 Task: Find connections with filter location Chiquimula with filter topic #SMMwith filter profile language English with filter current company HackerRank with filter school Indian Institute of Information Technology Guwahati with filter industry Blockchain Services with filter service category Translation with filter keywords title Entrepreneur
Action: Mouse moved to (673, 107)
Screenshot: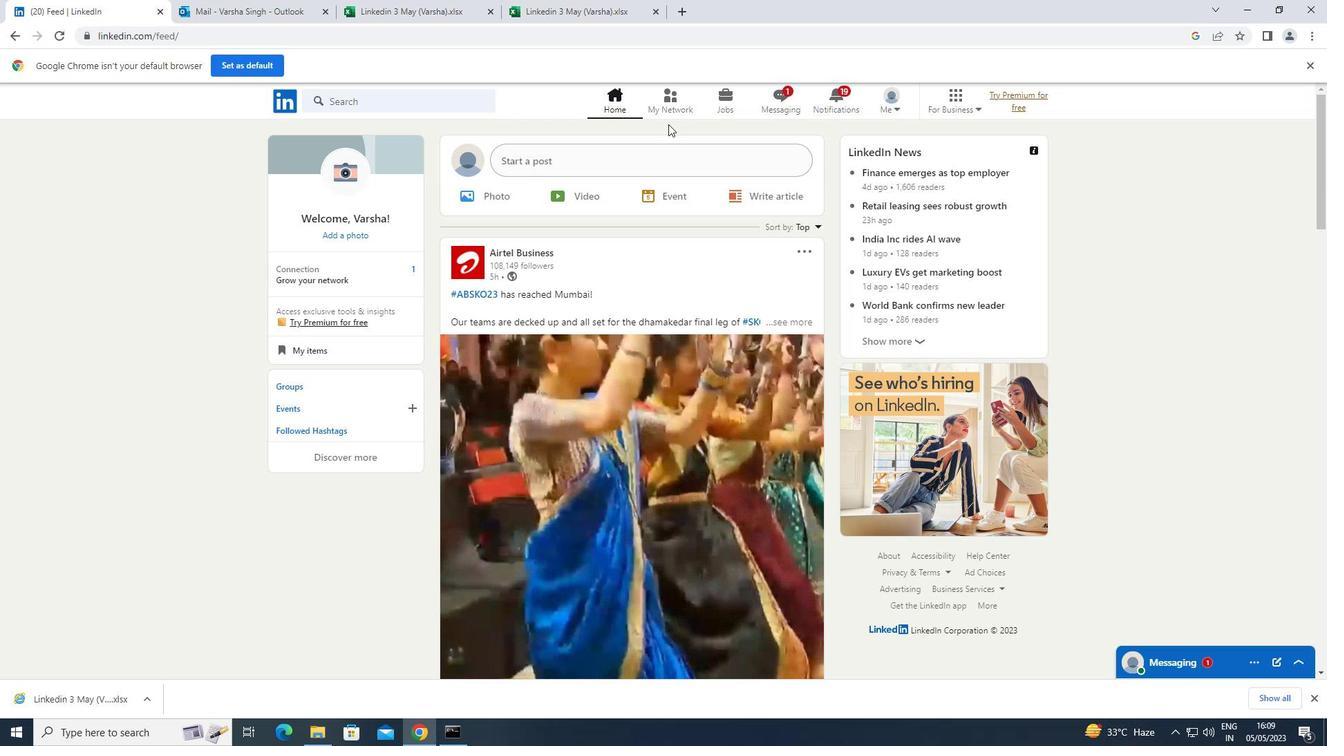 
Action: Mouse pressed left at (673, 107)
Screenshot: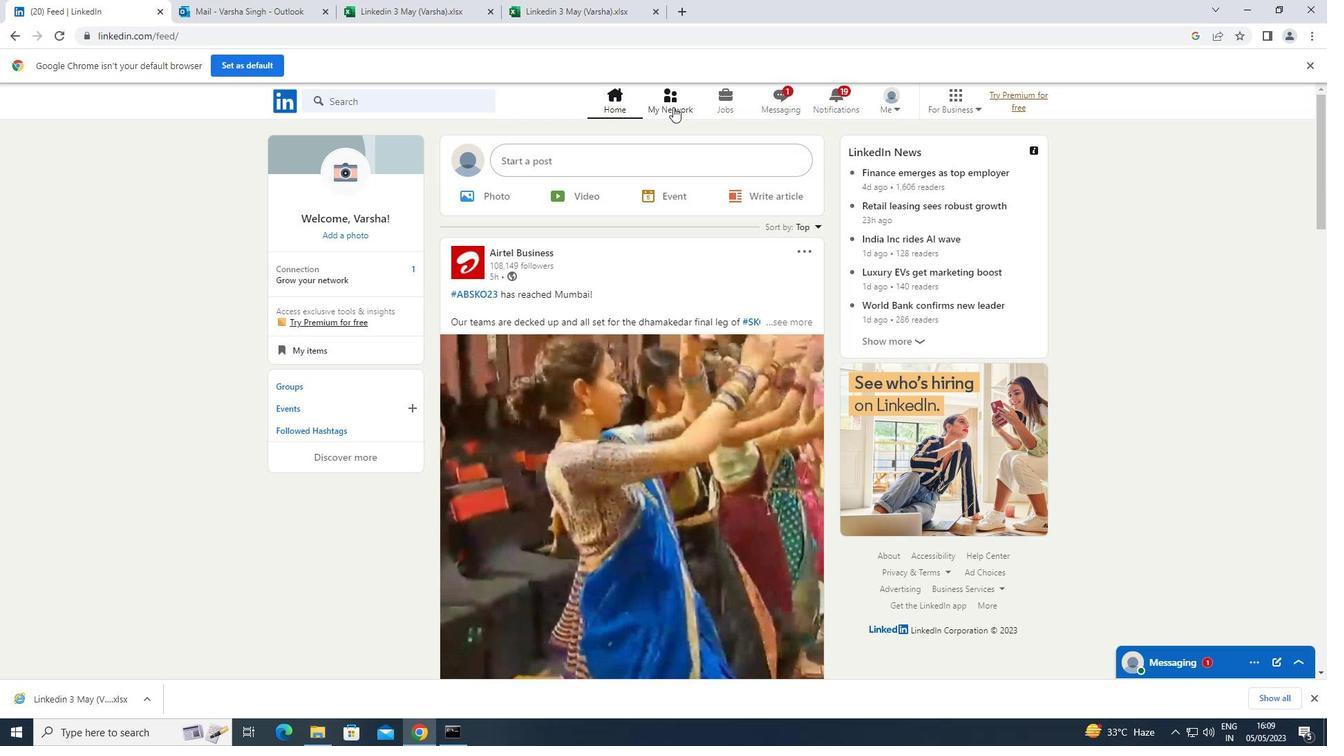 
Action: Mouse moved to (385, 181)
Screenshot: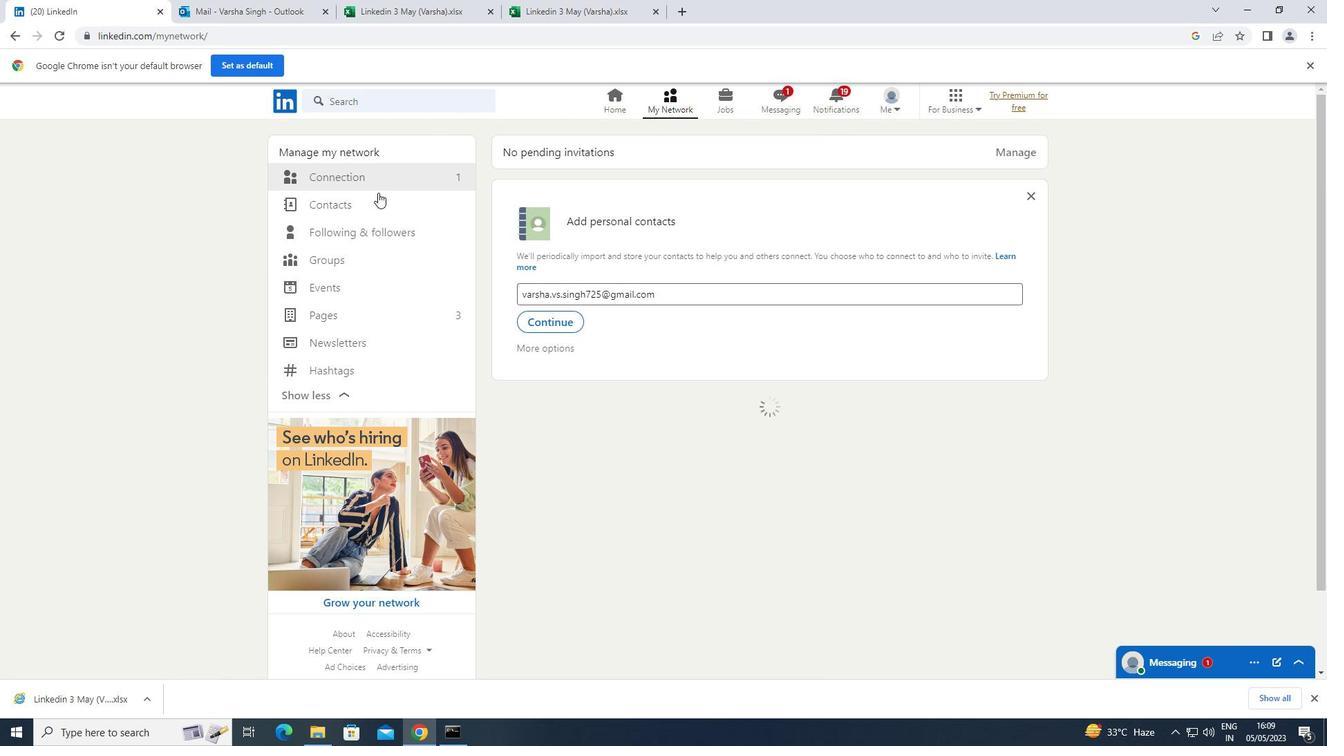
Action: Mouse pressed left at (385, 181)
Screenshot: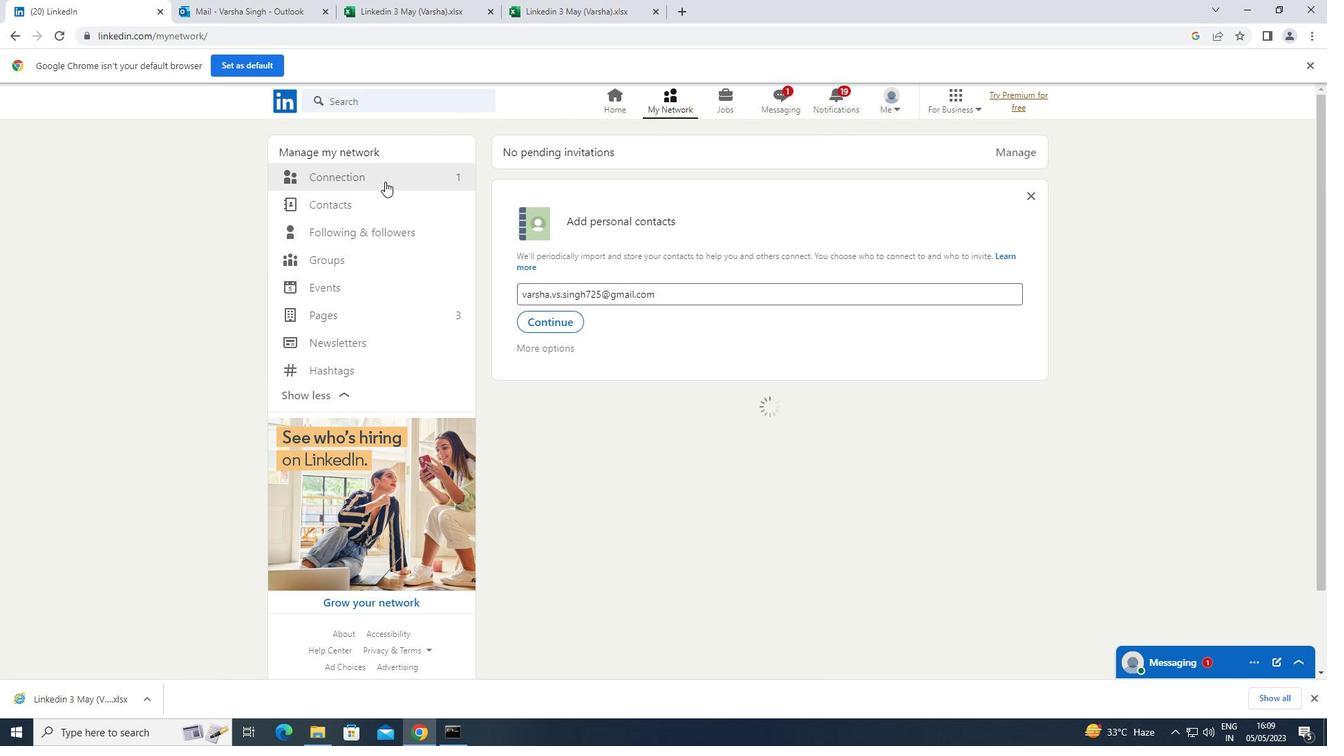 
Action: Mouse moved to (755, 179)
Screenshot: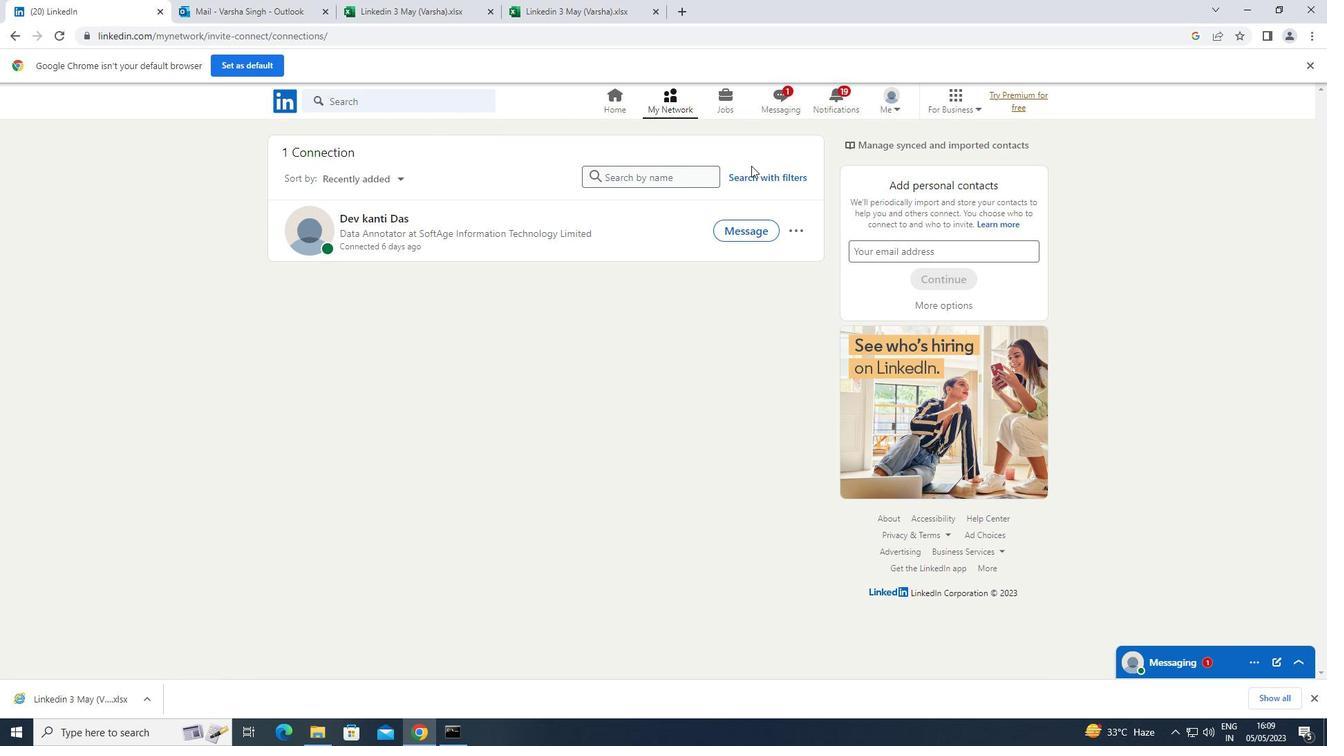 
Action: Mouse pressed left at (755, 179)
Screenshot: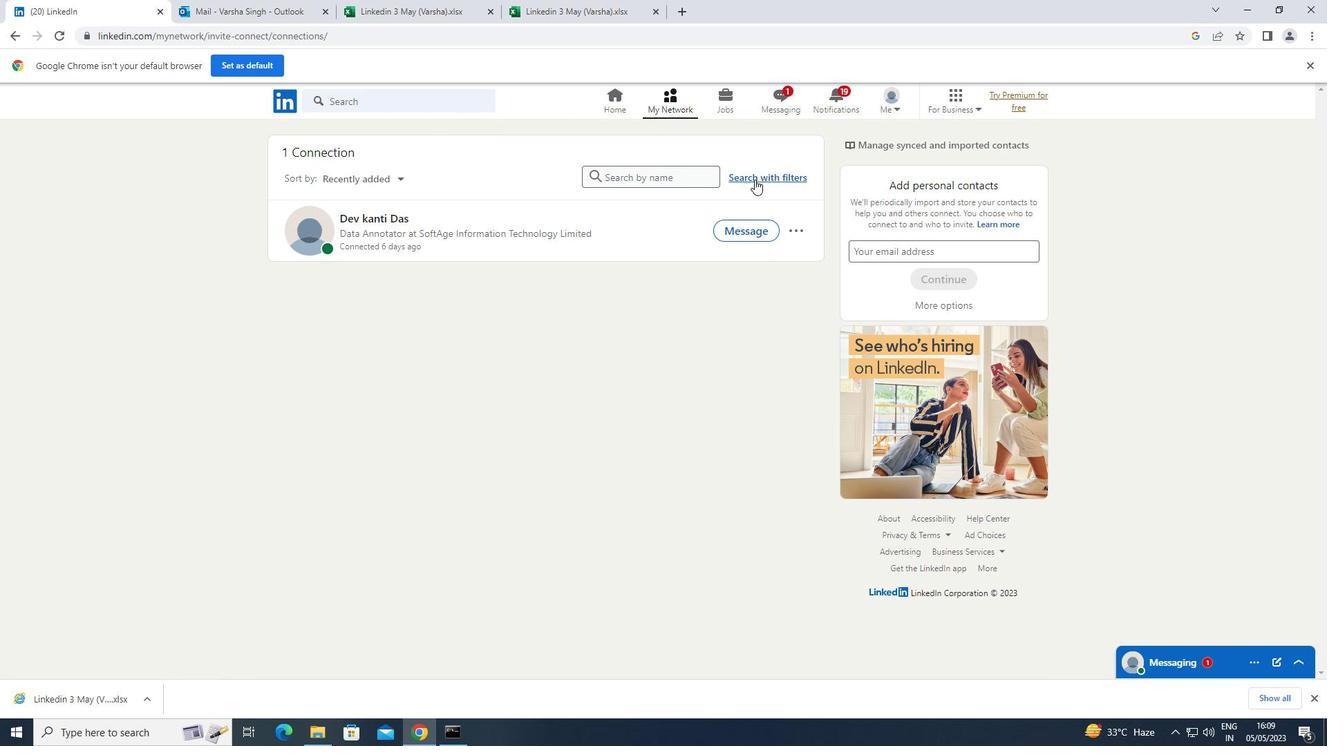 
Action: Mouse moved to (712, 141)
Screenshot: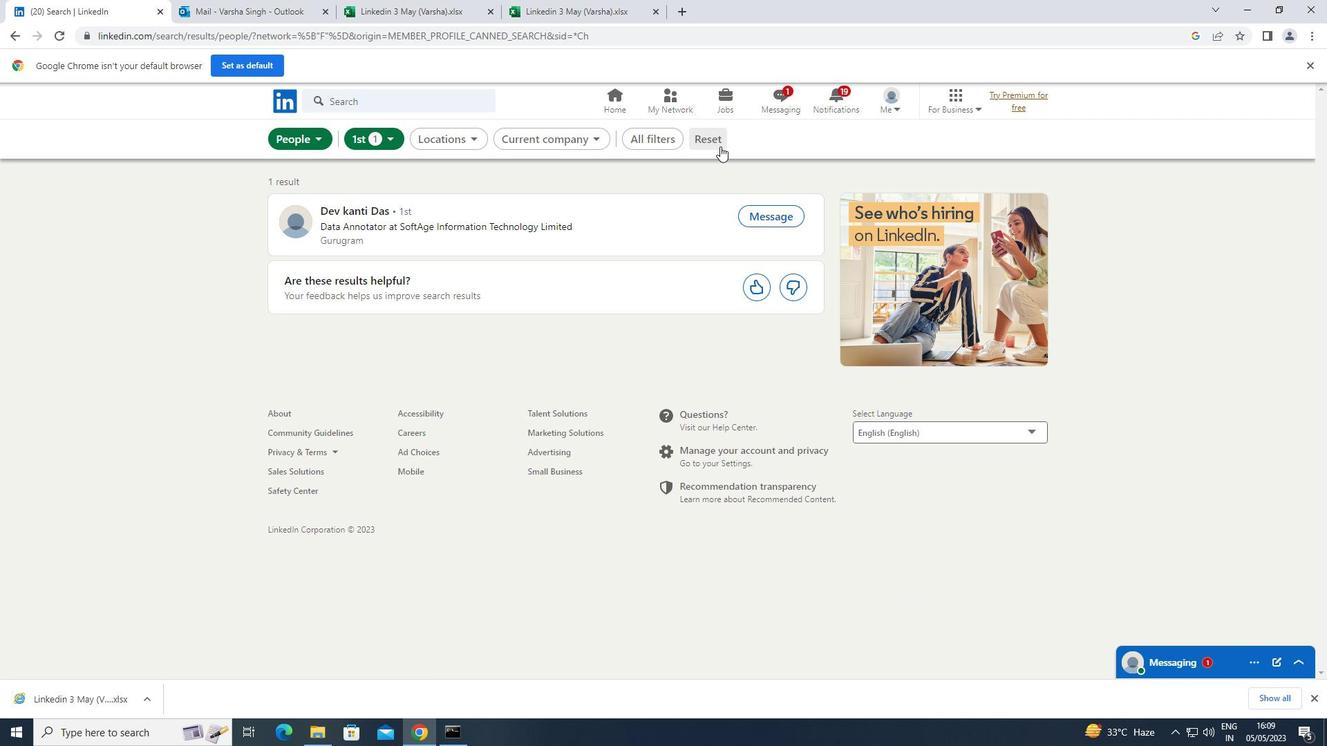 
Action: Mouse pressed left at (712, 141)
Screenshot: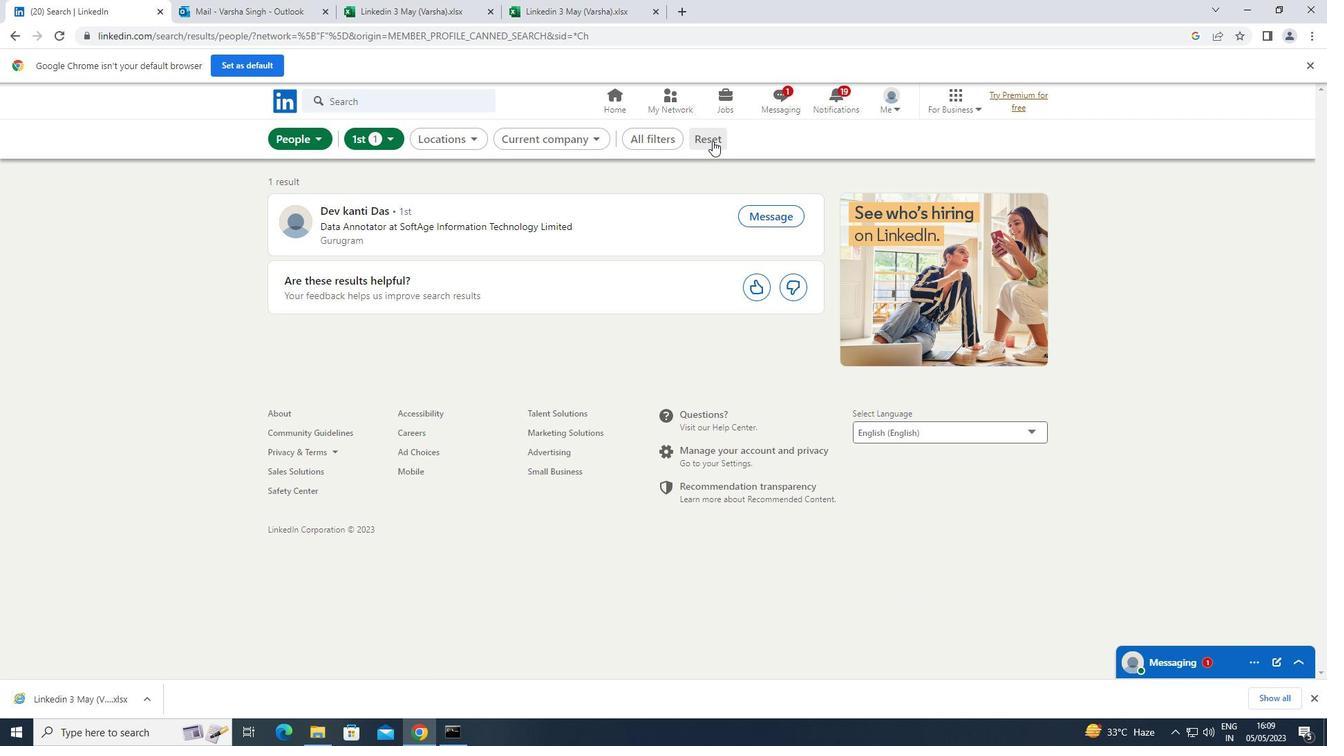 
Action: Mouse moved to (679, 145)
Screenshot: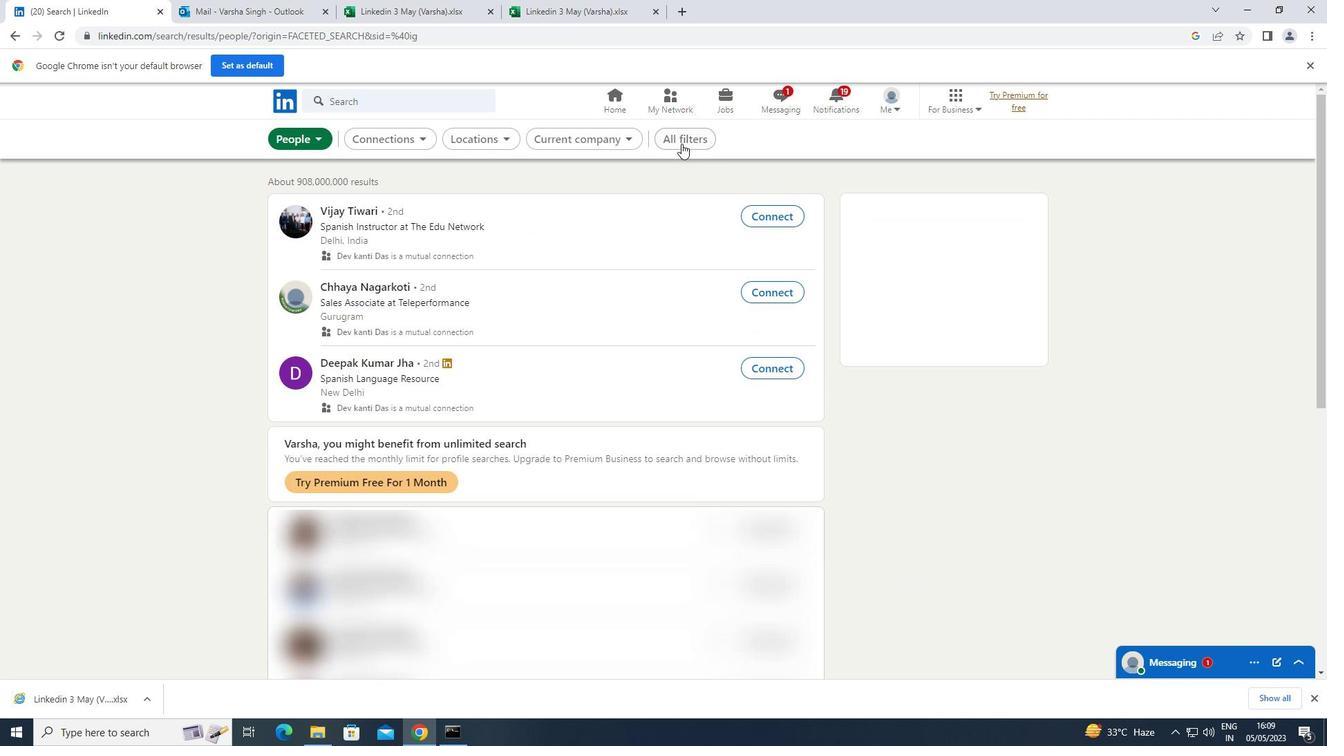 
Action: Mouse pressed left at (679, 145)
Screenshot: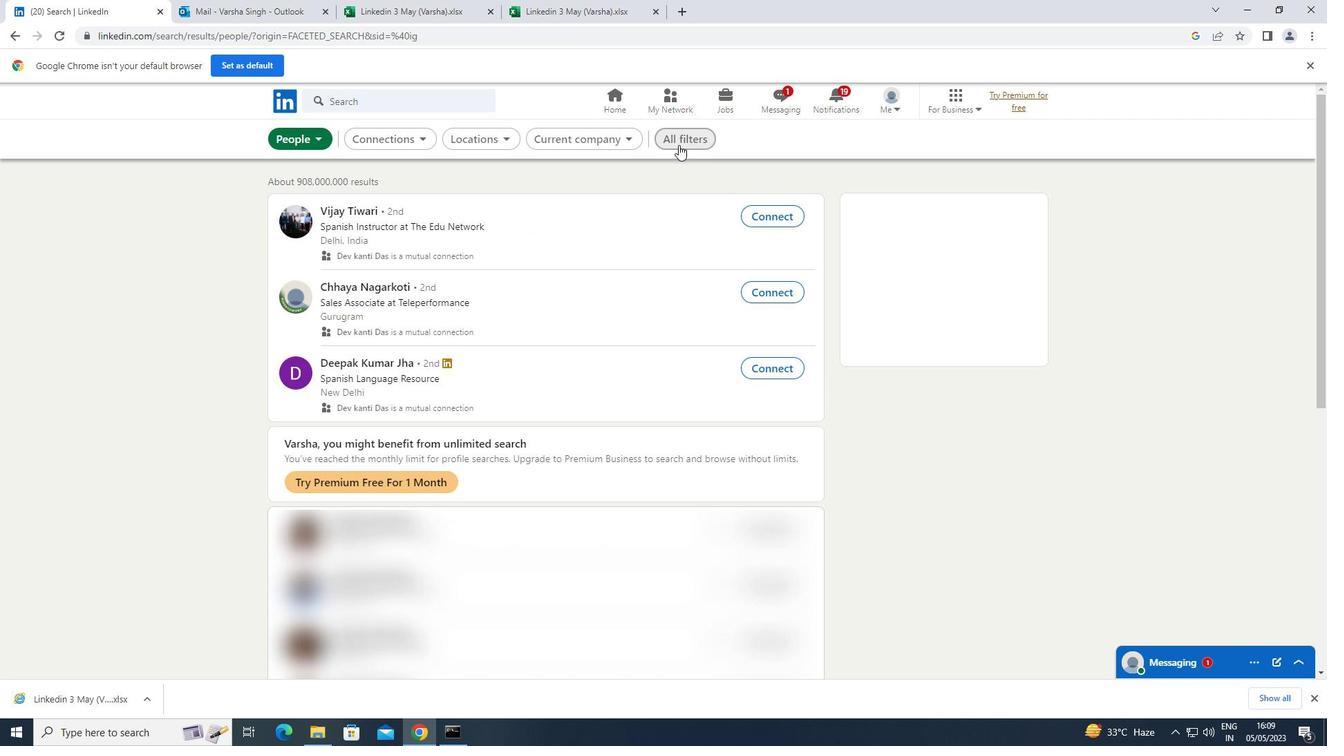 
Action: Mouse moved to (1103, 461)
Screenshot: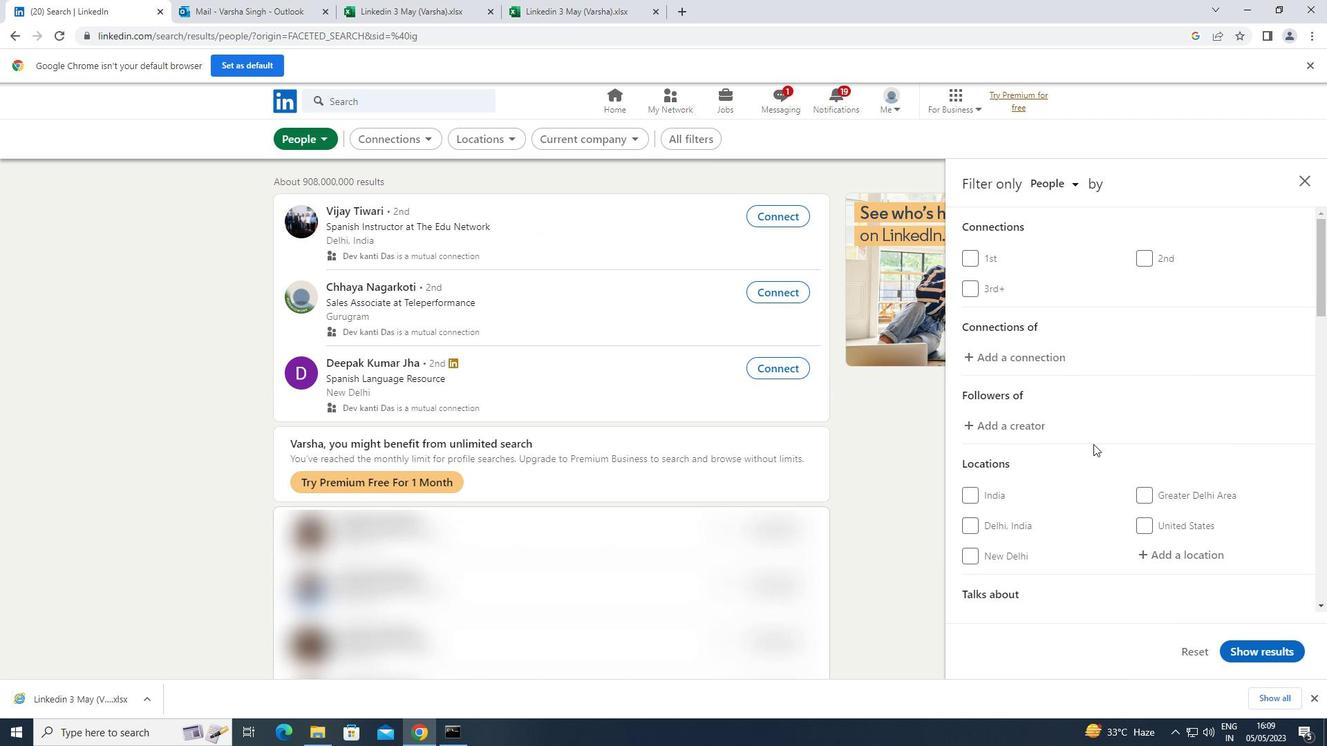 
Action: Mouse scrolled (1103, 461) with delta (0, 0)
Screenshot: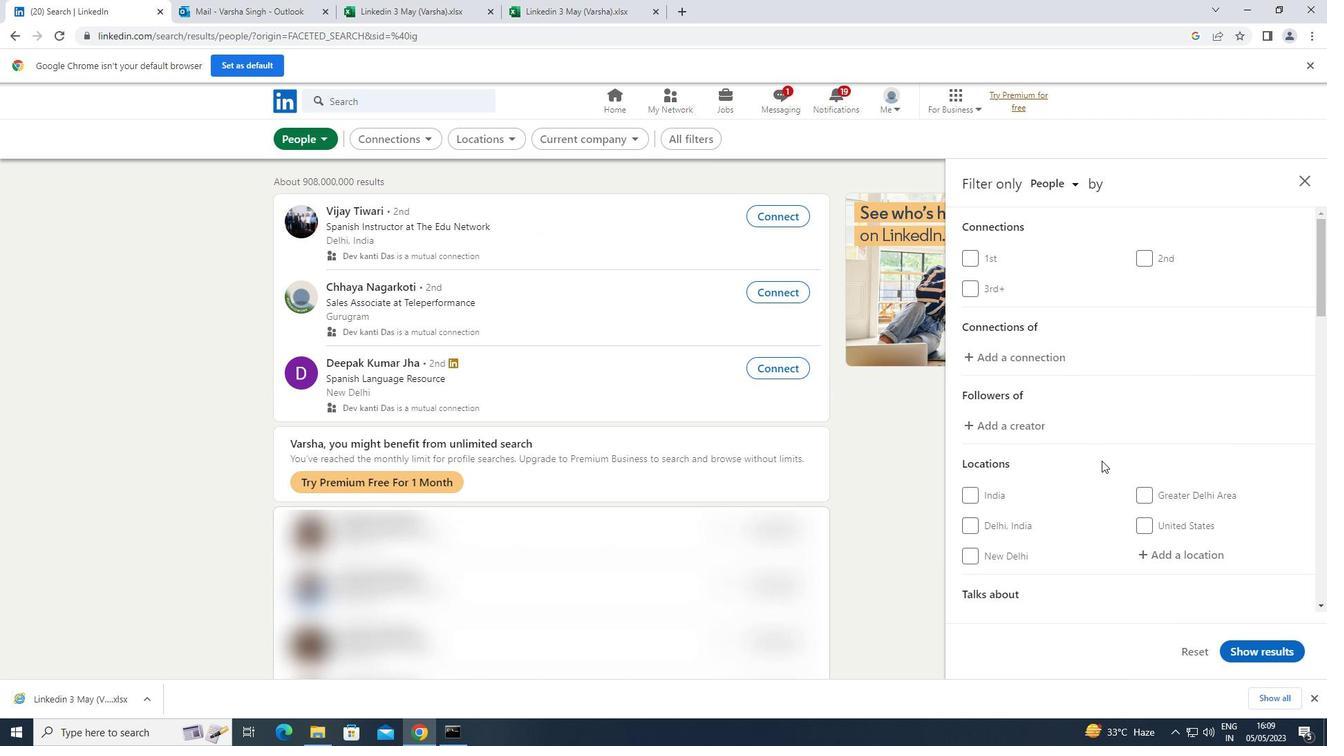 
Action: Mouse moved to (1180, 490)
Screenshot: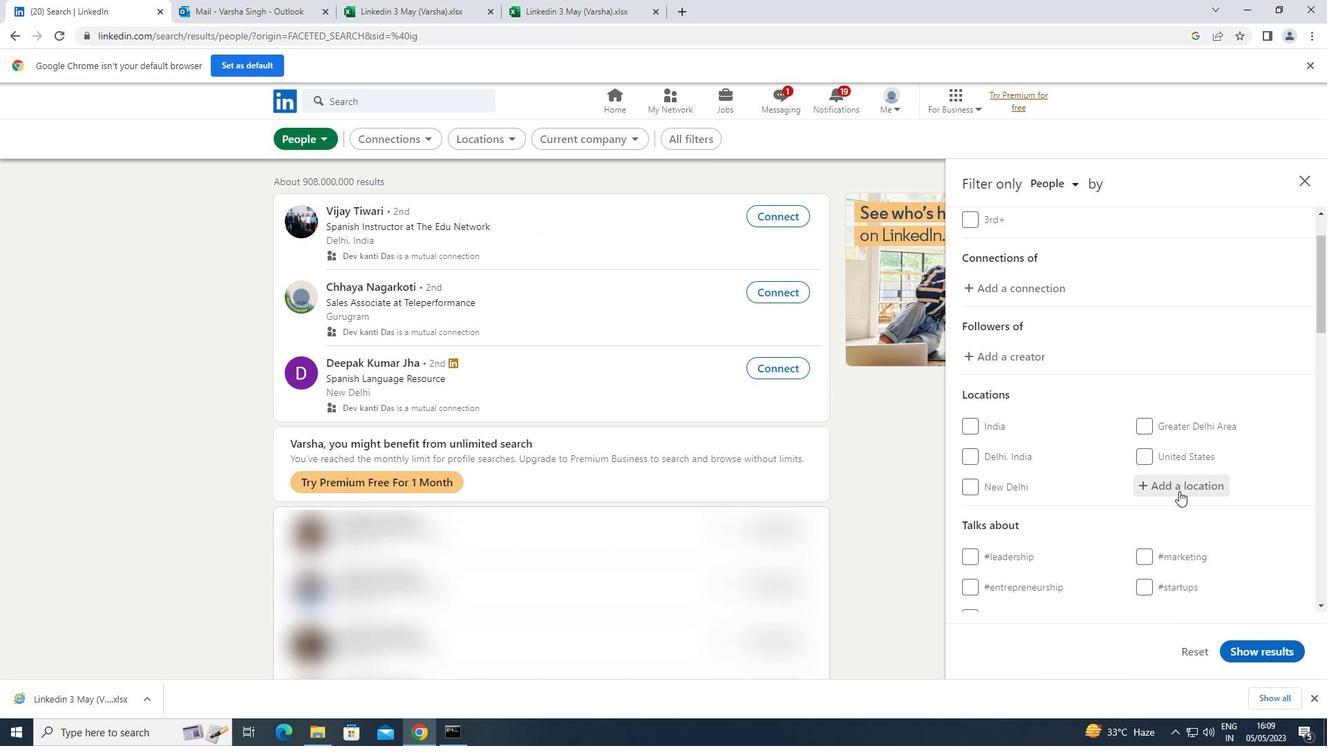 
Action: Mouse pressed left at (1180, 490)
Screenshot: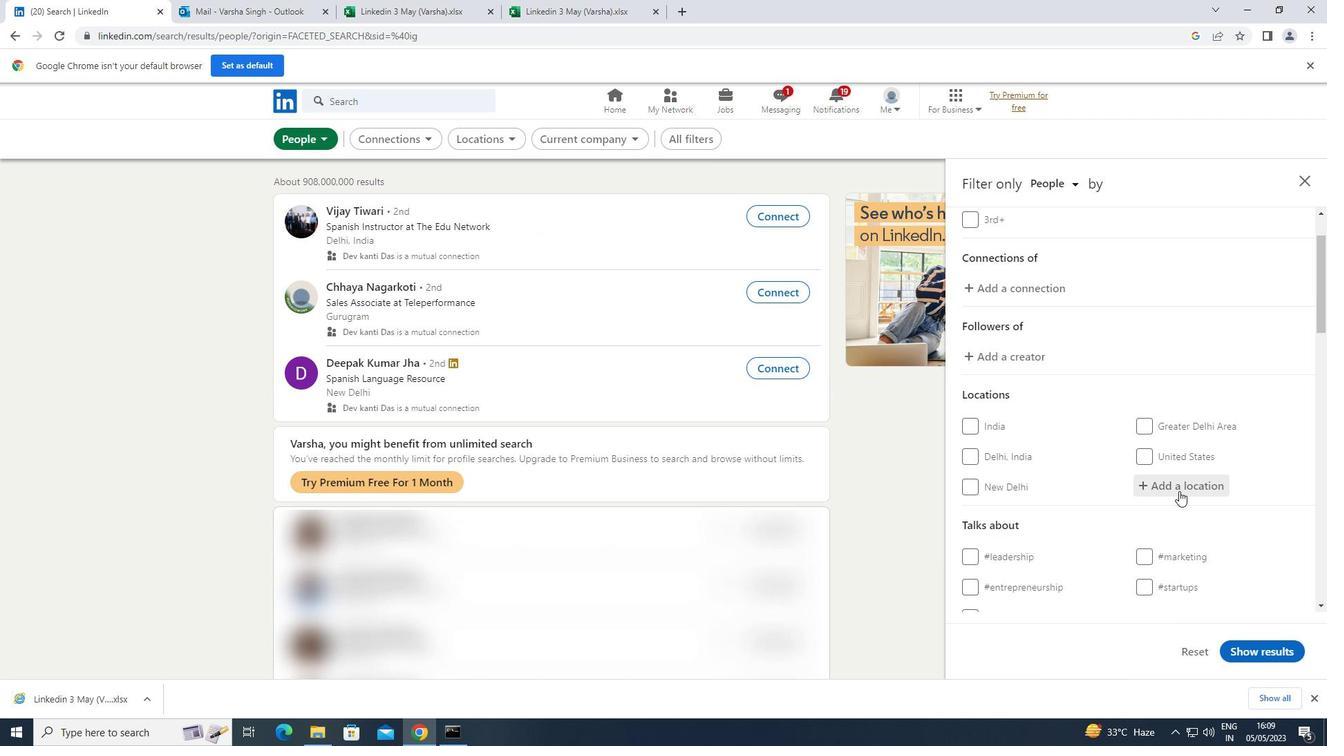 
Action: Mouse moved to (1173, 487)
Screenshot: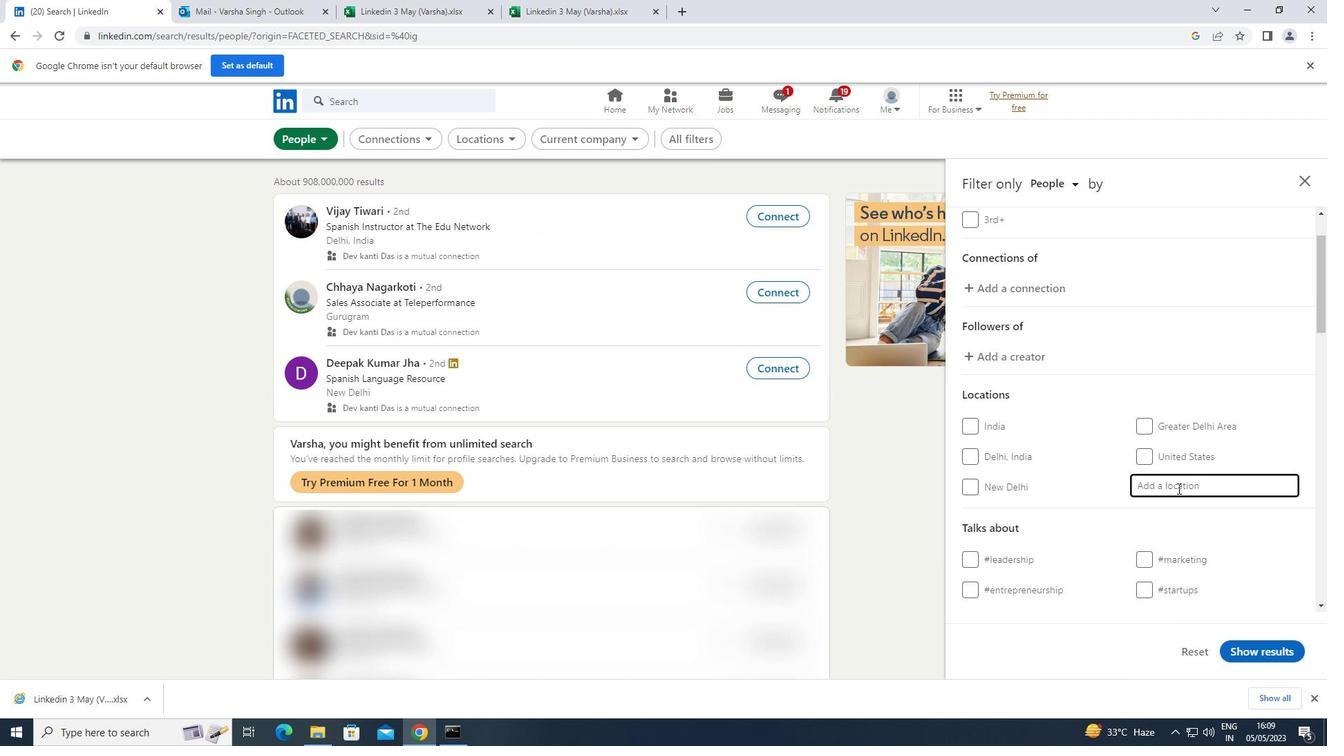 
Action: Key pressed <Key.shift>CHIQUIMULA
Screenshot: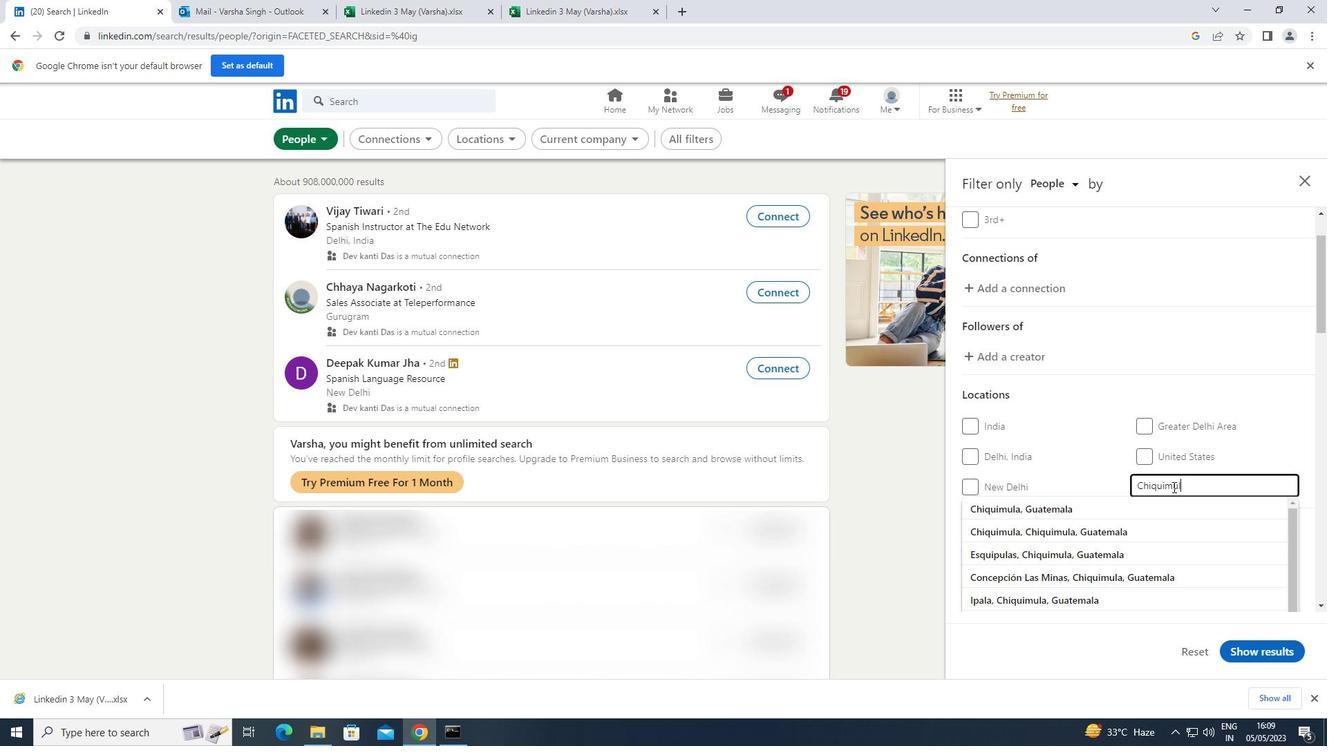
Action: Mouse moved to (1141, 530)
Screenshot: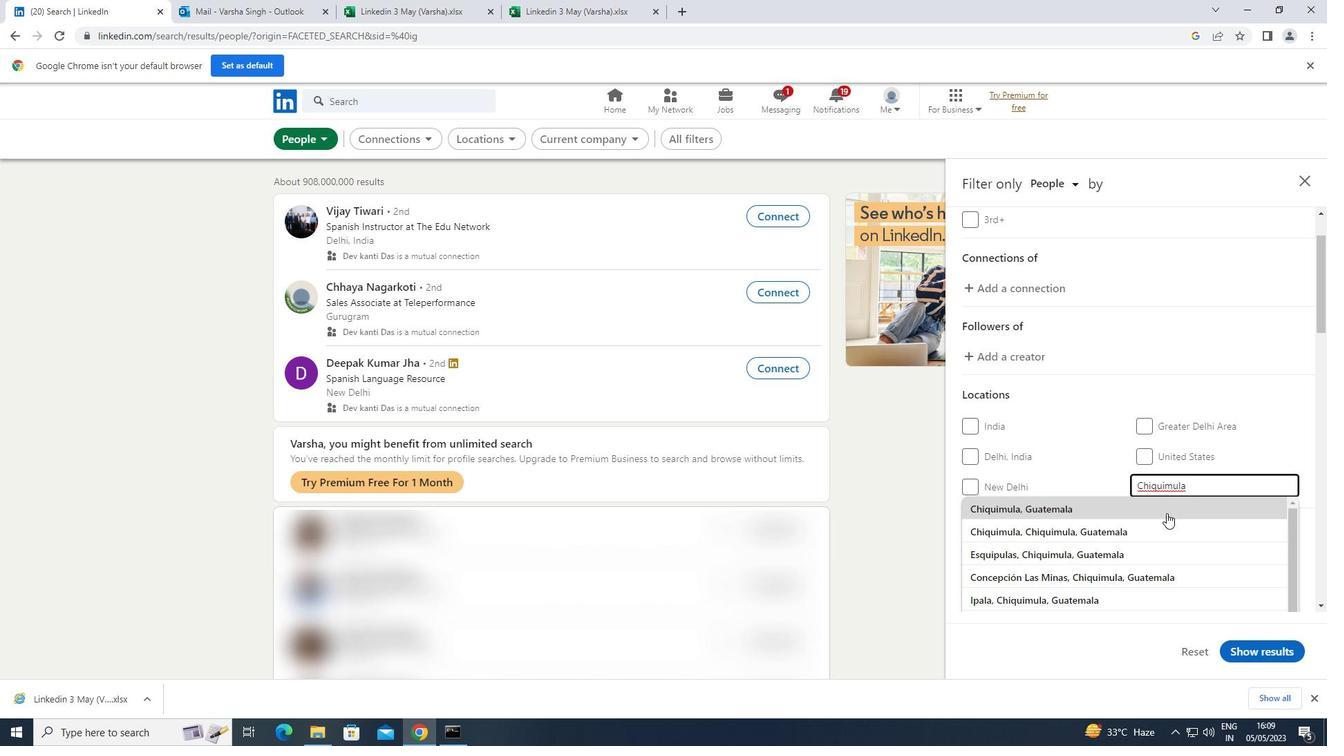 
Action: Mouse scrolled (1141, 529) with delta (0, 0)
Screenshot: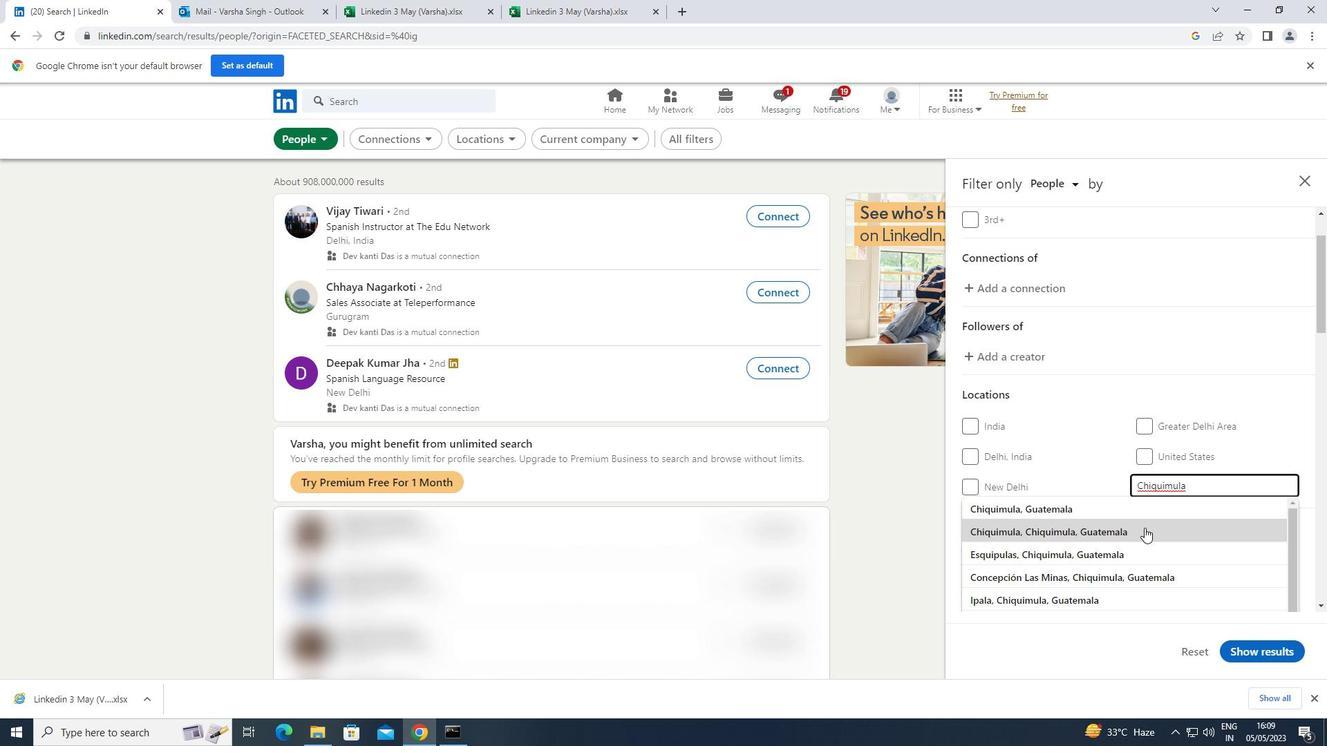 
Action: Mouse scrolled (1141, 529) with delta (0, 0)
Screenshot: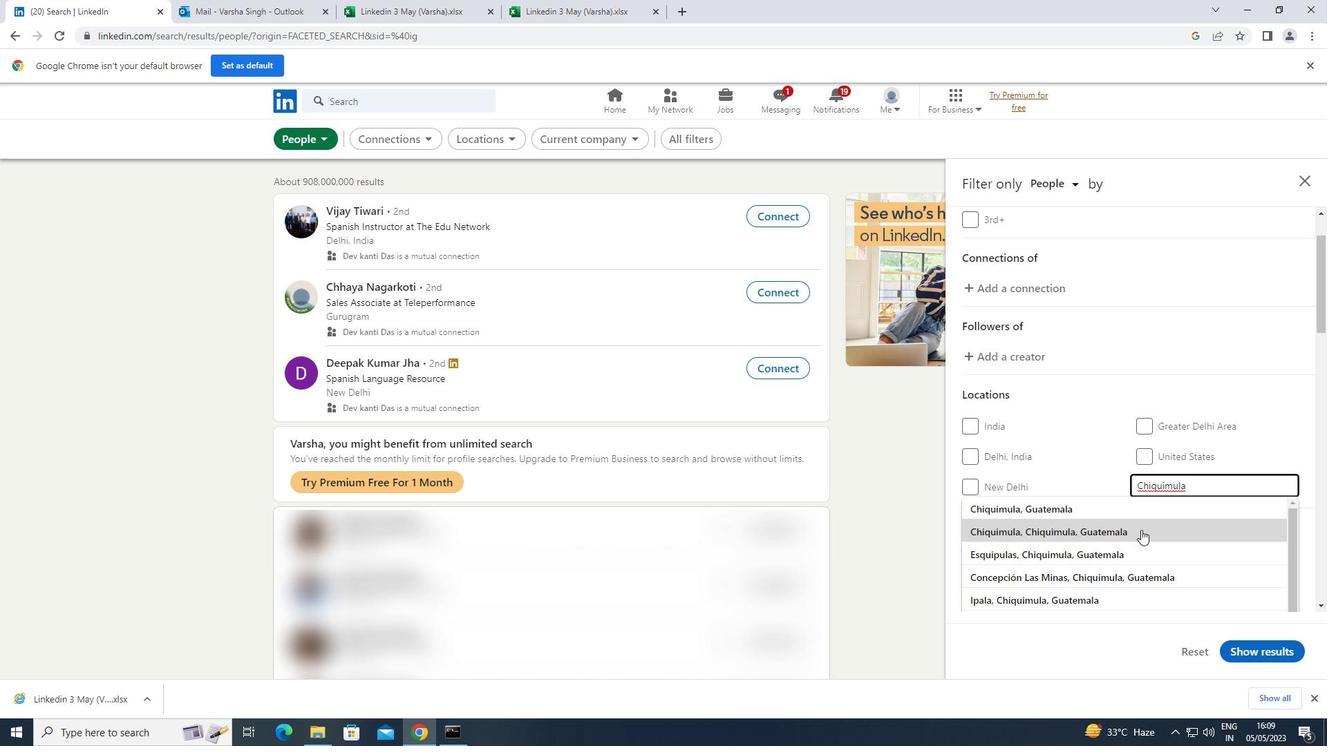 
Action: Mouse moved to (1134, 533)
Screenshot: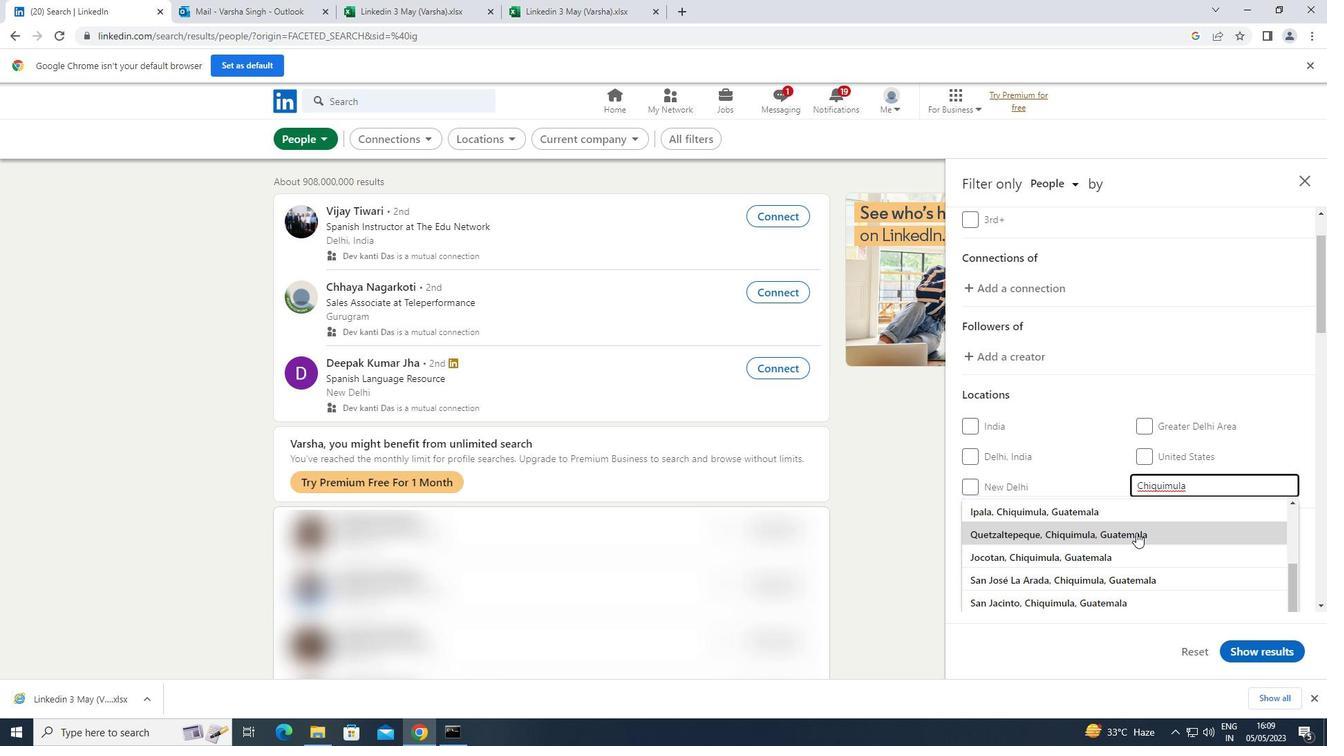 
Action: Key pressed <Key.enter>
Screenshot: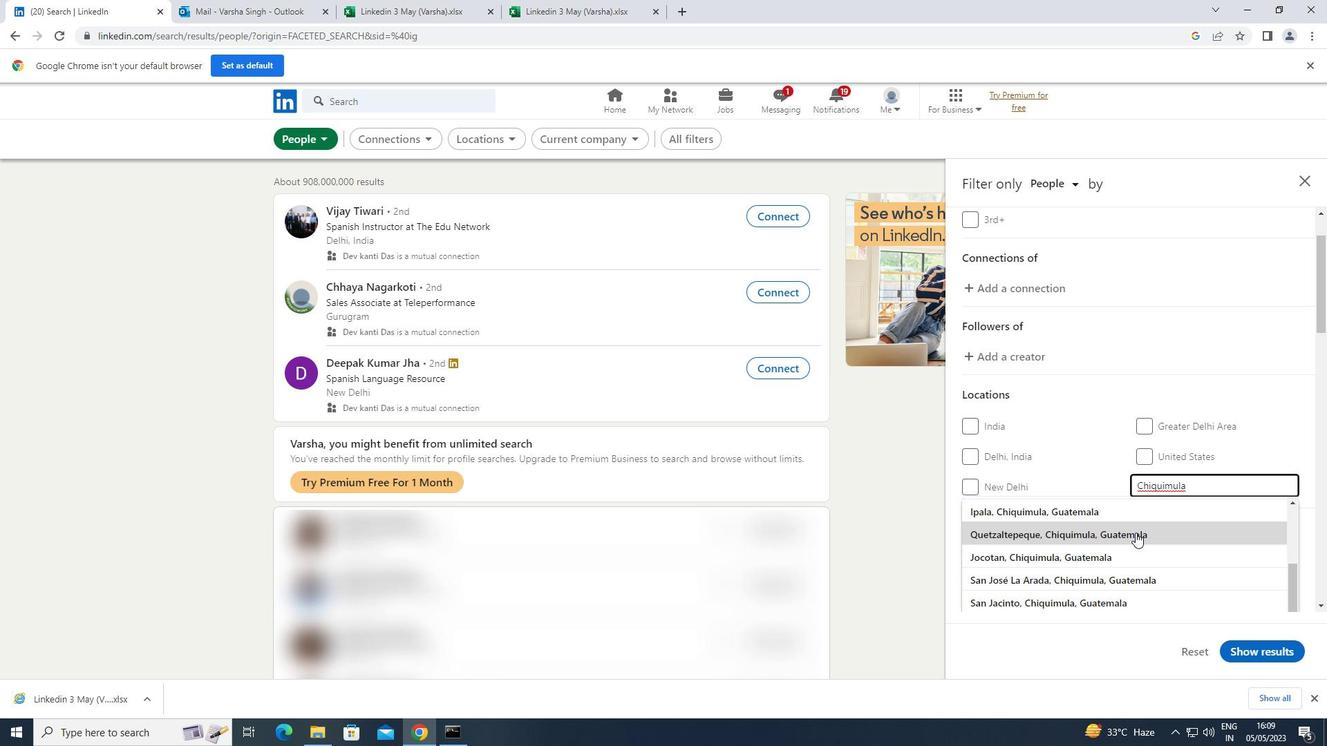 
Action: Mouse moved to (1131, 533)
Screenshot: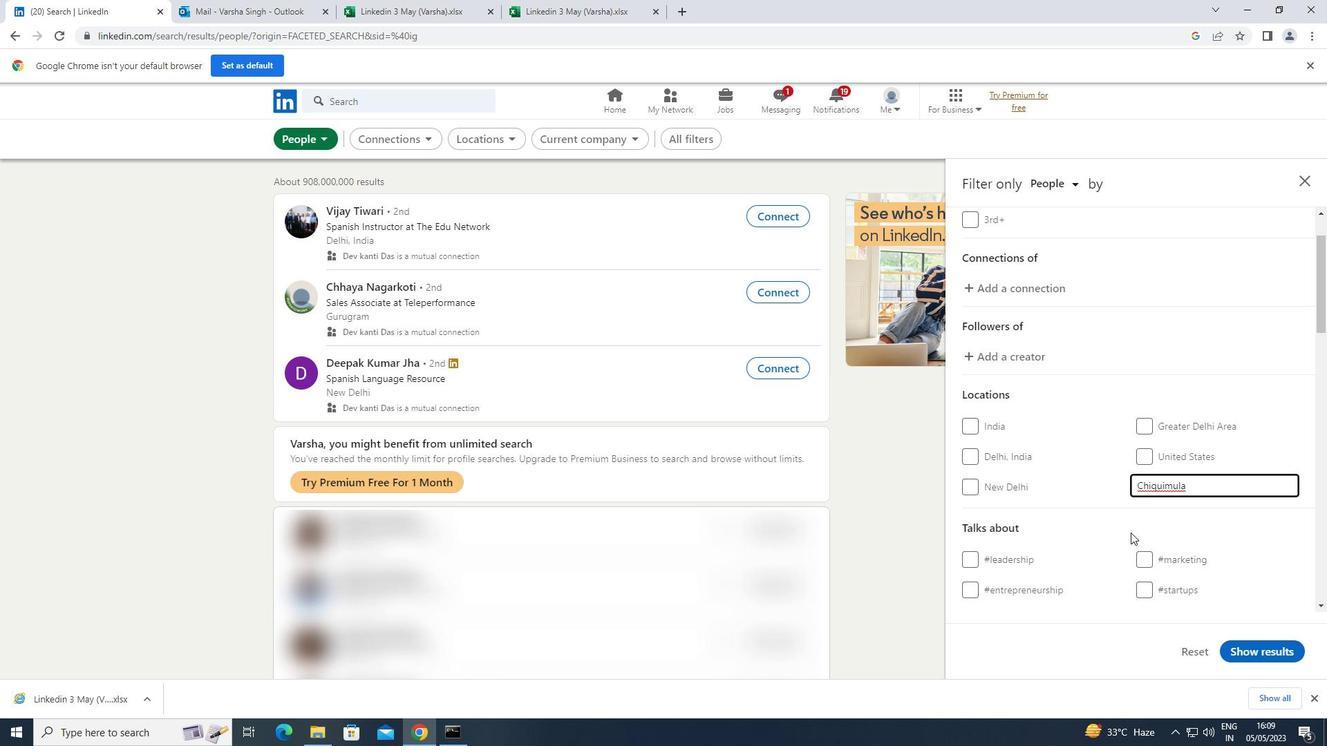 
Action: Mouse scrolled (1131, 532) with delta (0, 0)
Screenshot: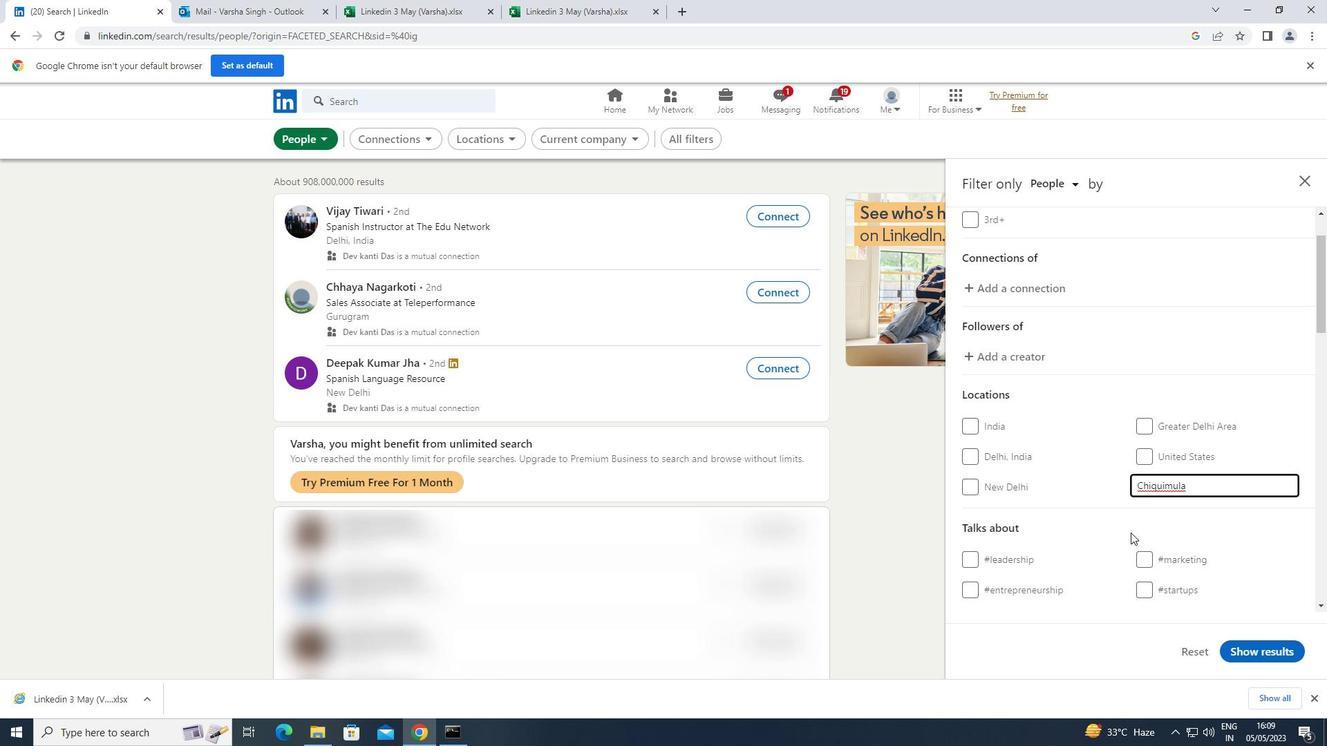 
Action: Mouse moved to (1157, 546)
Screenshot: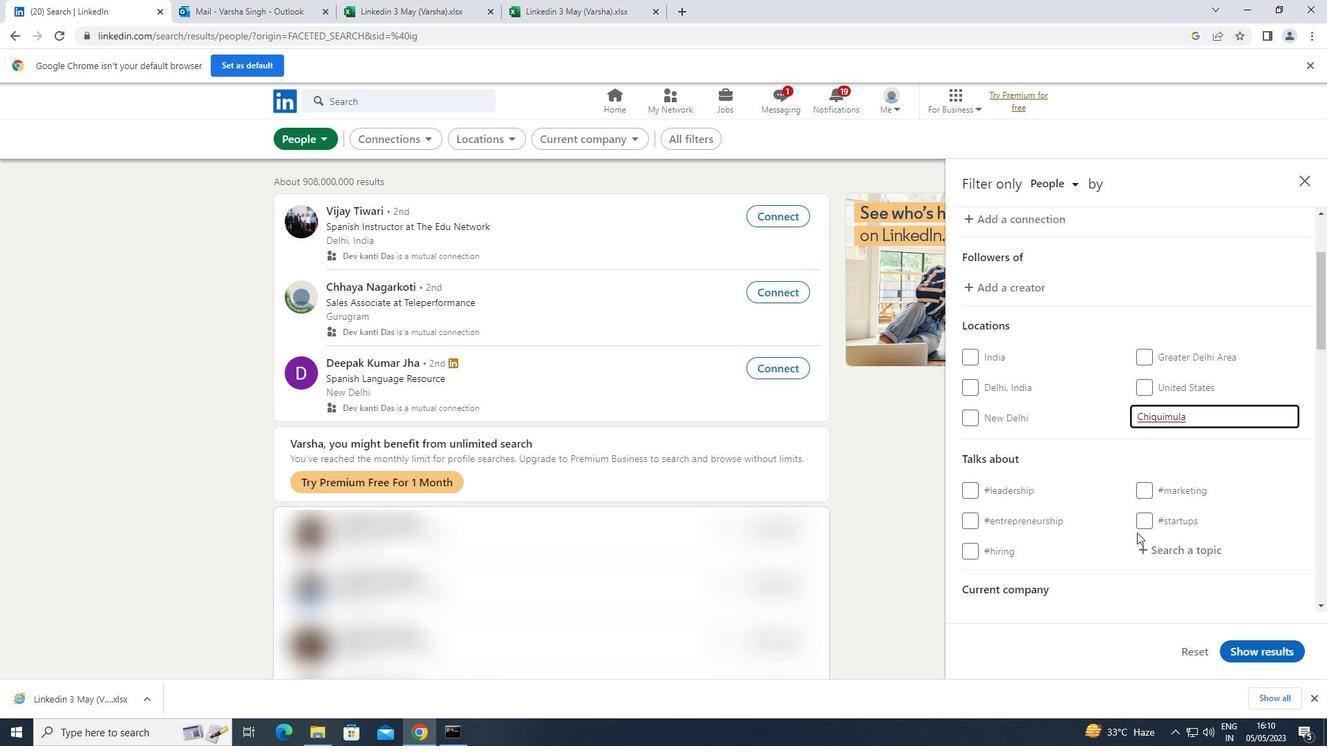 
Action: Mouse pressed left at (1157, 546)
Screenshot: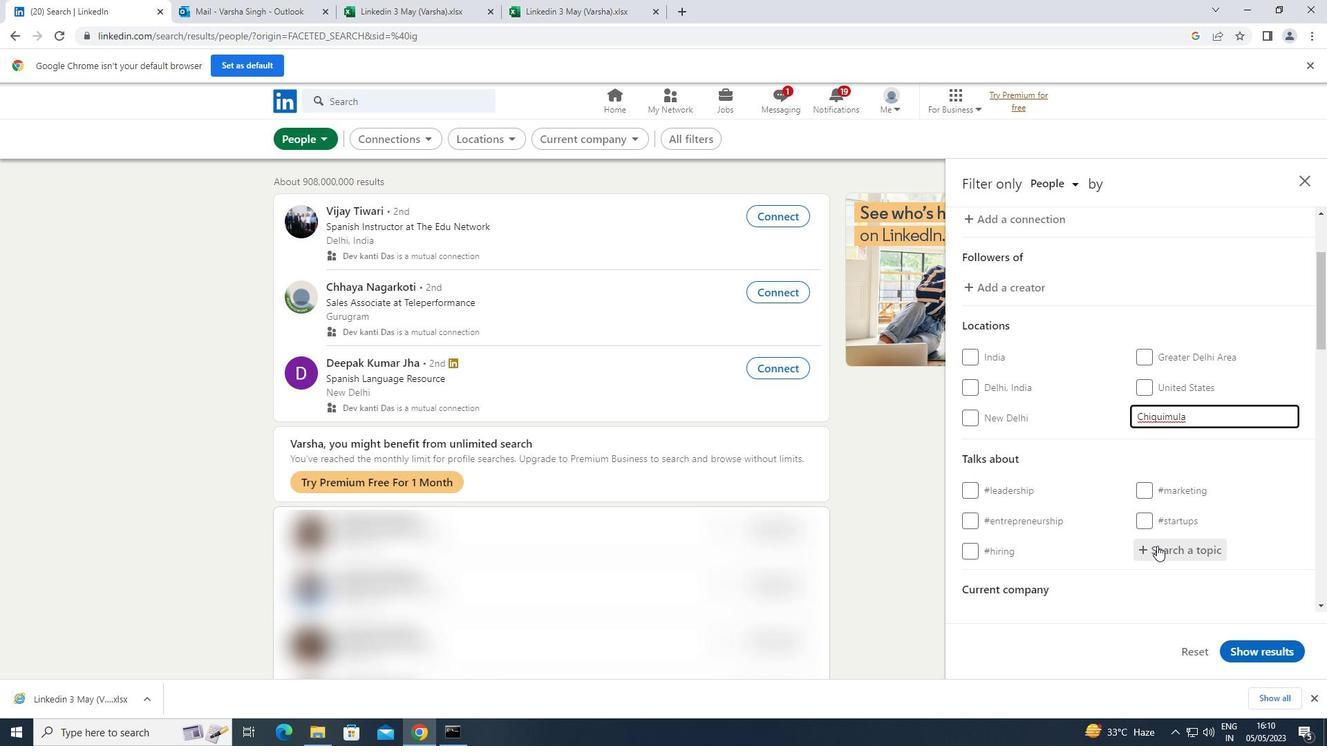 
Action: Key pressed <Key.shift>SMM
Screenshot: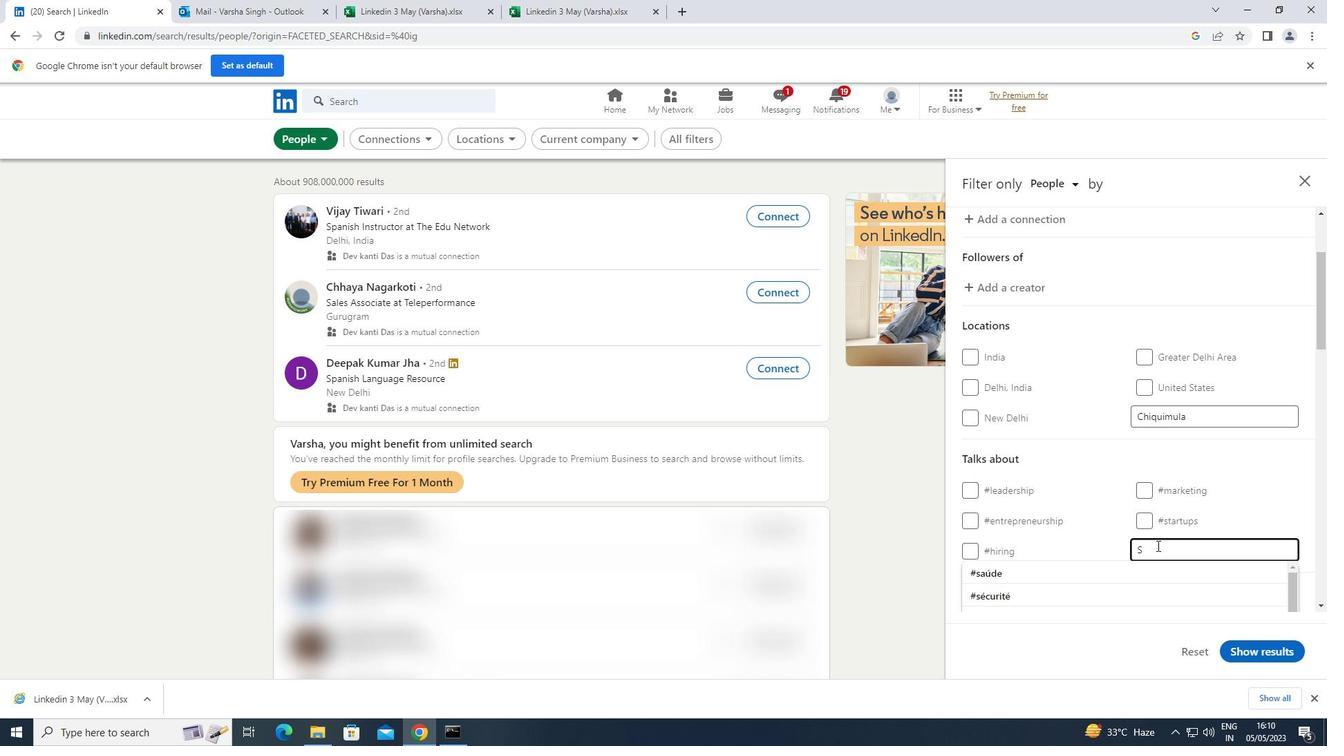 
Action: Mouse moved to (1046, 570)
Screenshot: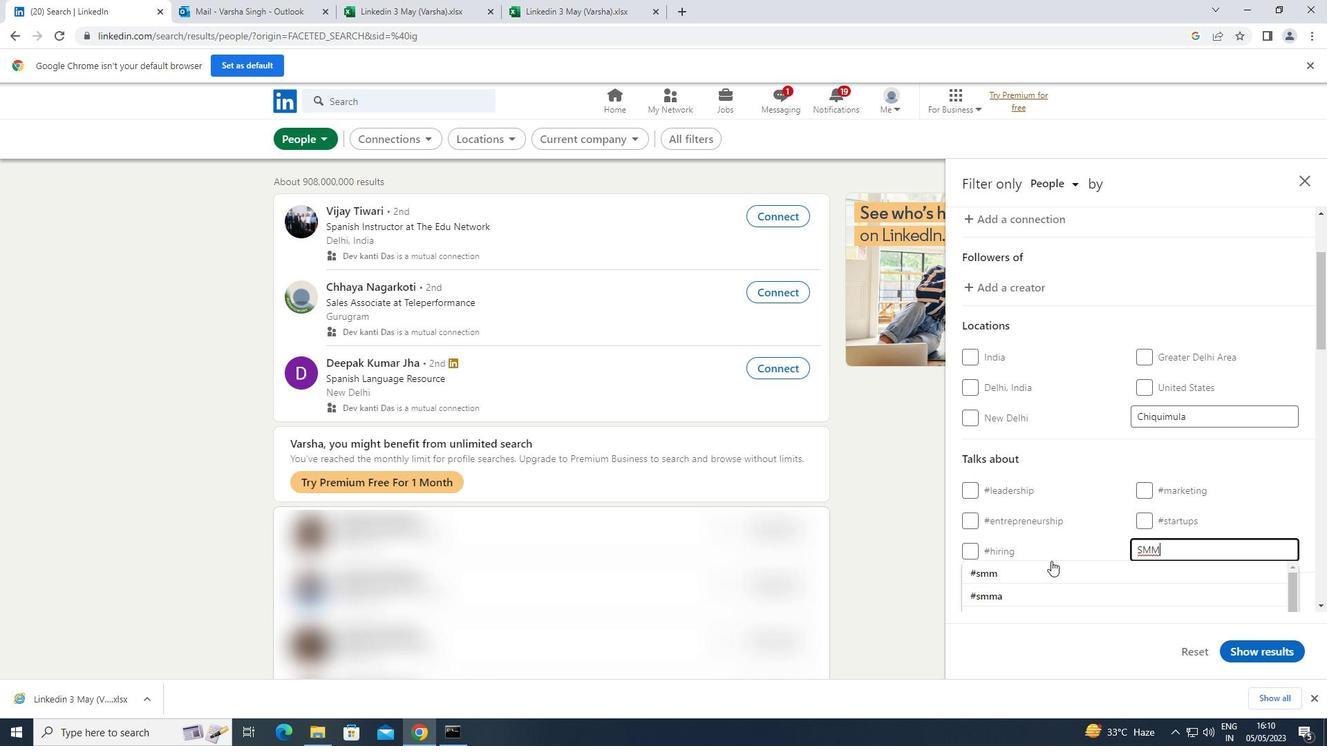 
Action: Mouse pressed left at (1046, 570)
Screenshot: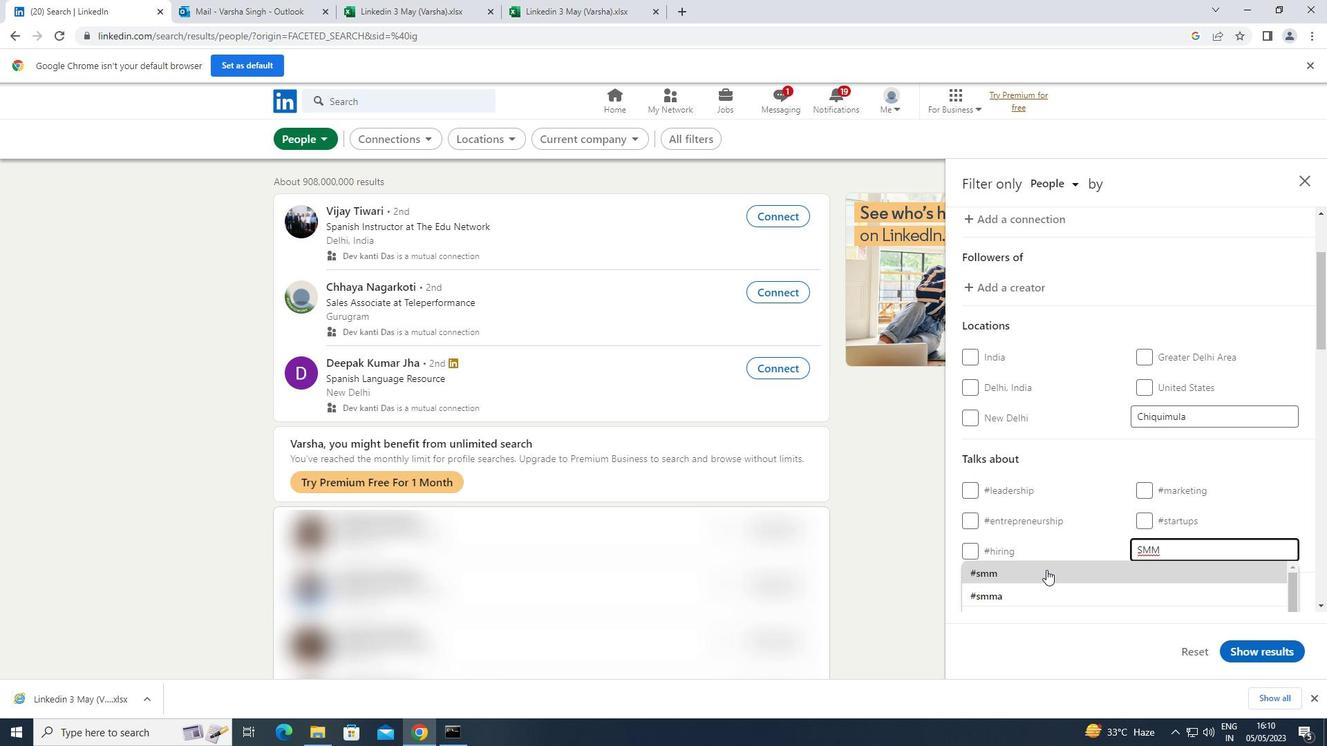 
Action: Mouse moved to (1051, 560)
Screenshot: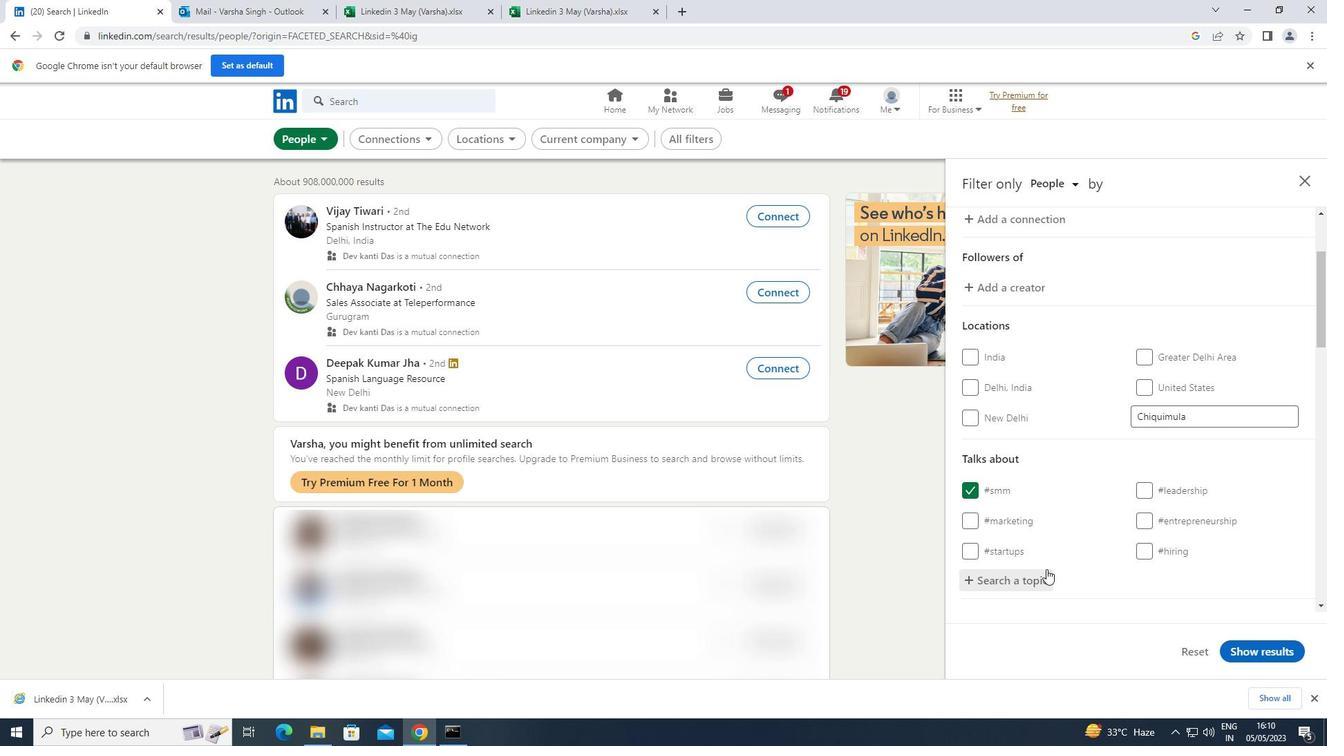 
Action: Mouse scrolled (1051, 560) with delta (0, 0)
Screenshot: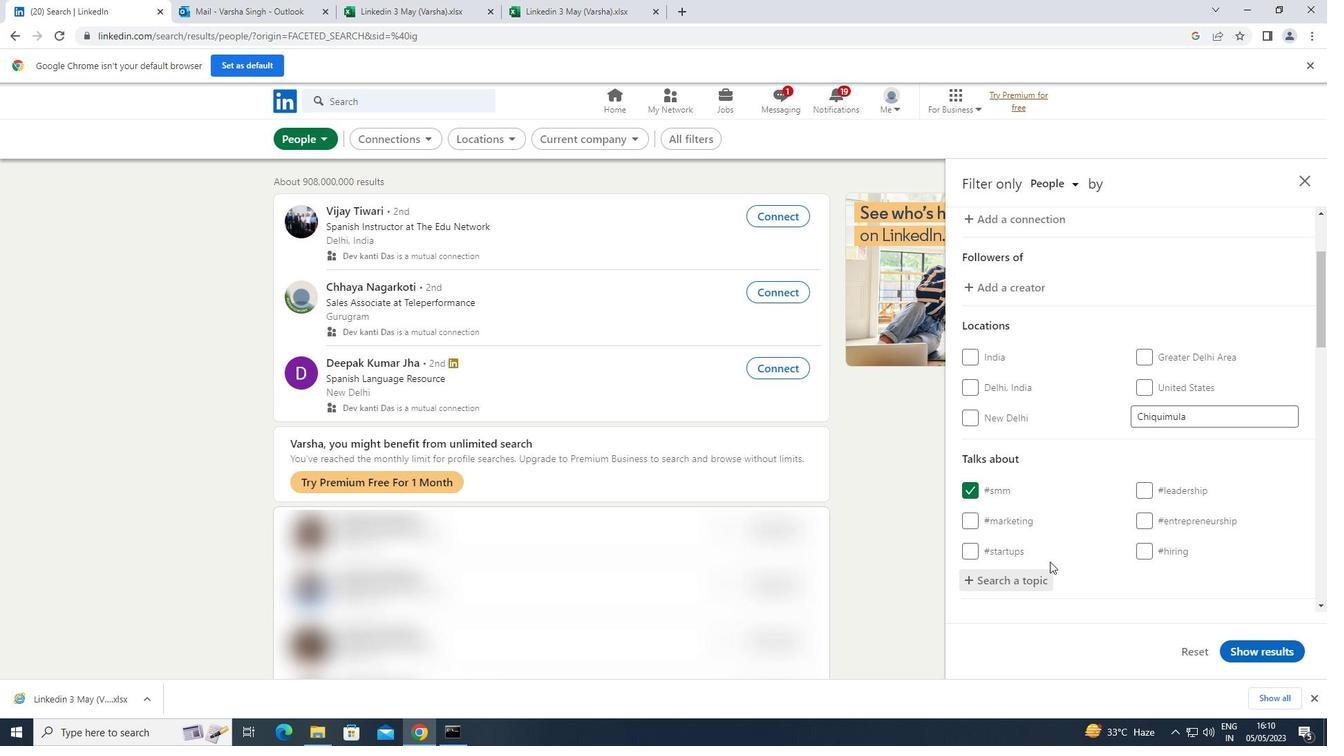 
Action: Mouse scrolled (1051, 560) with delta (0, 0)
Screenshot: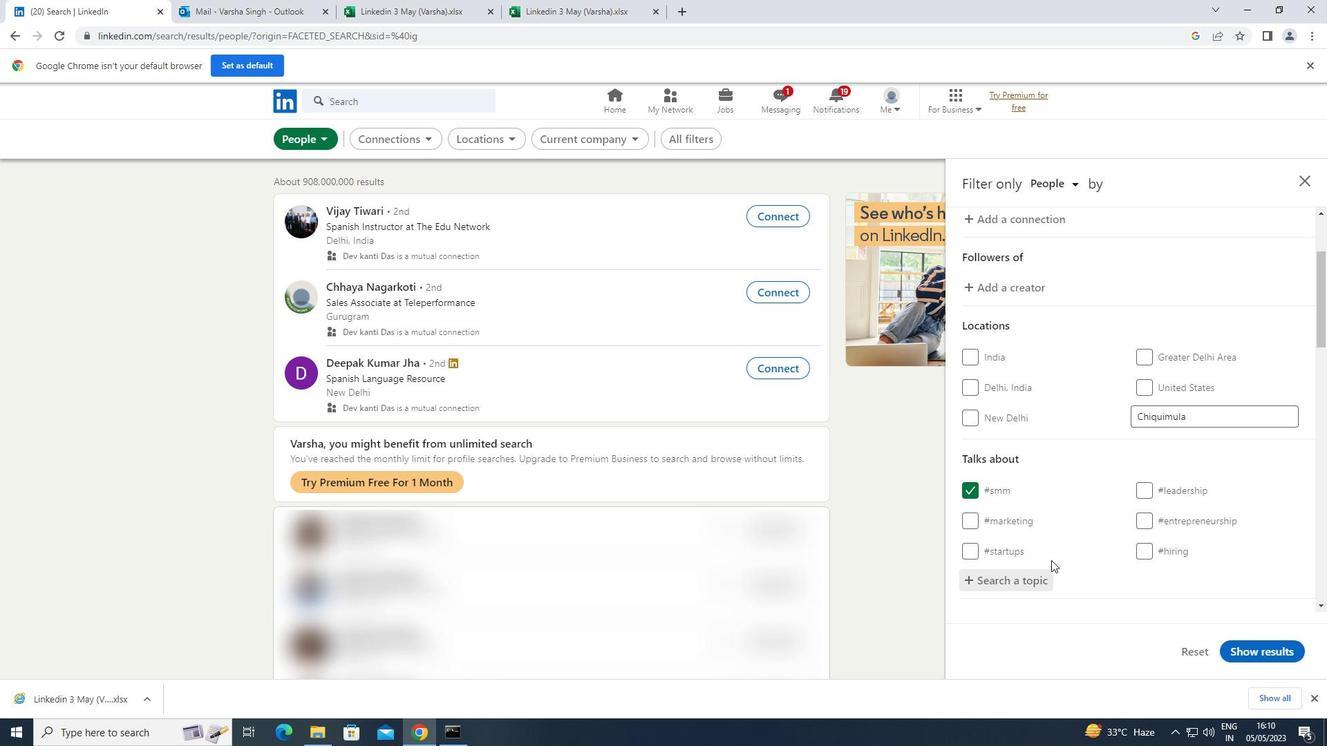 
Action: Mouse moved to (1053, 547)
Screenshot: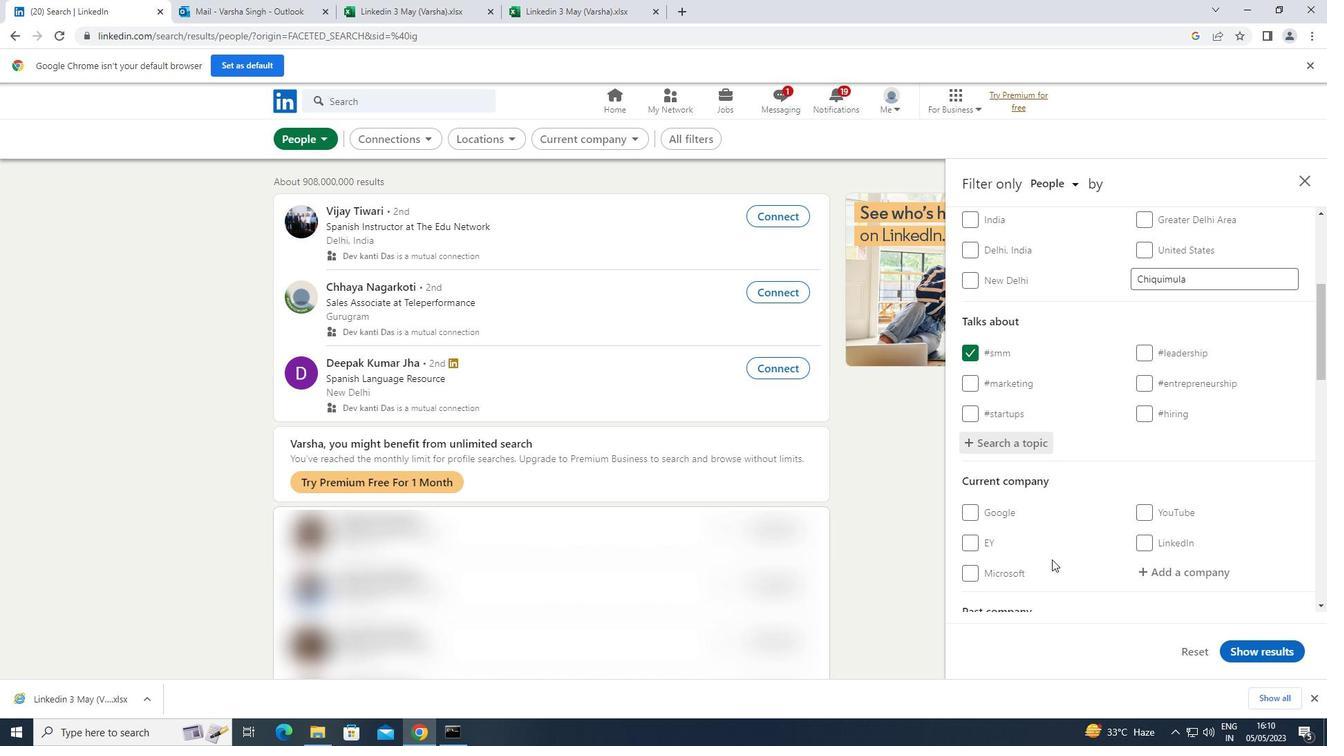 
Action: Mouse scrolled (1053, 546) with delta (0, 0)
Screenshot: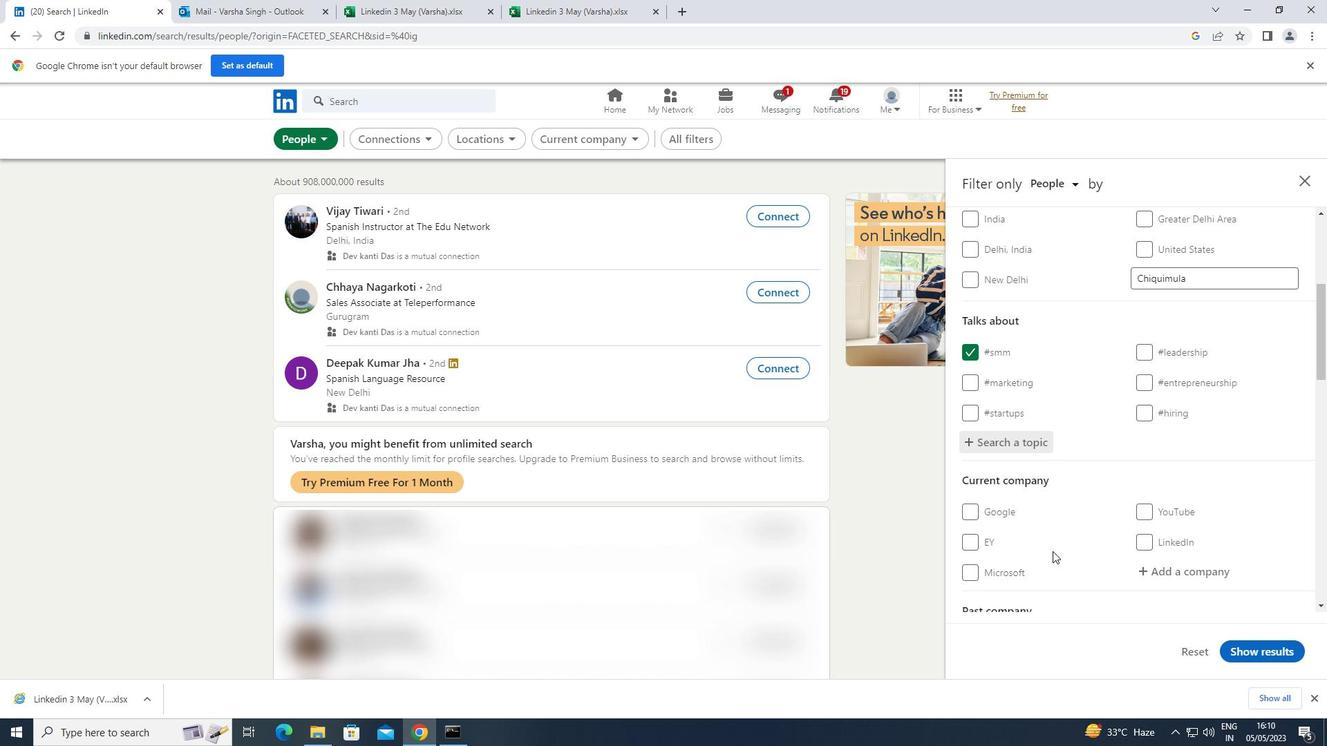 
Action: Mouse moved to (1054, 546)
Screenshot: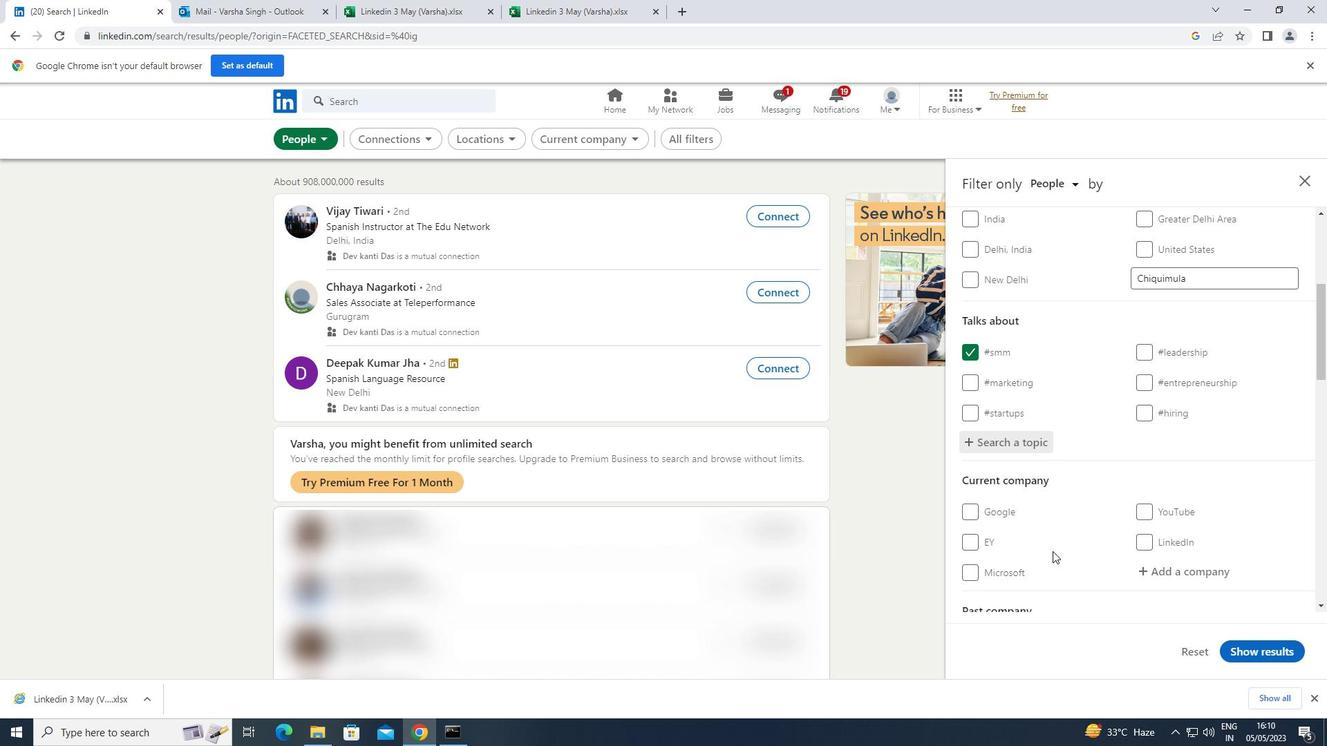 
Action: Mouse scrolled (1054, 545) with delta (0, 0)
Screenshot: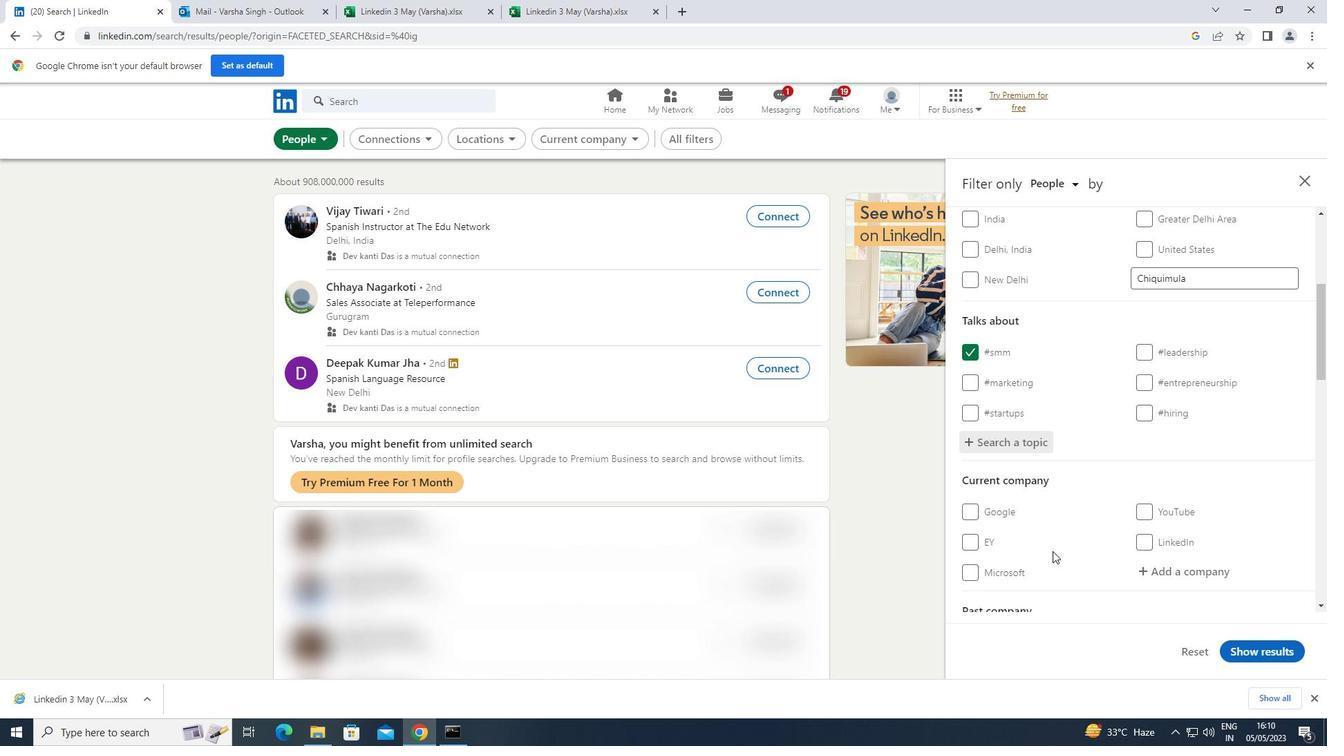 
Action: Mouse scrolled (1054, 545) with delta (0, 0)
Screenshot: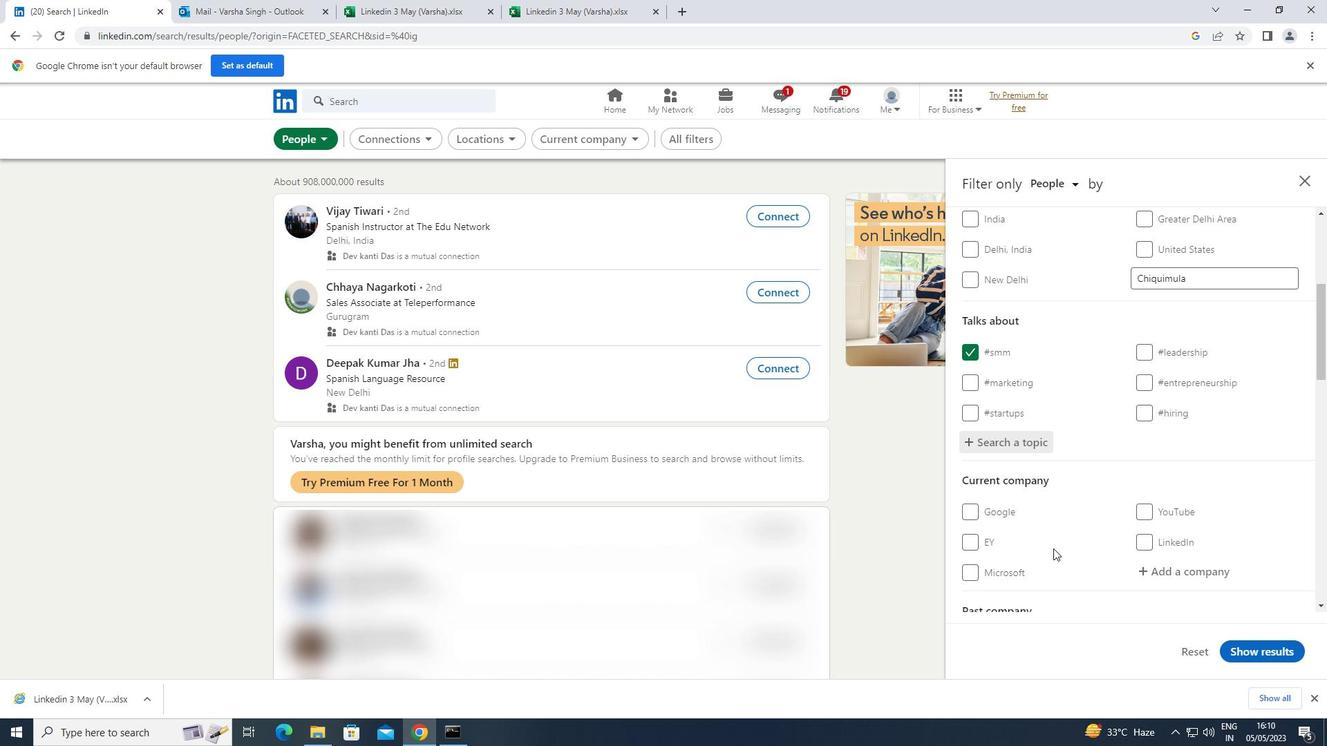 
Action: Mouse scrolled (1054, 545) with delta (0, 0)
Screenshot: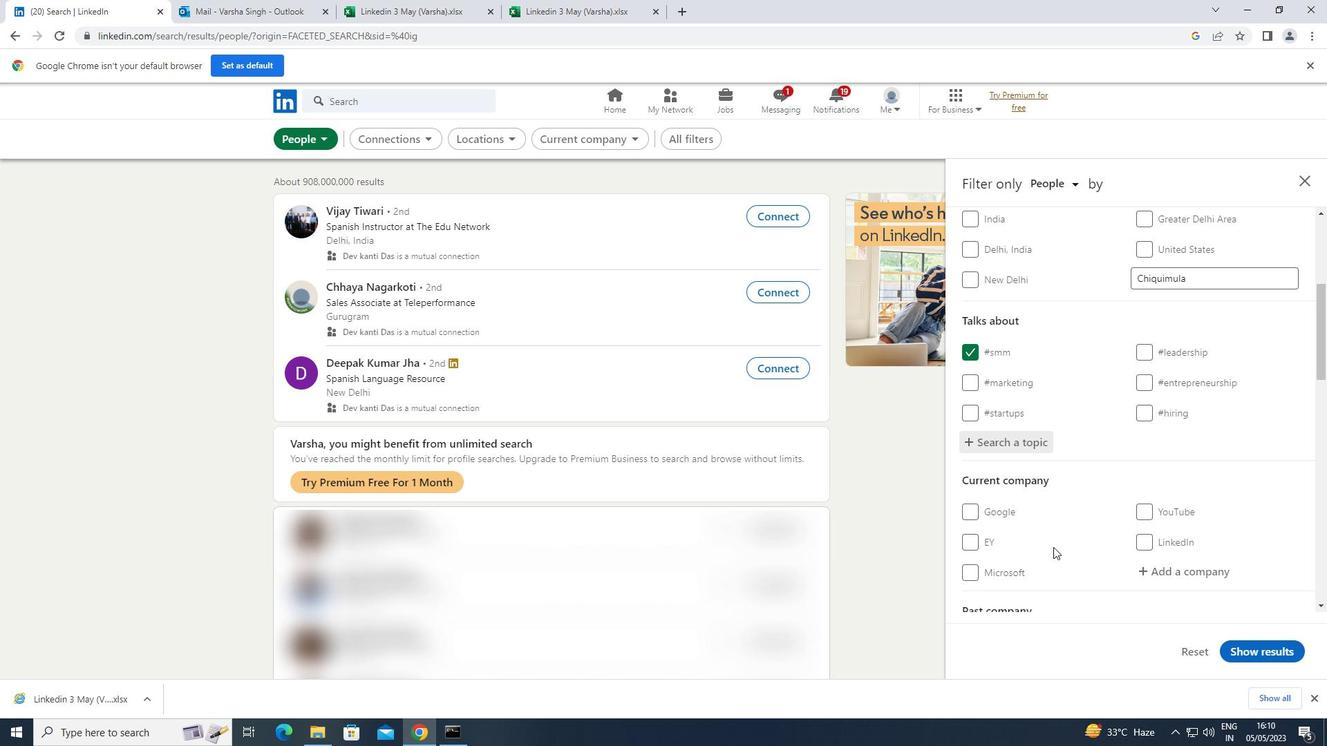 
Action: Mouse scrolled (1054, 545) with delta (0, 0)
Screenshot: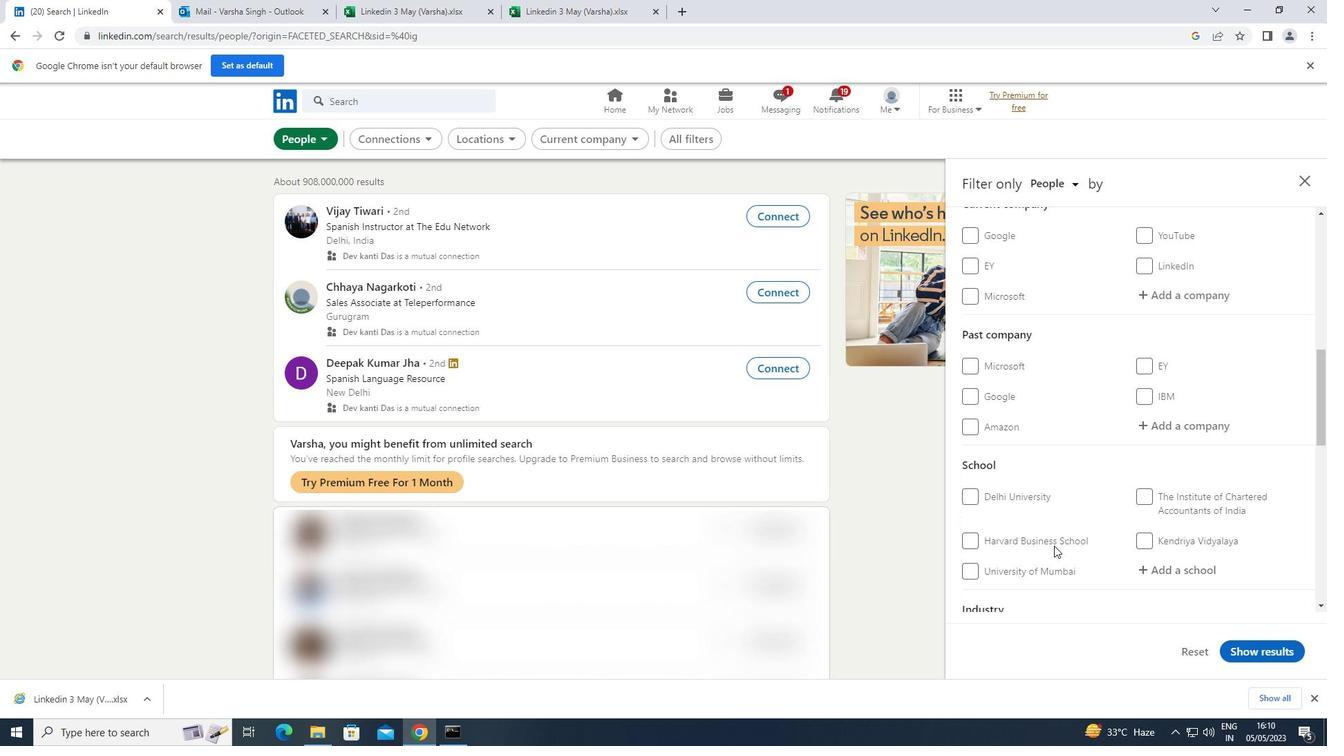 
Action: Mouse scrolled (1054, 545) with delta (0, 0)
Screenshot: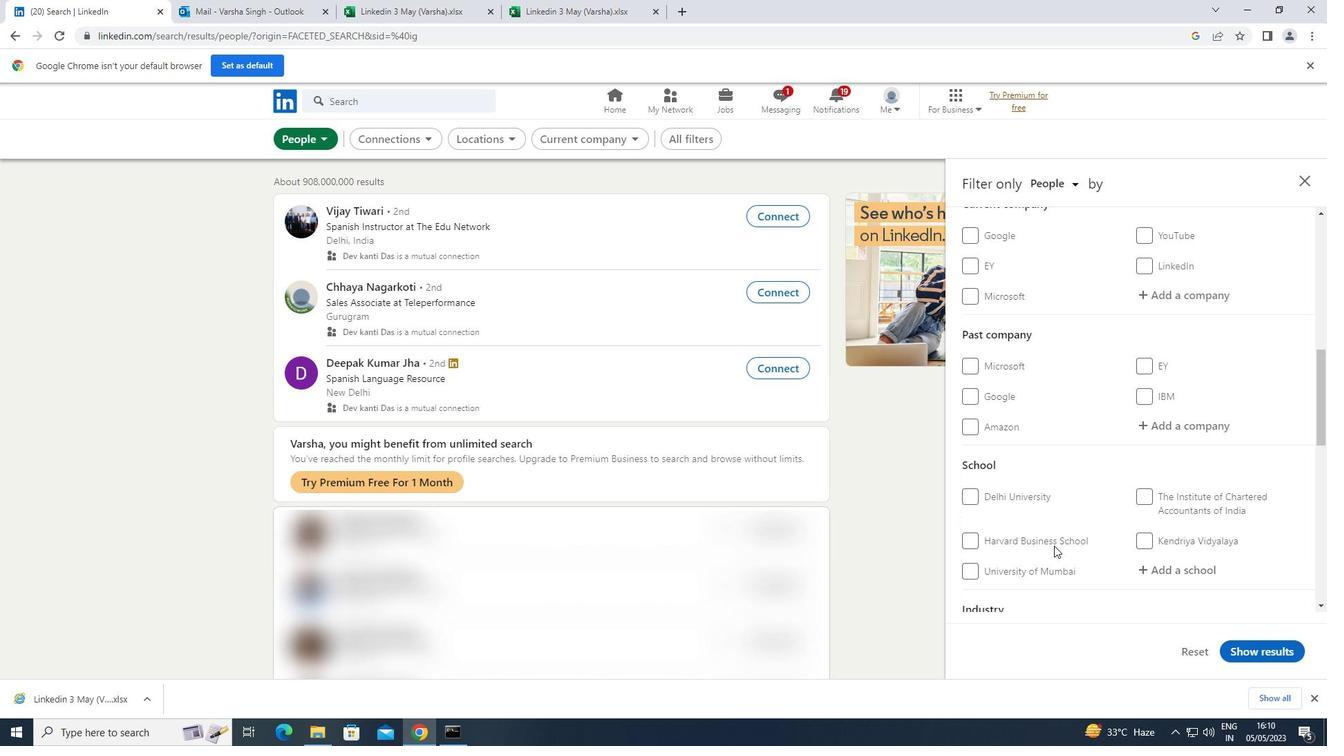 
Action: Mouse scrolled (1054, 545) with delta (0, 0)
Screenshot: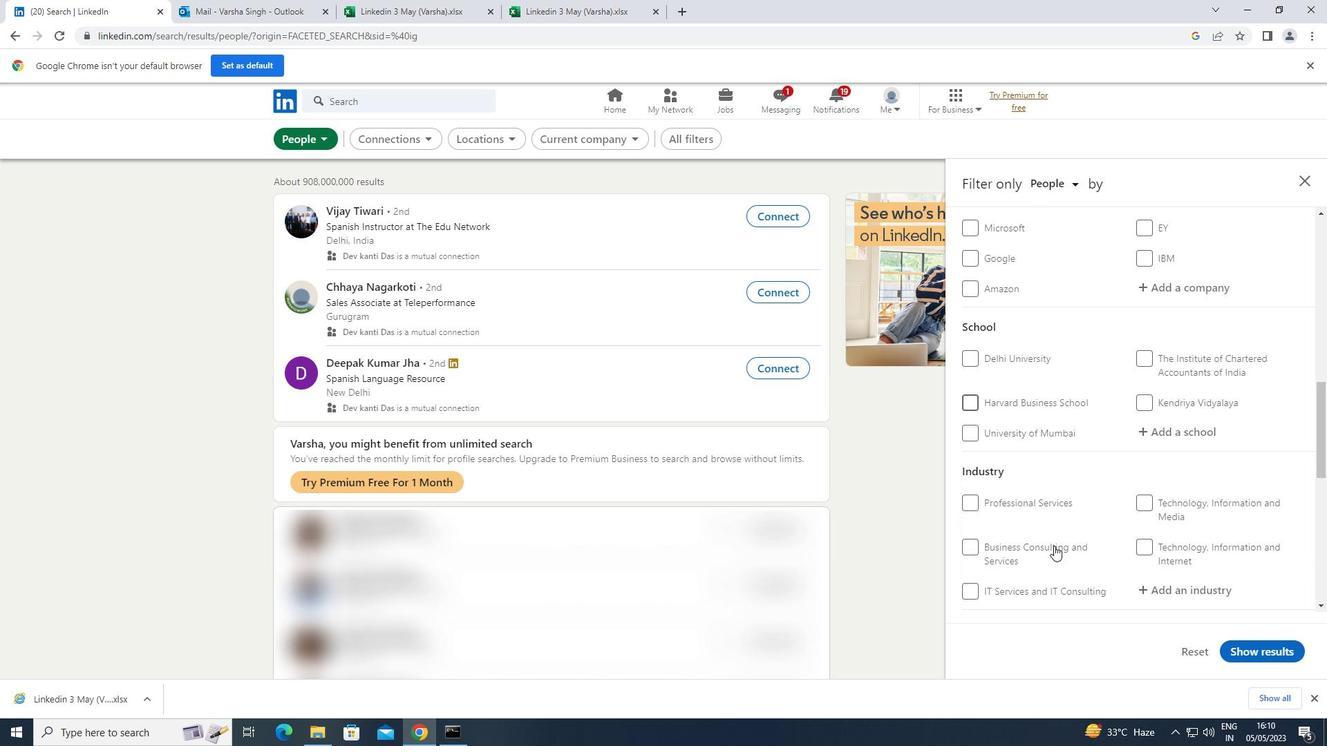 
Action: Mouse scrolled (1054, 545) with delta (0, 0)
Screenshot: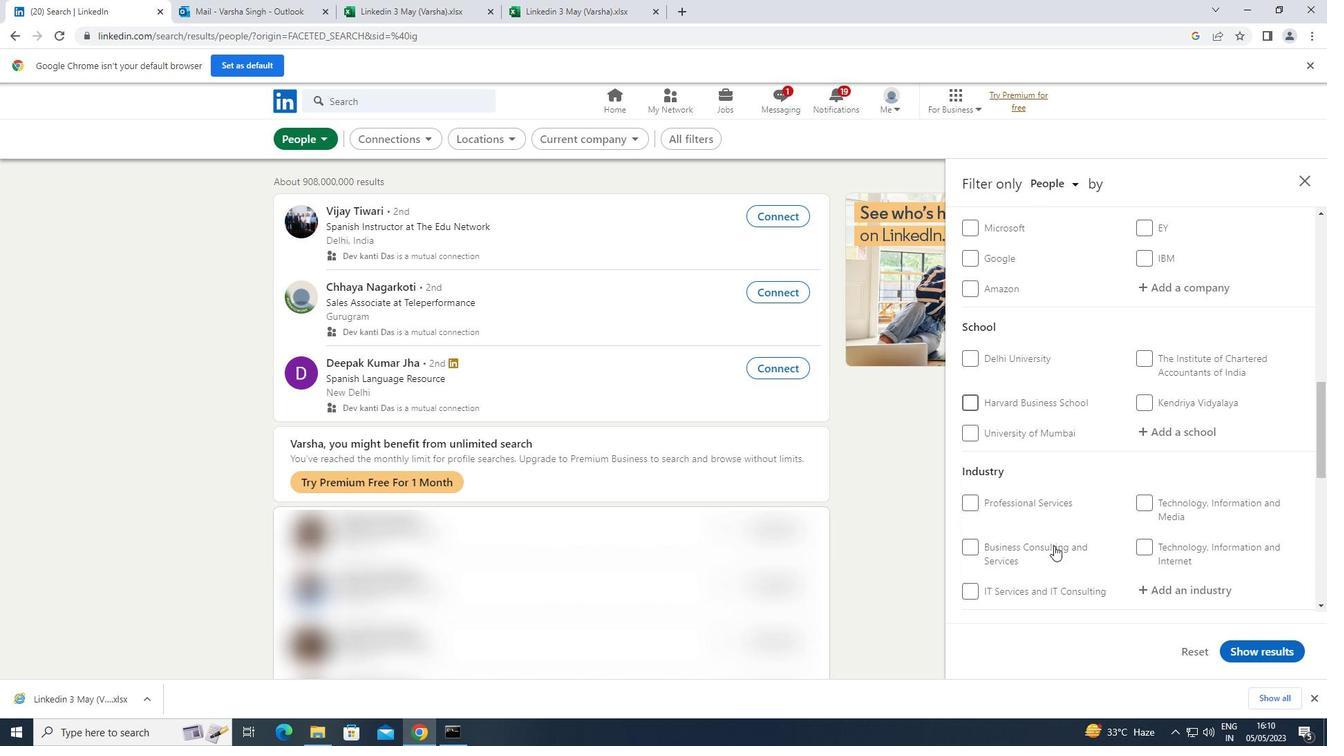 
Action: Mouse scrolled (1054, 545) with delta (0, 0)
Screenshot: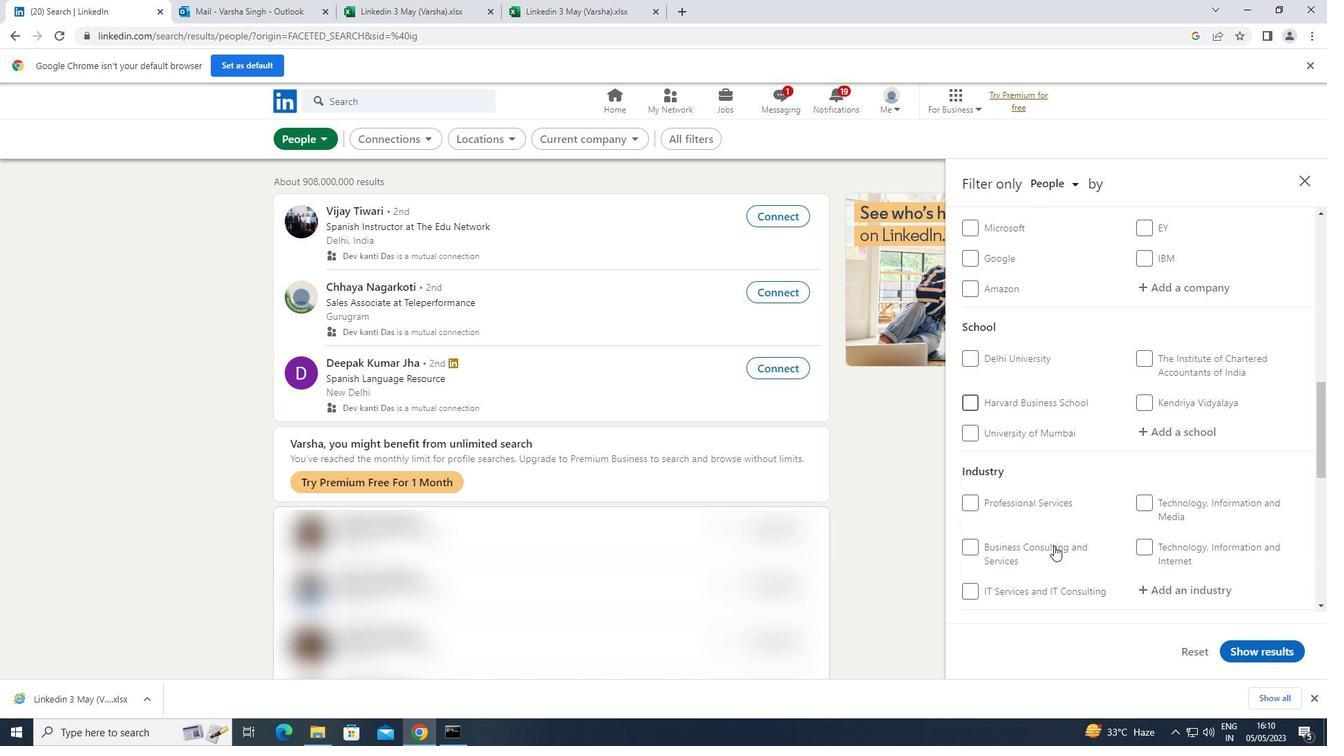 
Action: Mouse moved to (973, 456)
Screenshot: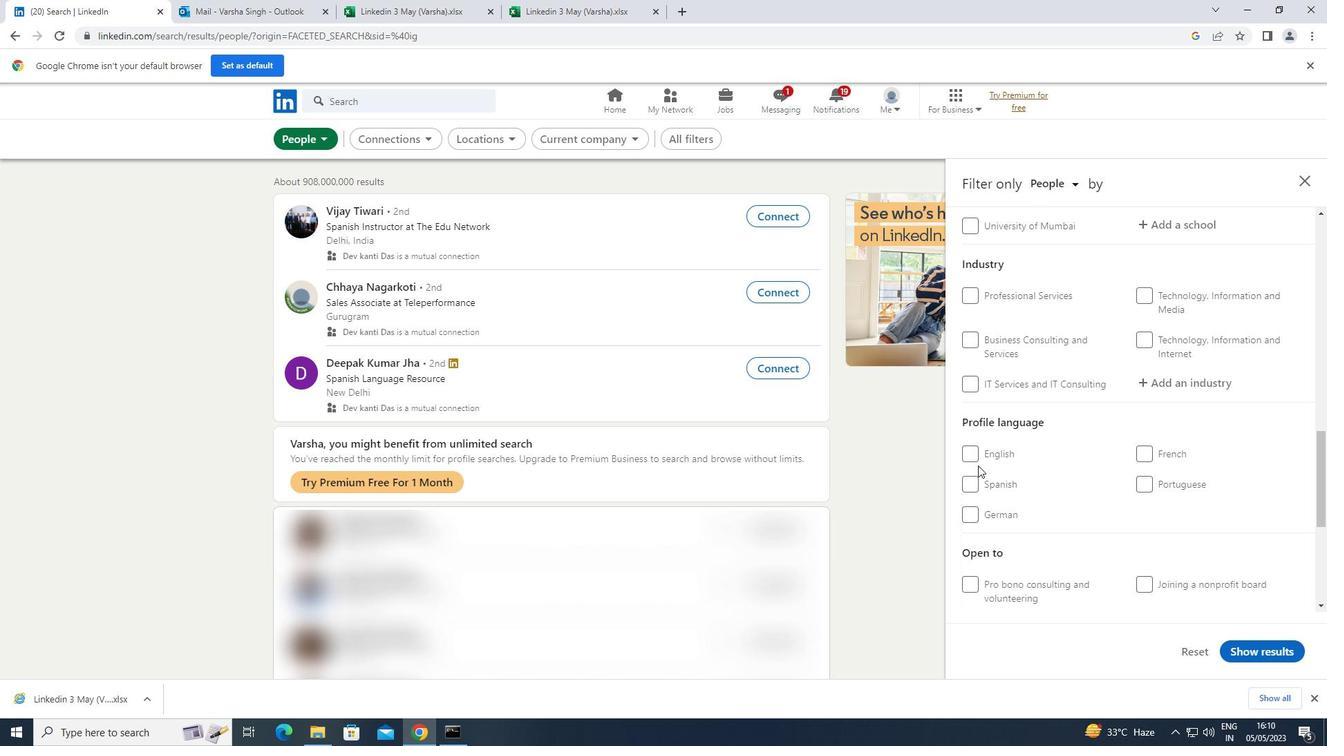 
Action: Mouse pressed left at (973, 456)
Screenshot: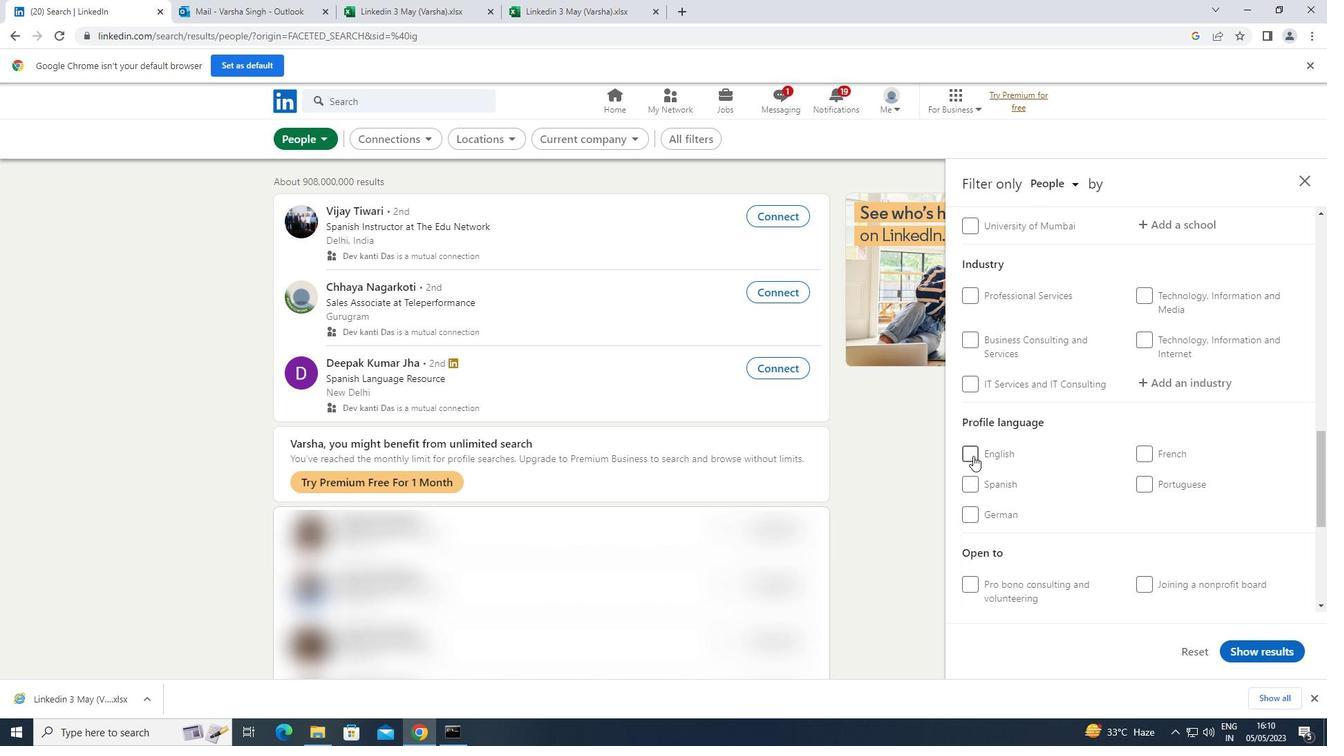 
Action: Mouse moved to (1058, 458)
Screenshot: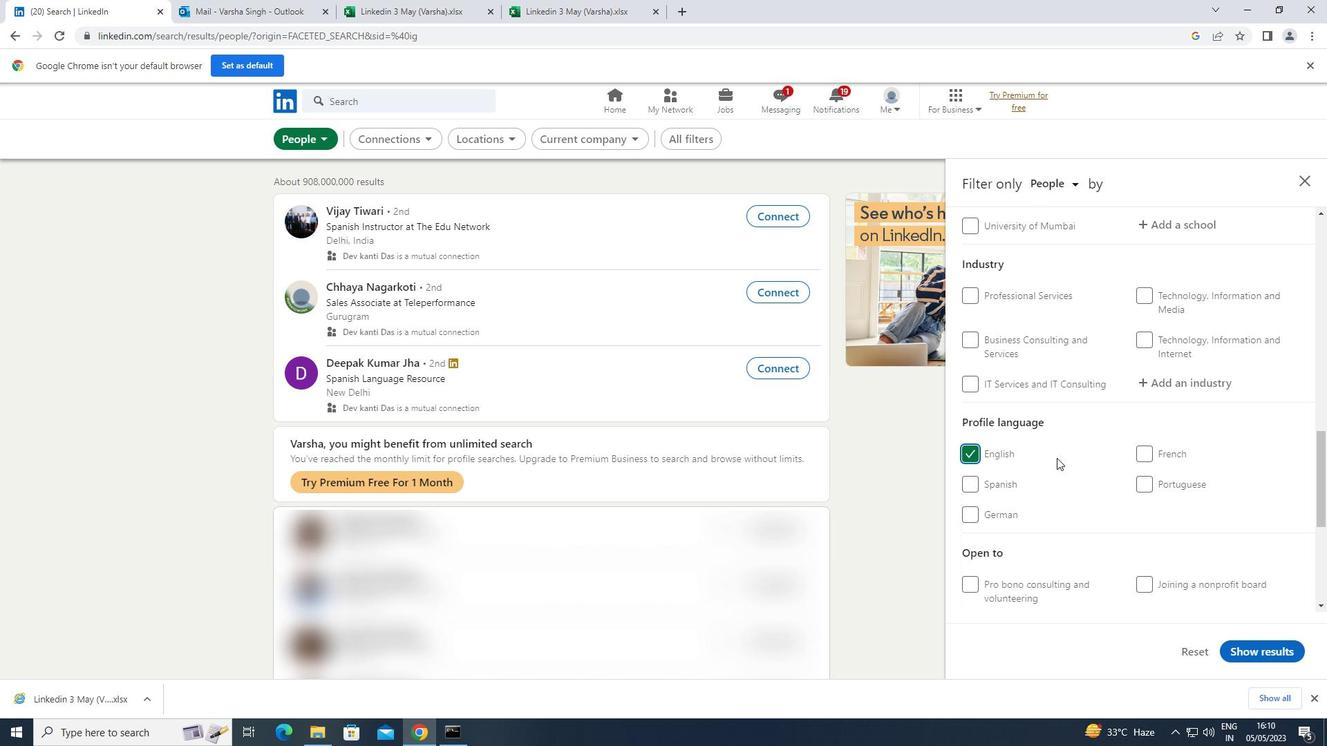 
Action: Mouse scrolled (1058, 459) with delta (0, 0)
Screenshot: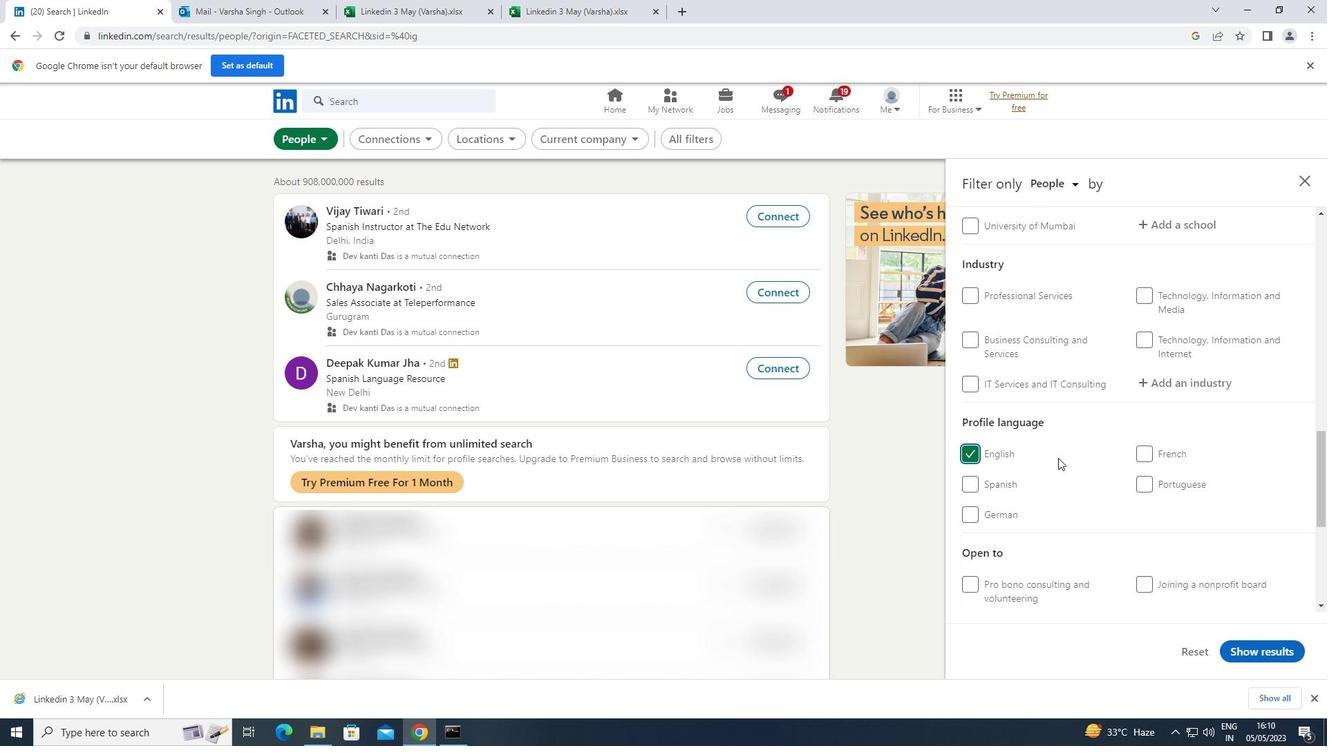 
Action: Mouse moved to (1058, 457)
Screenshot: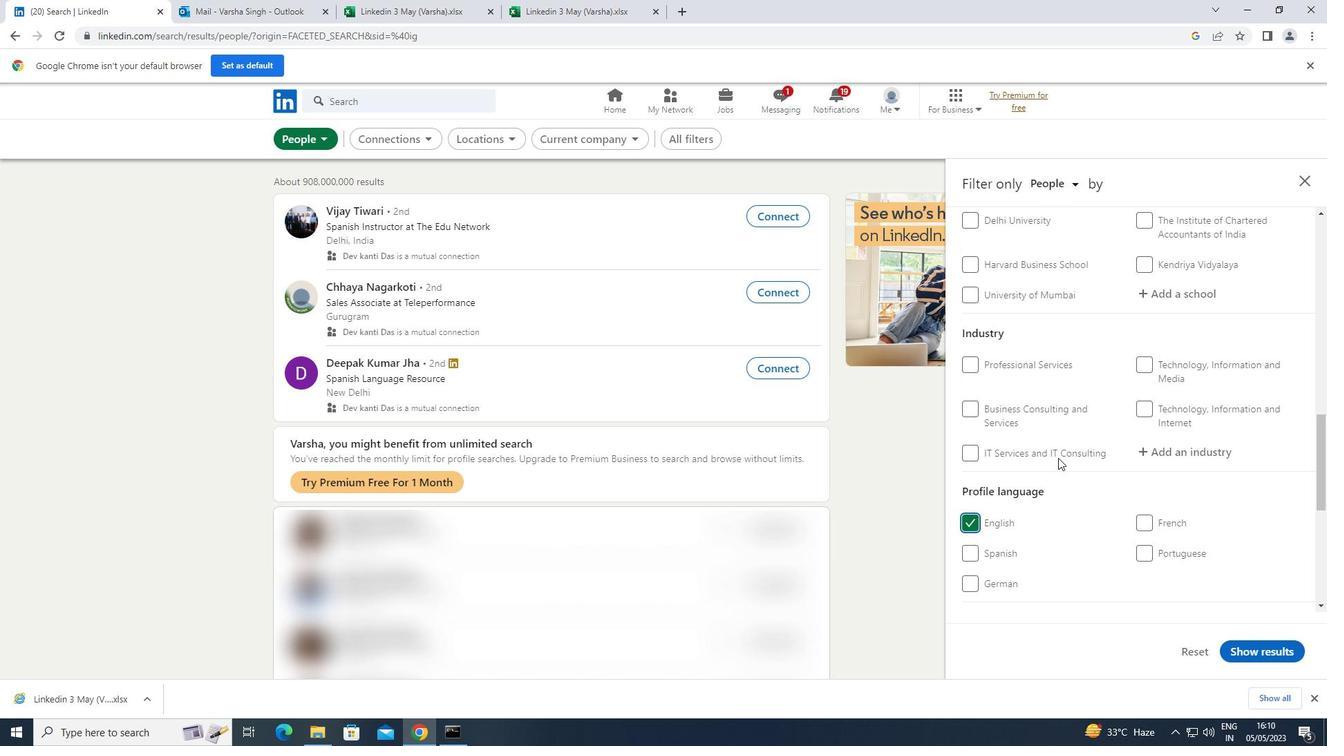 
Action: Mouse scrolled (1058, 458) with delta (0, 0)
Screenshot: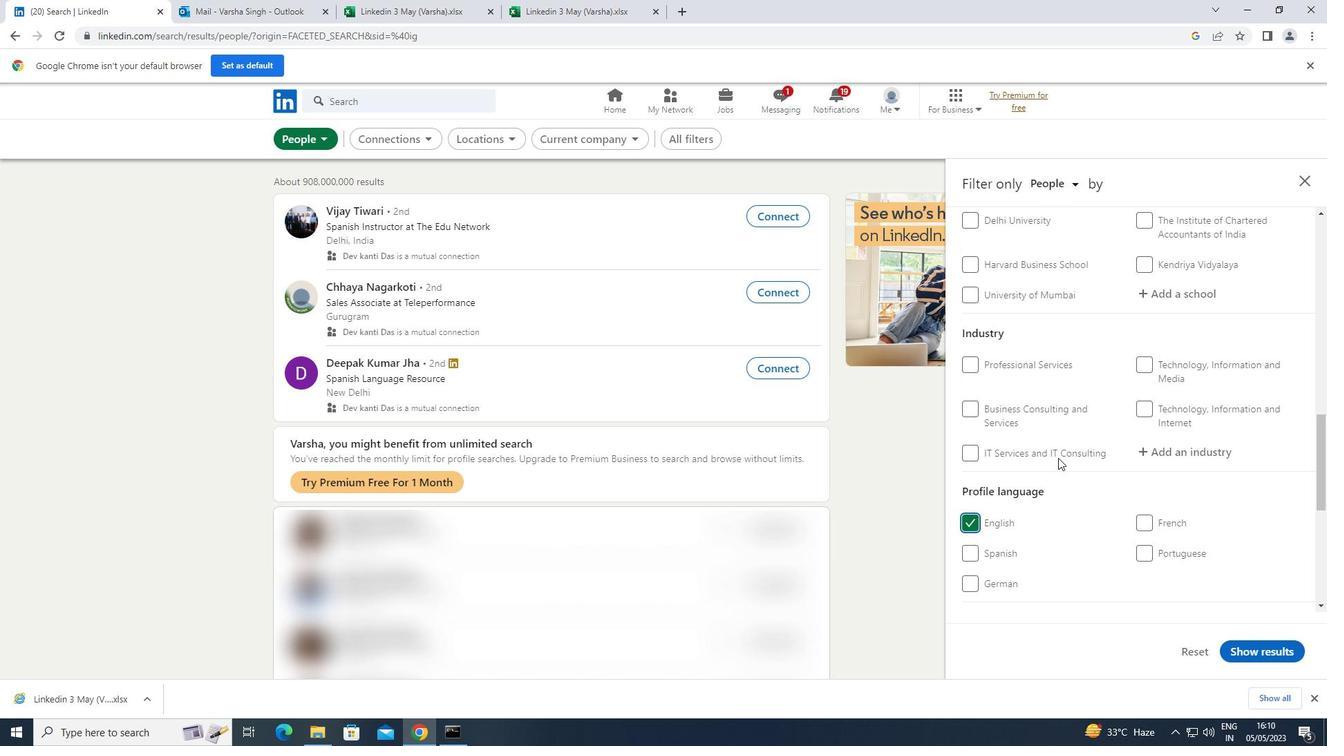 
Action: Mouse moved to (1058, 457)
Screenshot: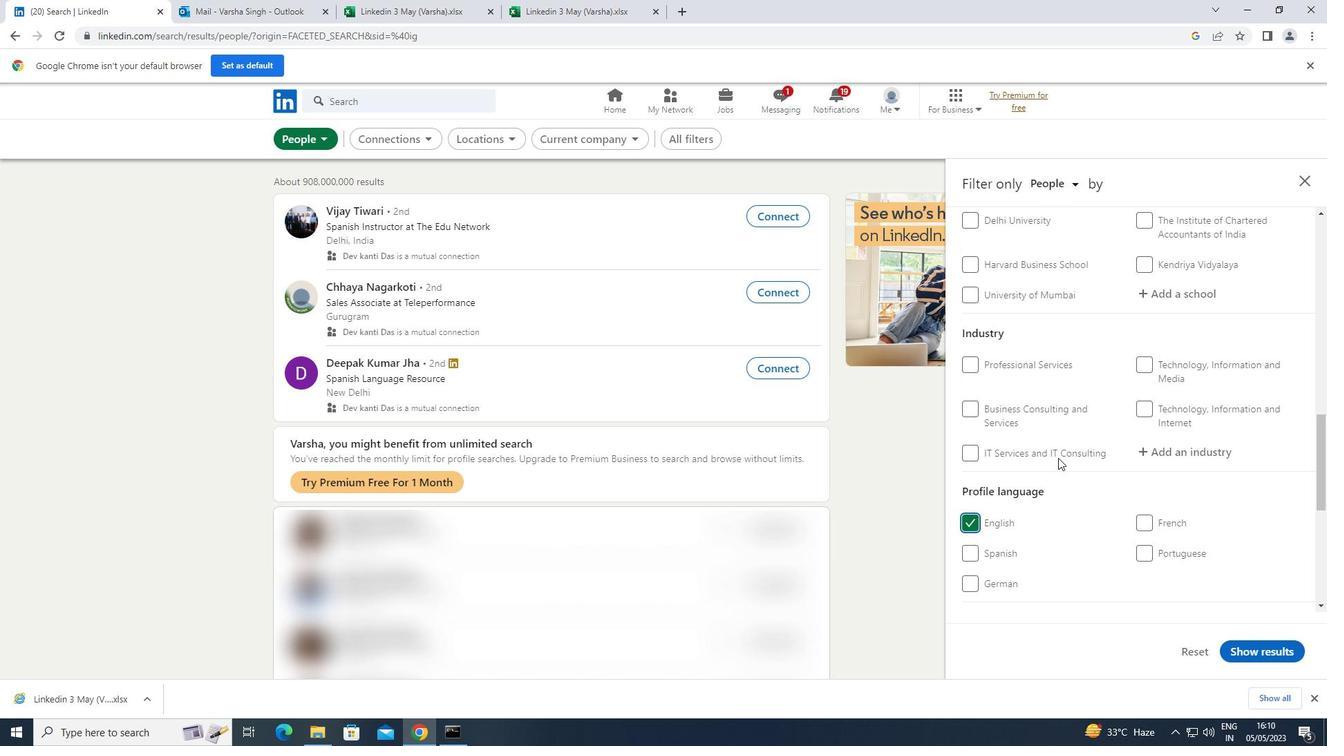 
Action: Mouse scrolled (1058, 458) with delta (0, 0)
Screenshot: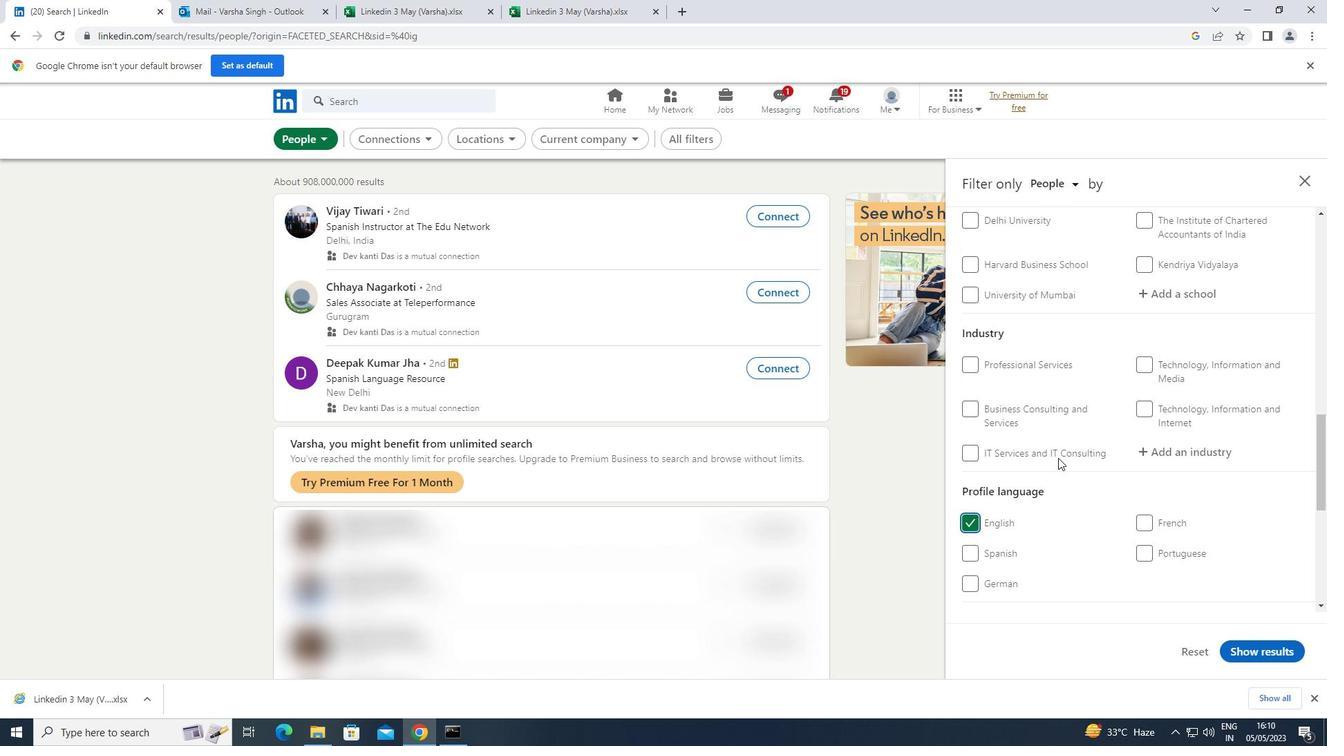 
Action: Mouse moved to (1058, 457)
Screenshot: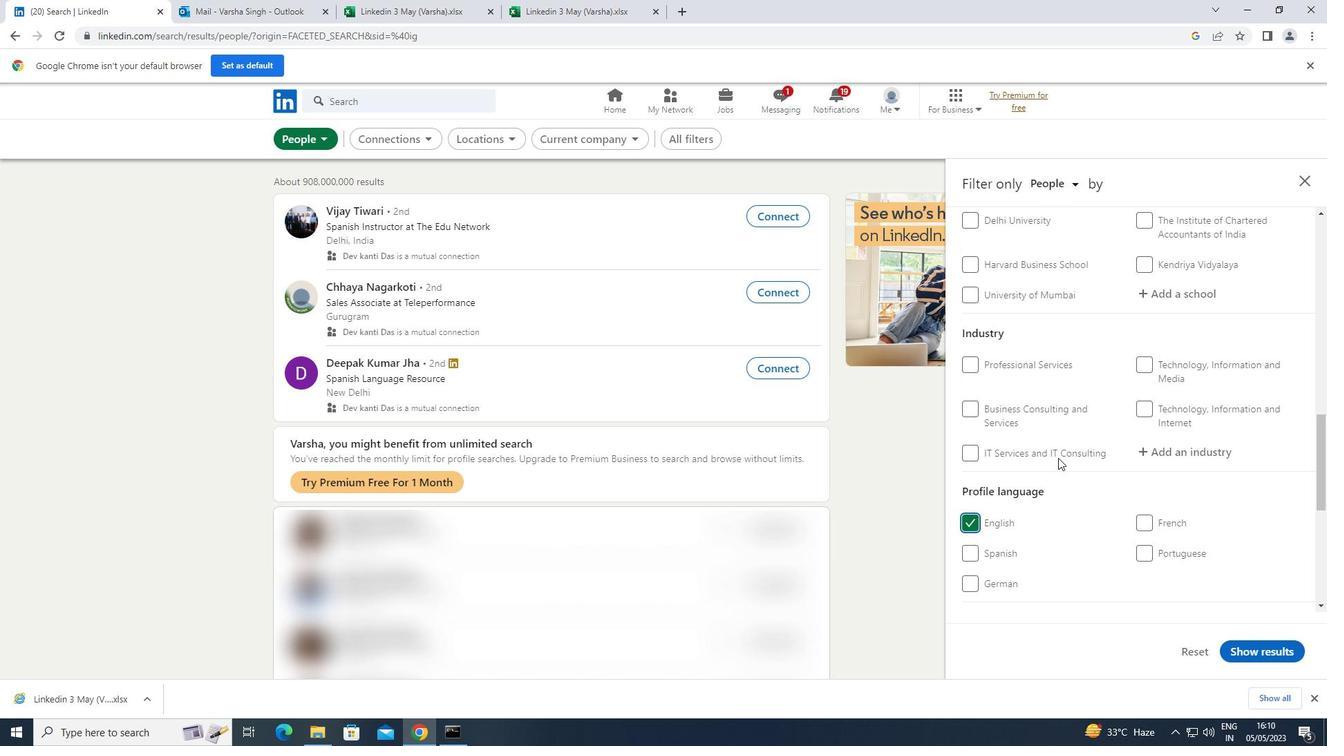 
Action: Mouse scrolled (1058, 457) with delta (0, 0)
Screenshot: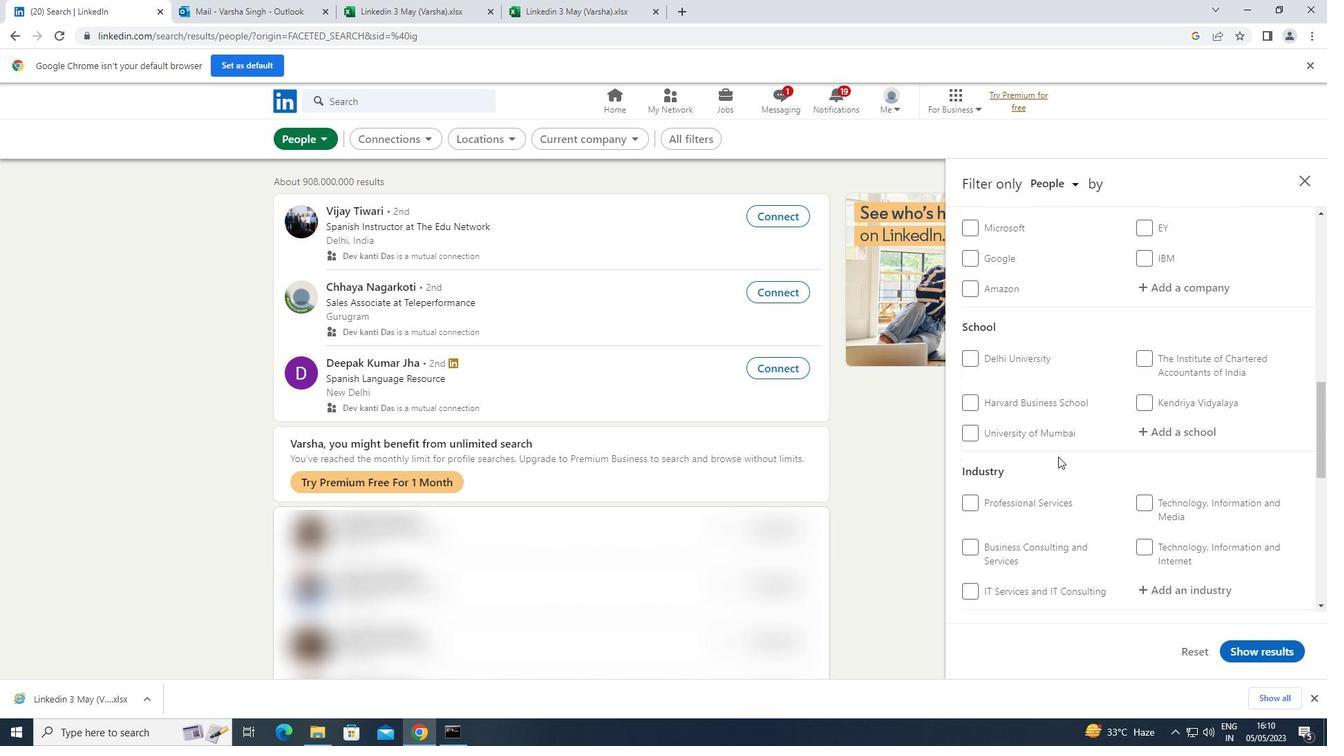 
Action: Mouse scrolled (1058, 457) with delta (0, 0)
Screenshot: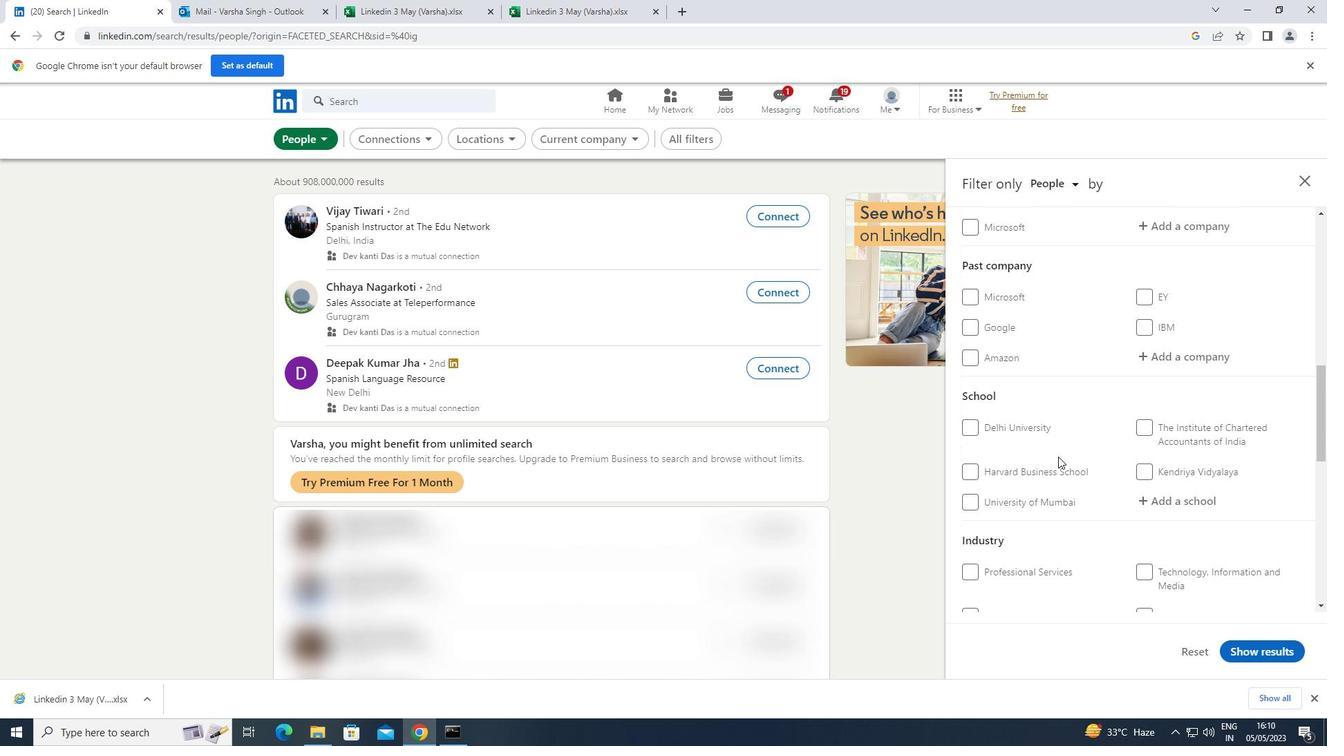
Action: Mouse scrolled (1058, 457) with delta (0, 0)
Screenshot: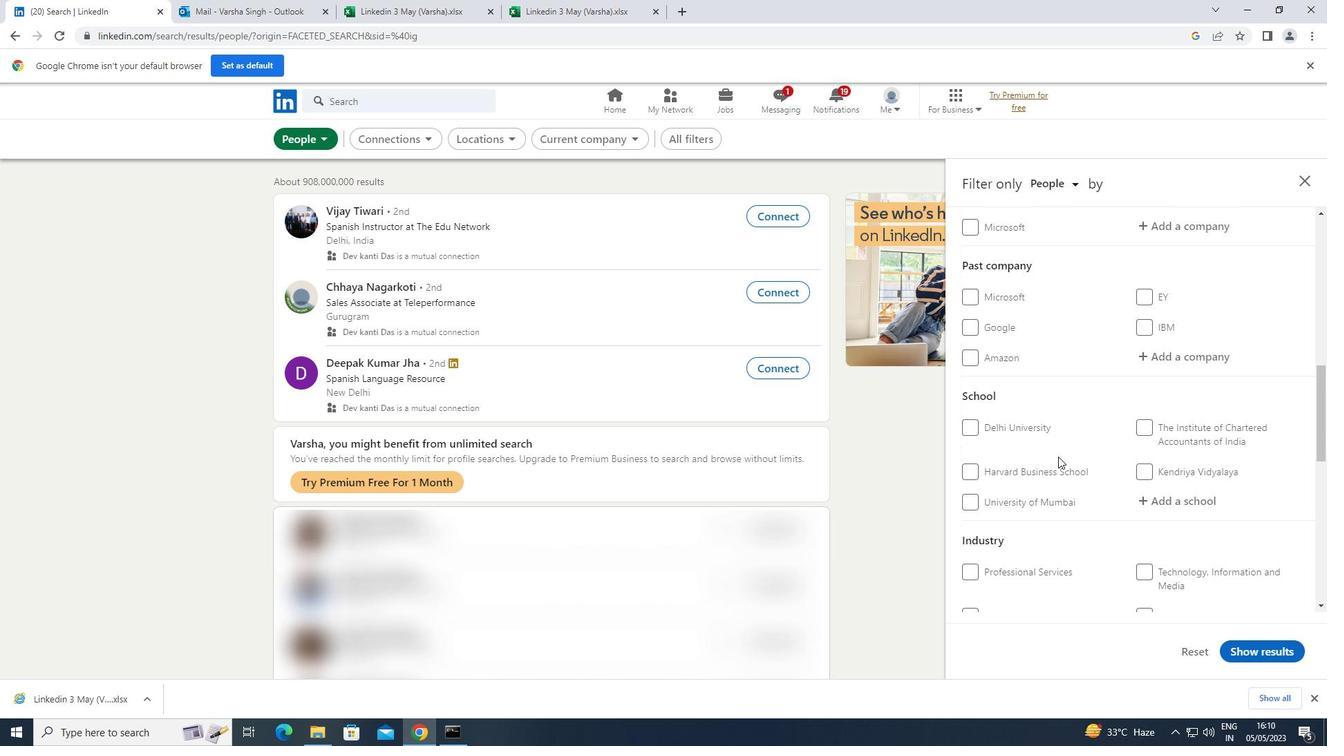 
Action: Mouse moved to (1195, 358)
Screenshot: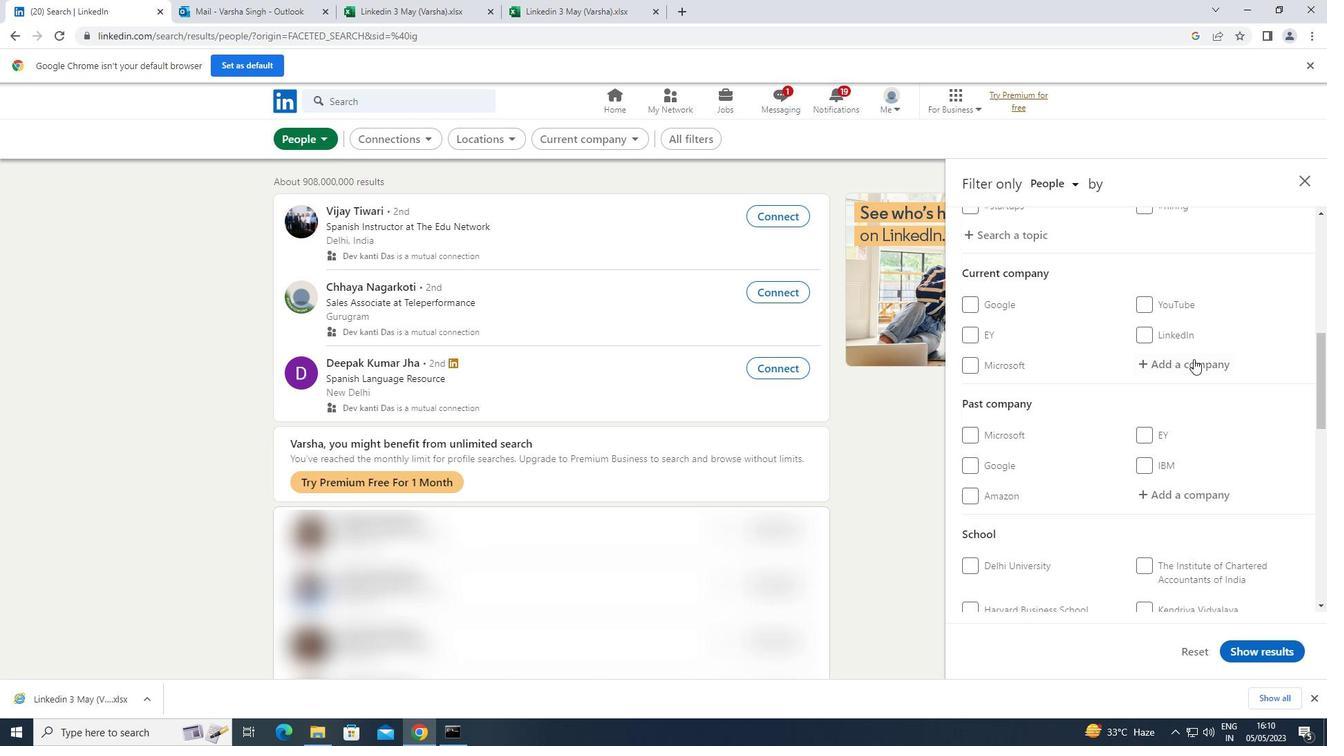 
Action: Mouse pressed left at (1195, 358)
Screenshot: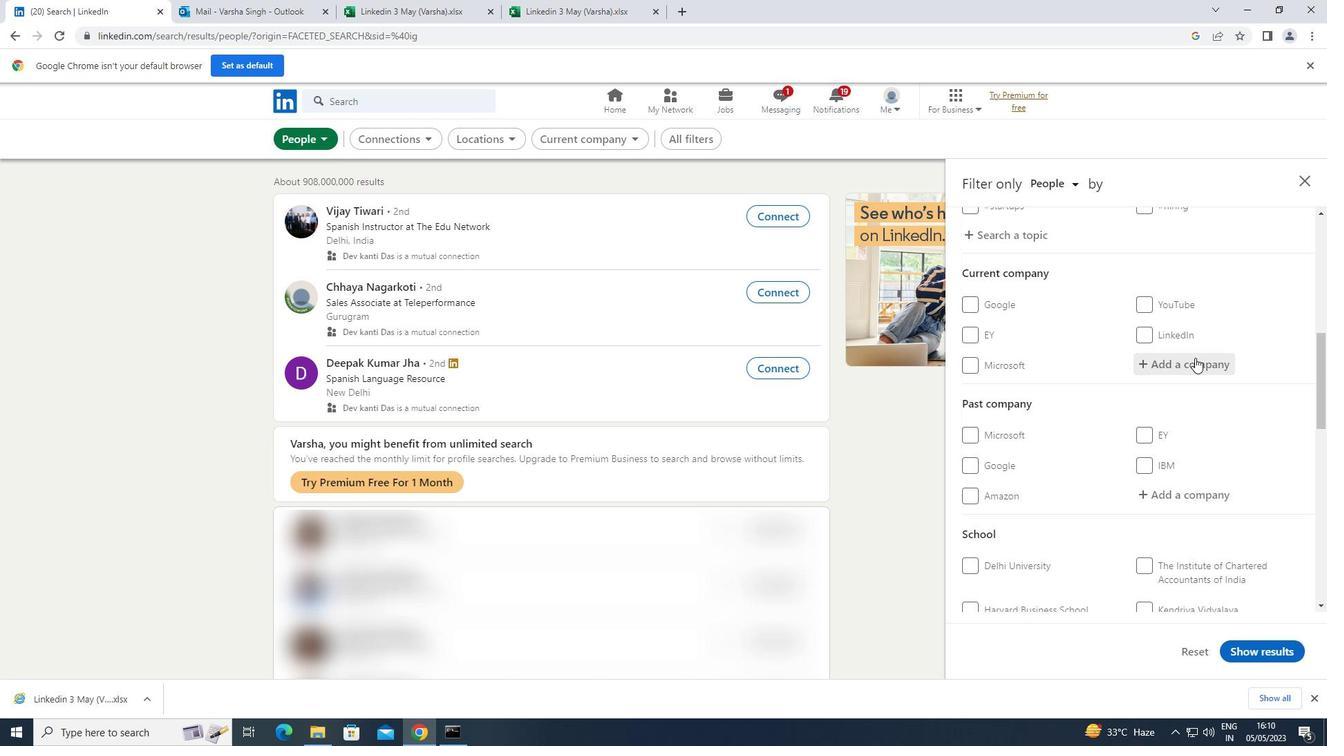 
Action: Key pressed <Key.shift><Key.shift><Key.shift><Key.shift><Key.shift>HACKER
Screenshot: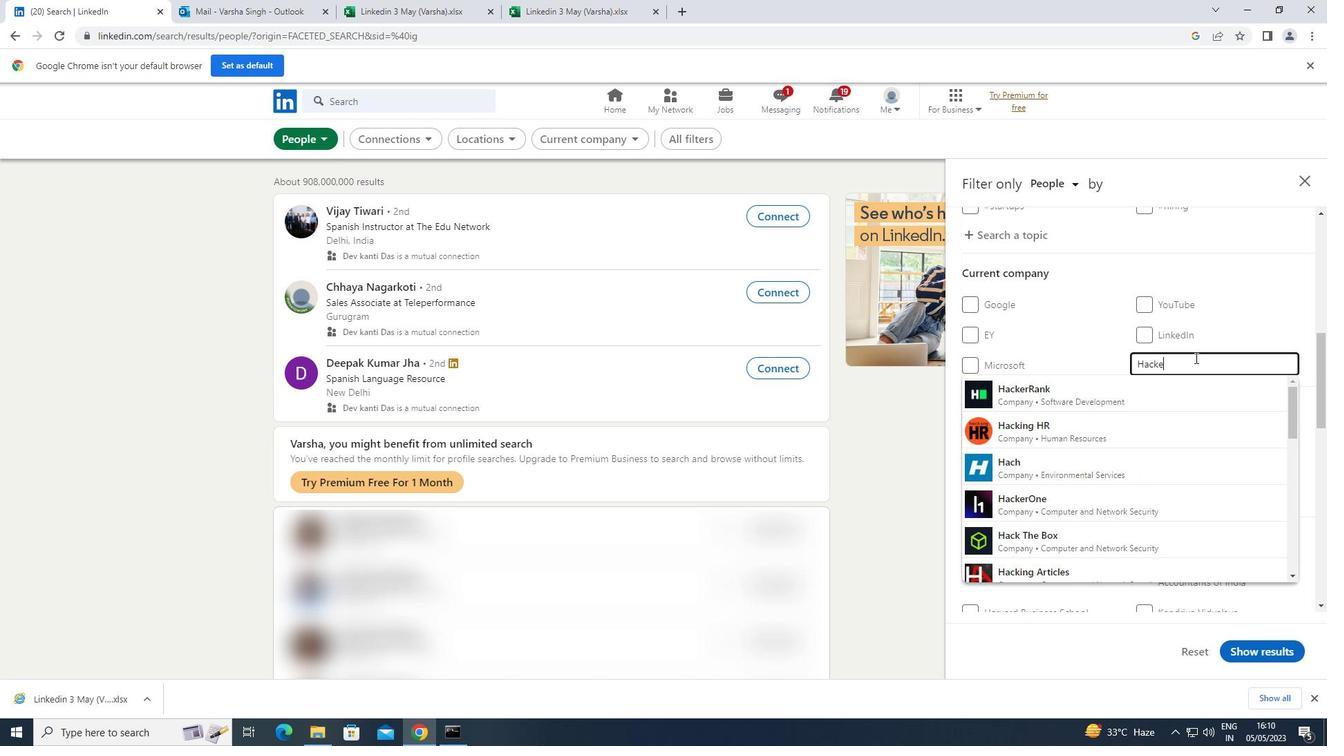 
Action: Mouse moved to (1108, 392)
Screenshot: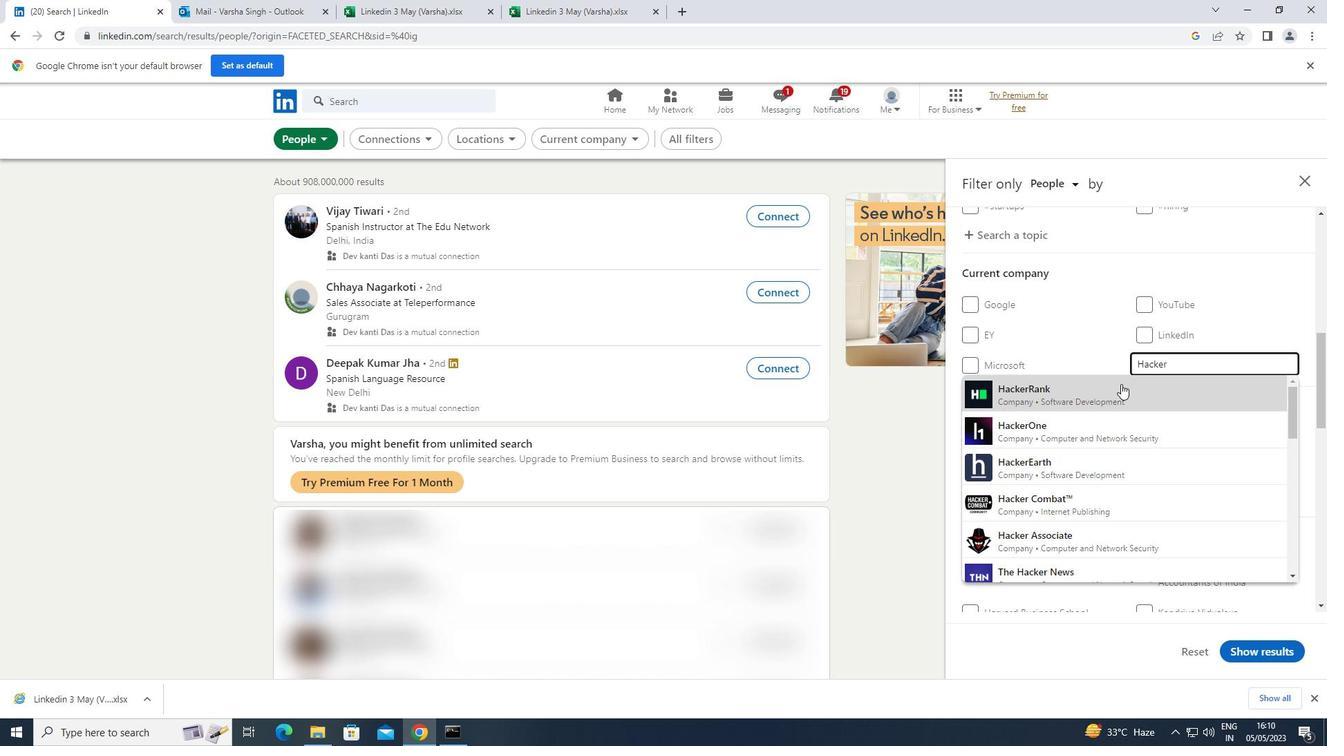 
Action: Mouse pressed left at (1108, 392)
Screenshot: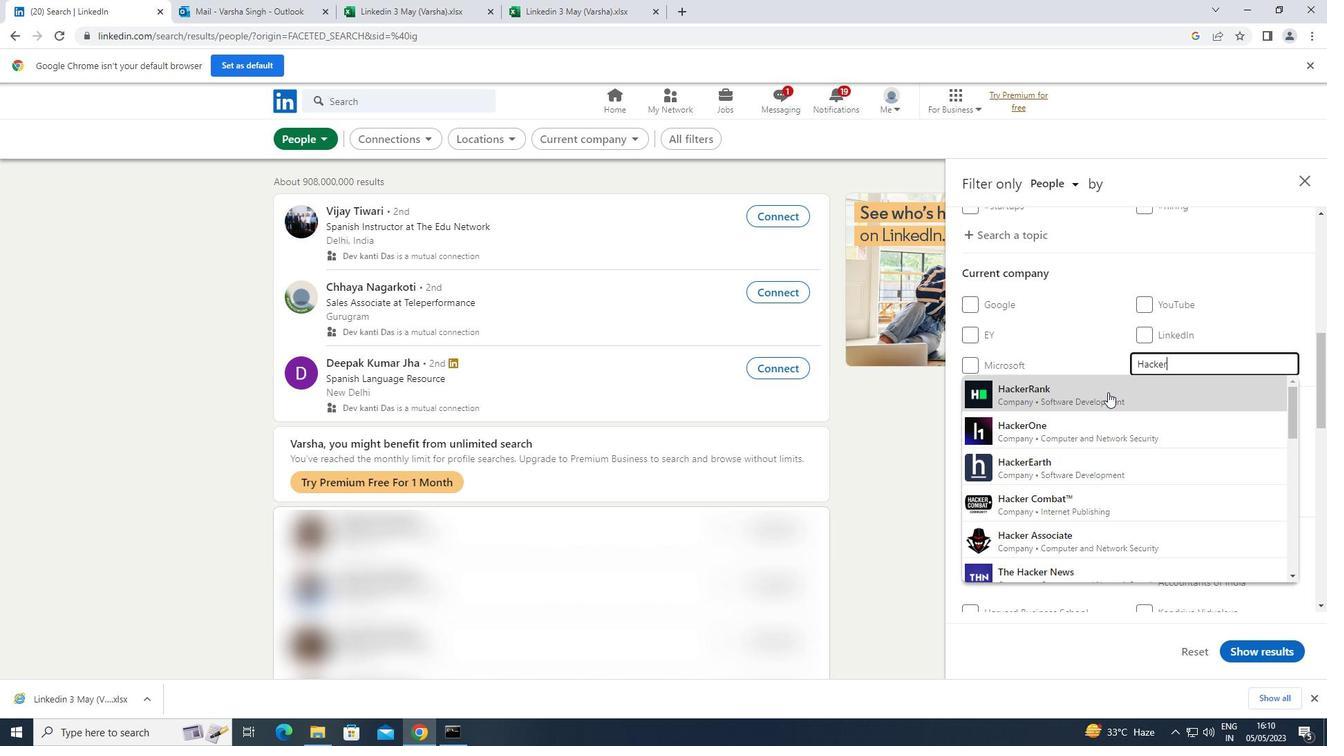 
Action: Mouse scrolled (1108, 392) with delta (0, 0)
Screenshot: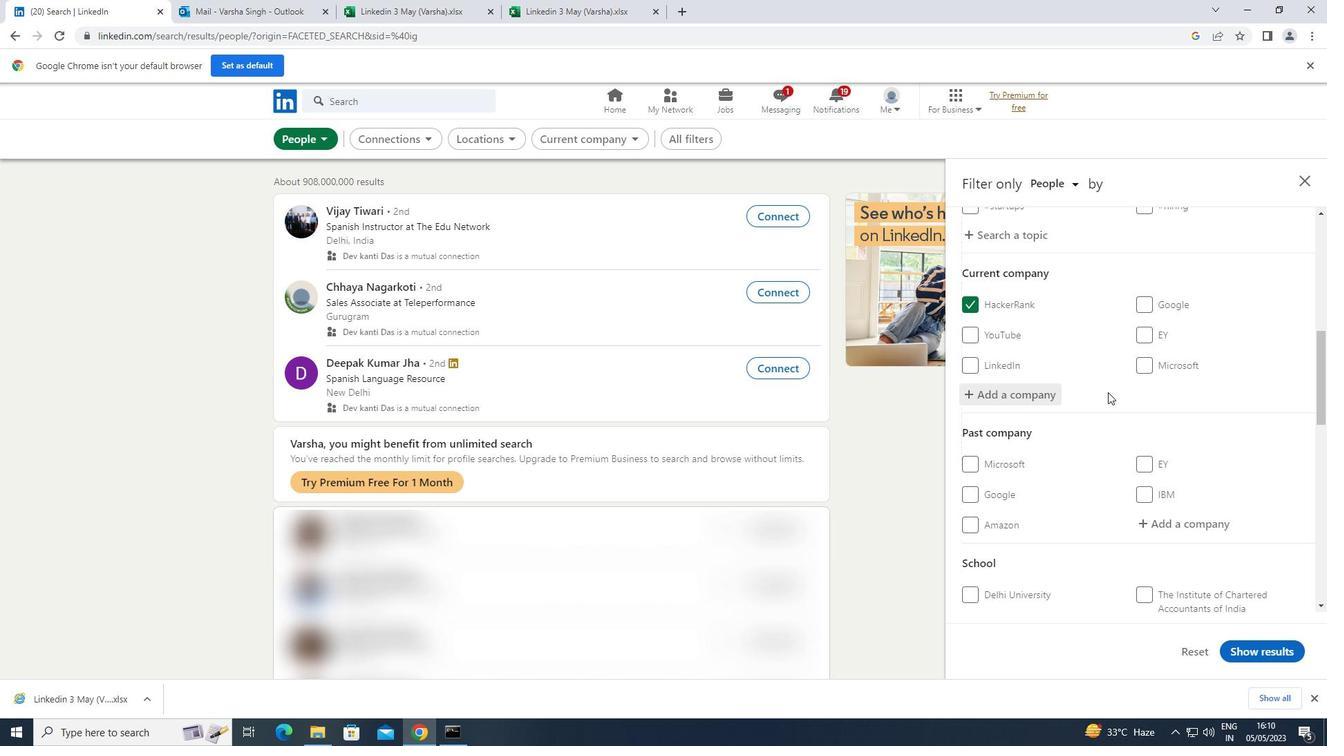 
Action: Mouse scrolled (1108, 392) with delta (0, 0)
Screenshot: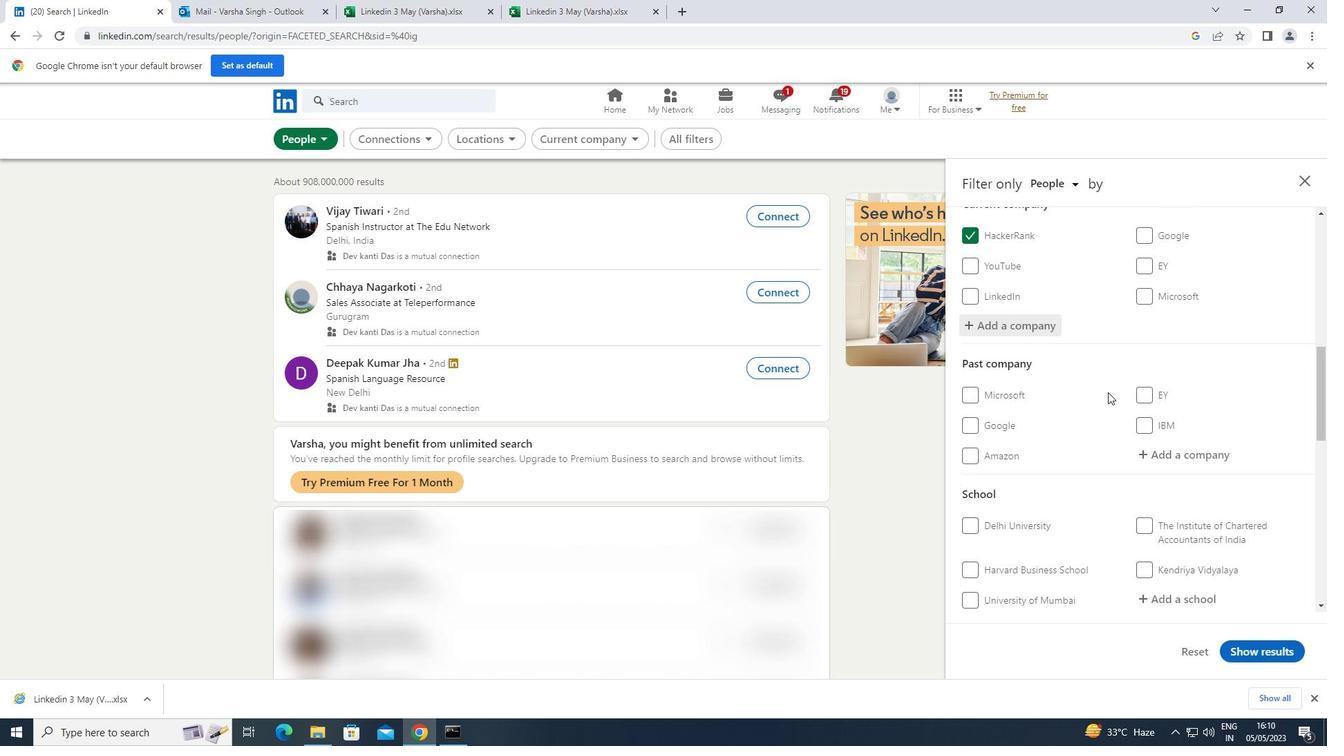 
Action: Mouse moved to (1169, 524)
Screenshot: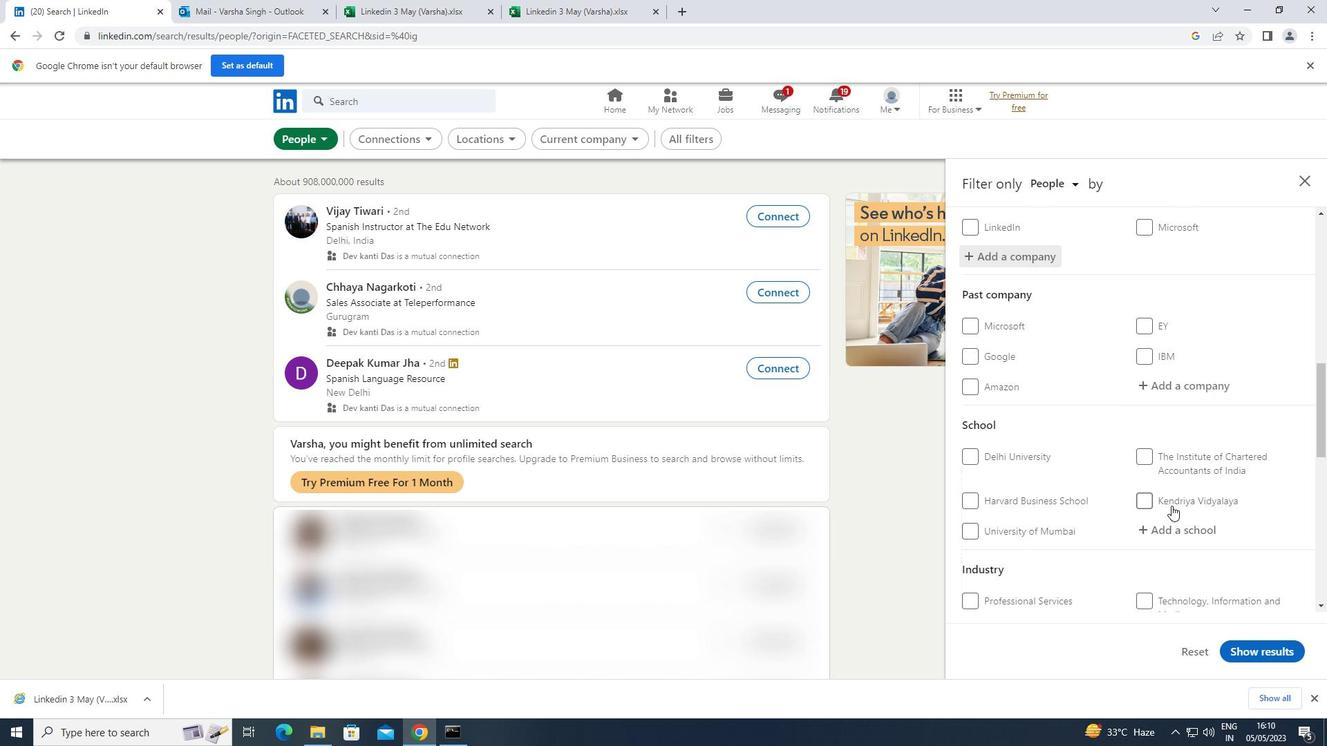 
Action: Mouse pressed left at (1169, 524)
Screenshot: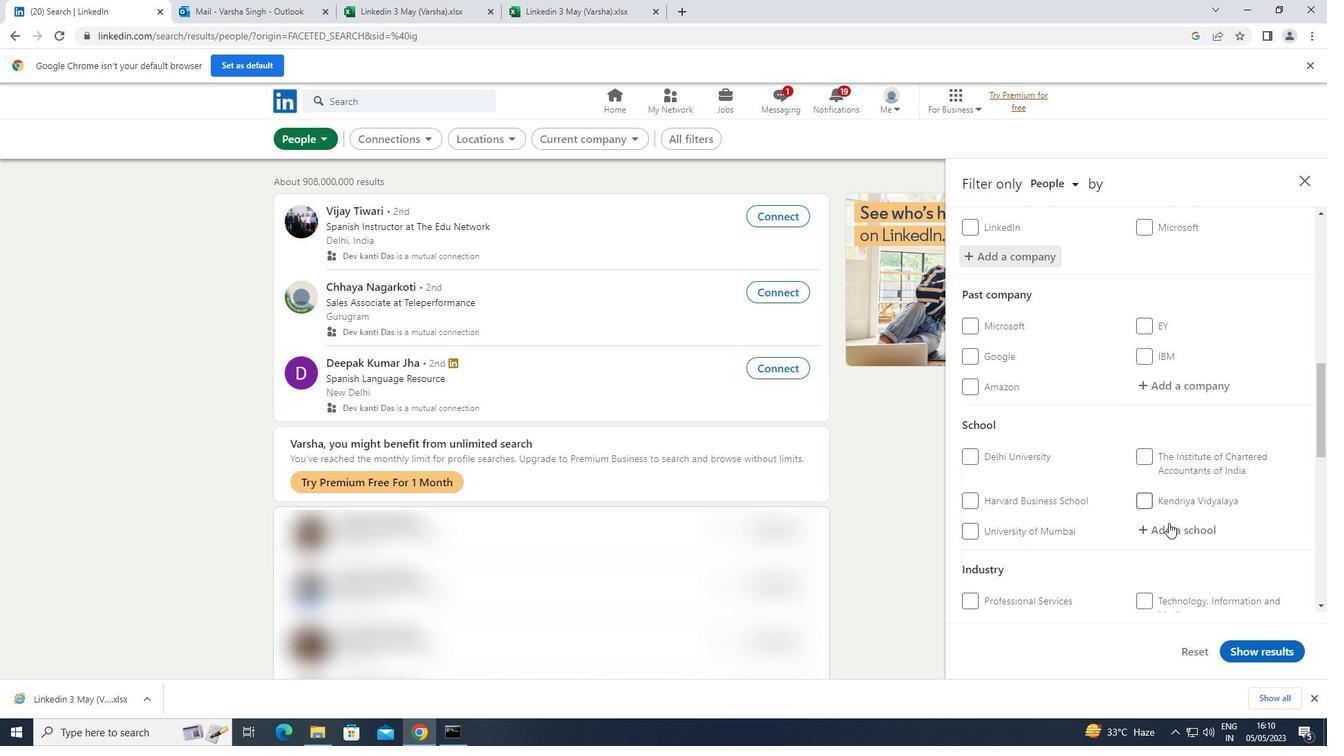 
Action: Key pressed <Key.shift>INDIAN<Key.space><Key.shift>INSTITUTE<Key.space>OF<Key.space><Key.shift>INFORMA
Screenshot: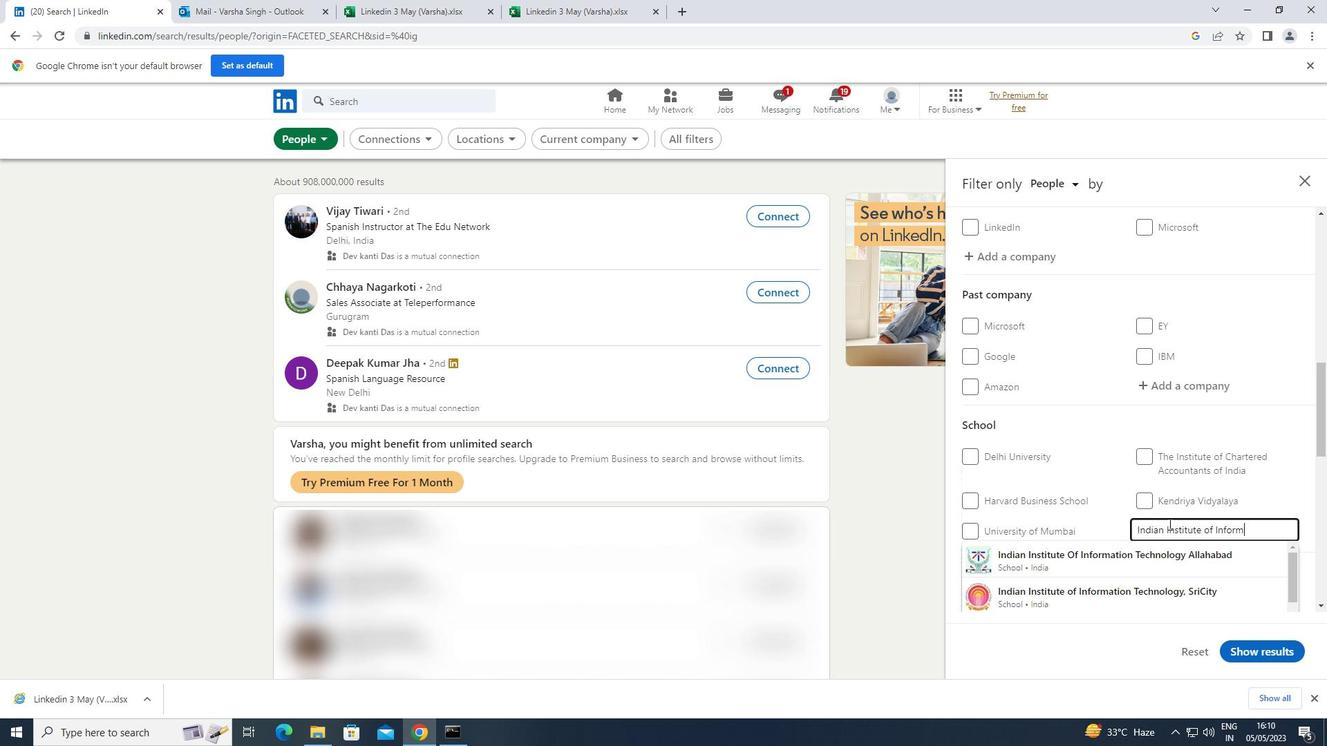 
Action: Mouse moved to (1129, 550)
Screenshot: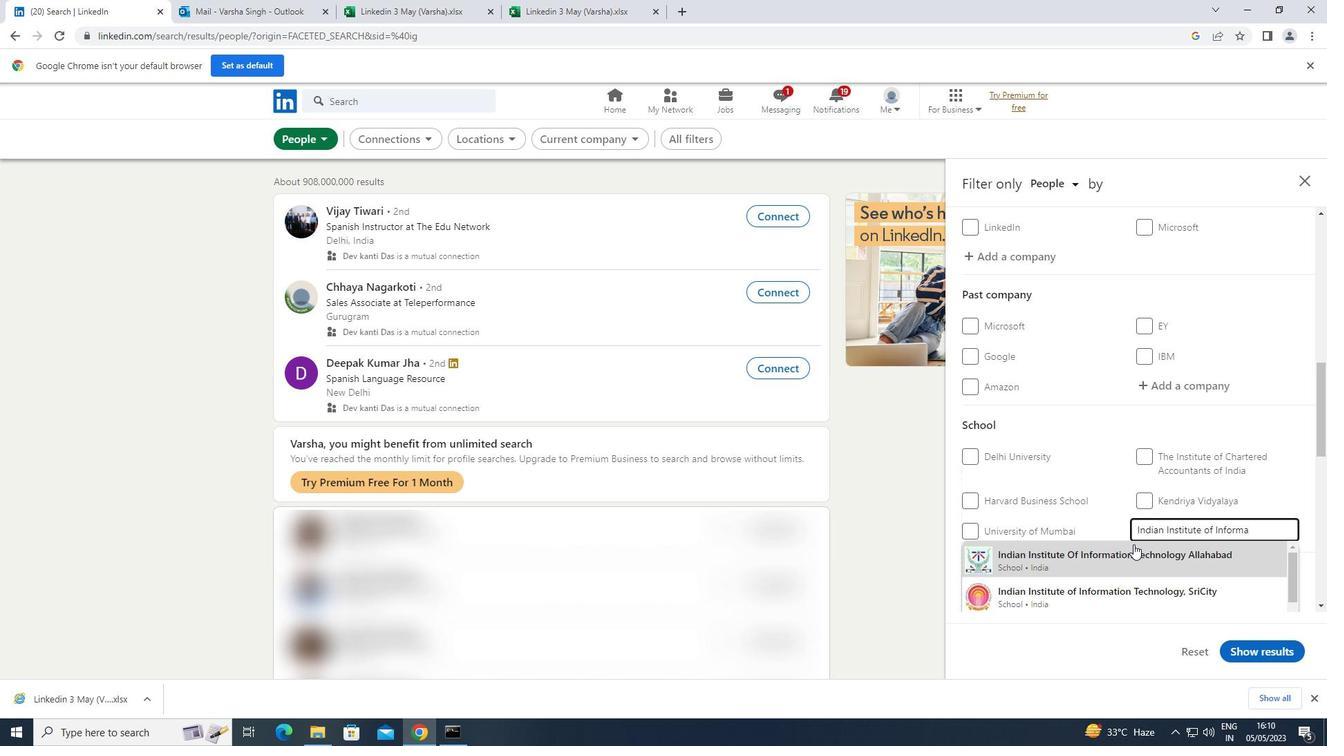 
Action: Mouse scrolled (1129, 549) with delta (0, 0)
Screenshot: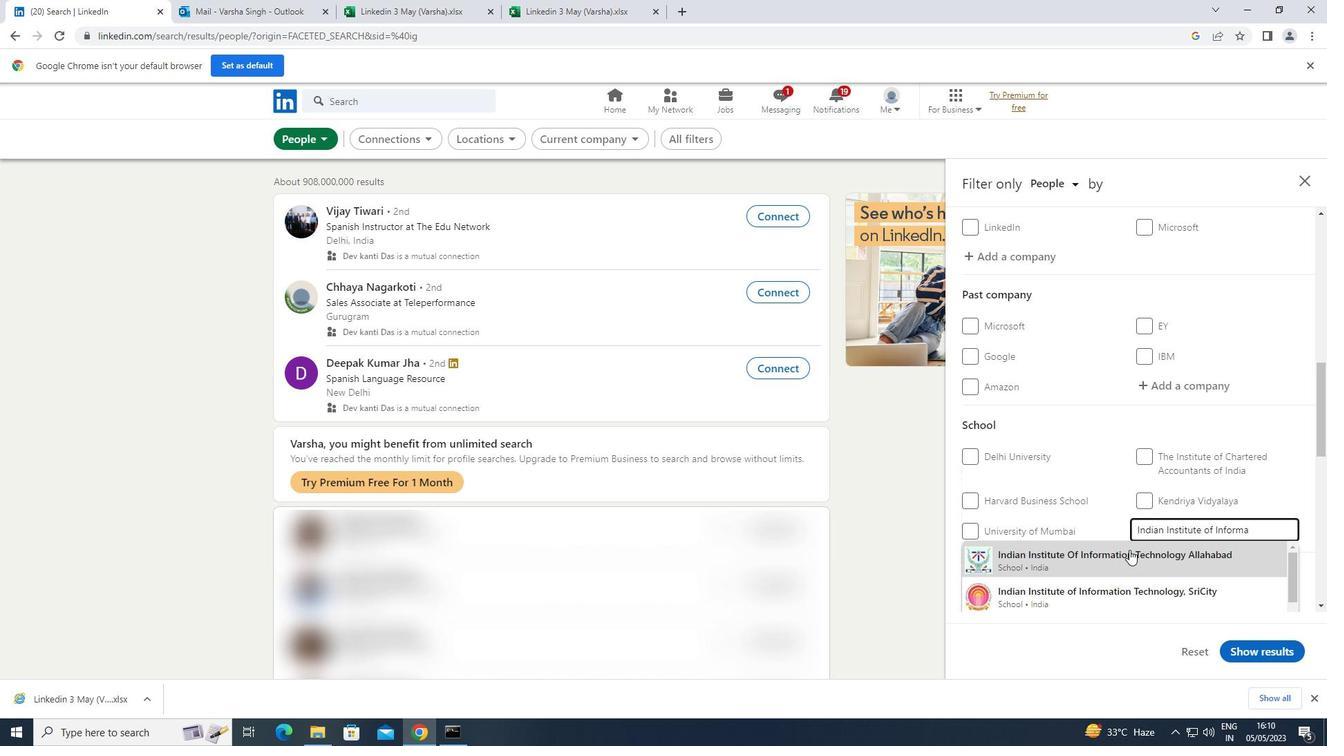 
Action: Mouse moved to (1131, 563)
Screenshot: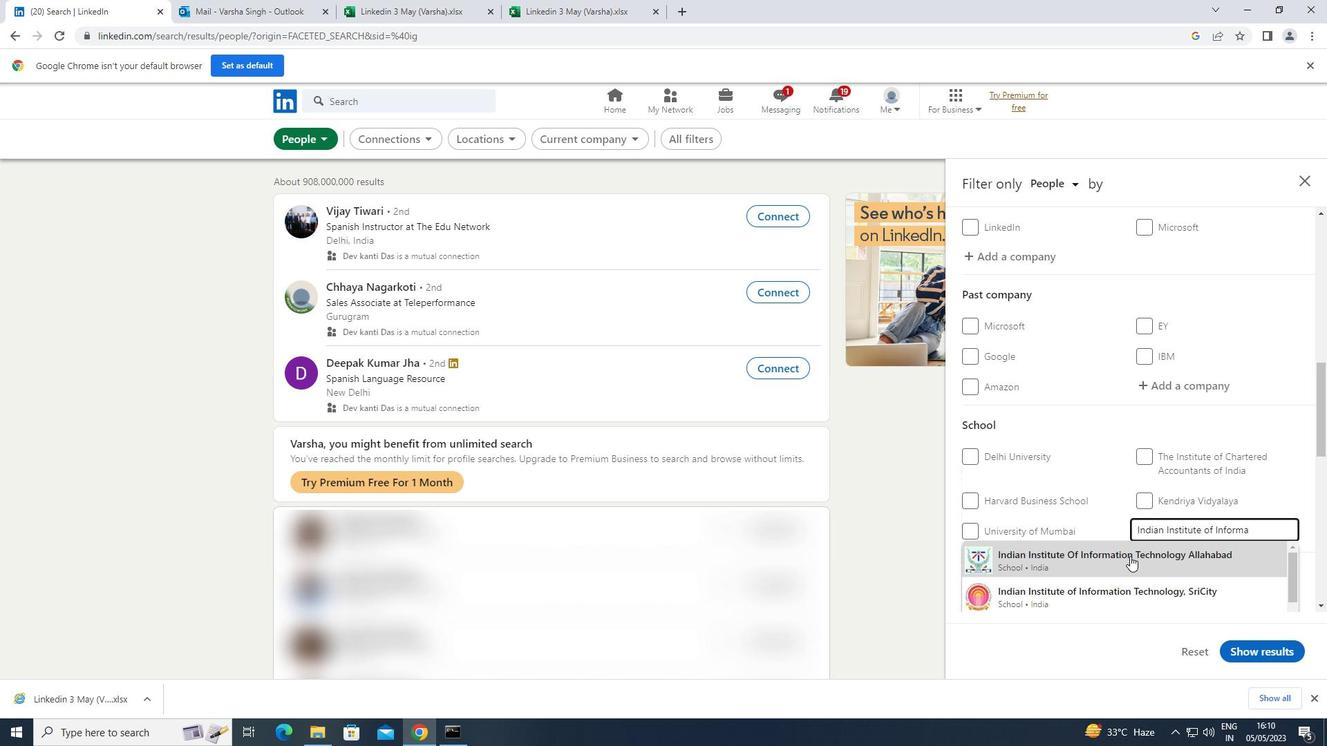 
Action: Mouse scrolled (1131, 562) with delta (0, 0)
Screenshot: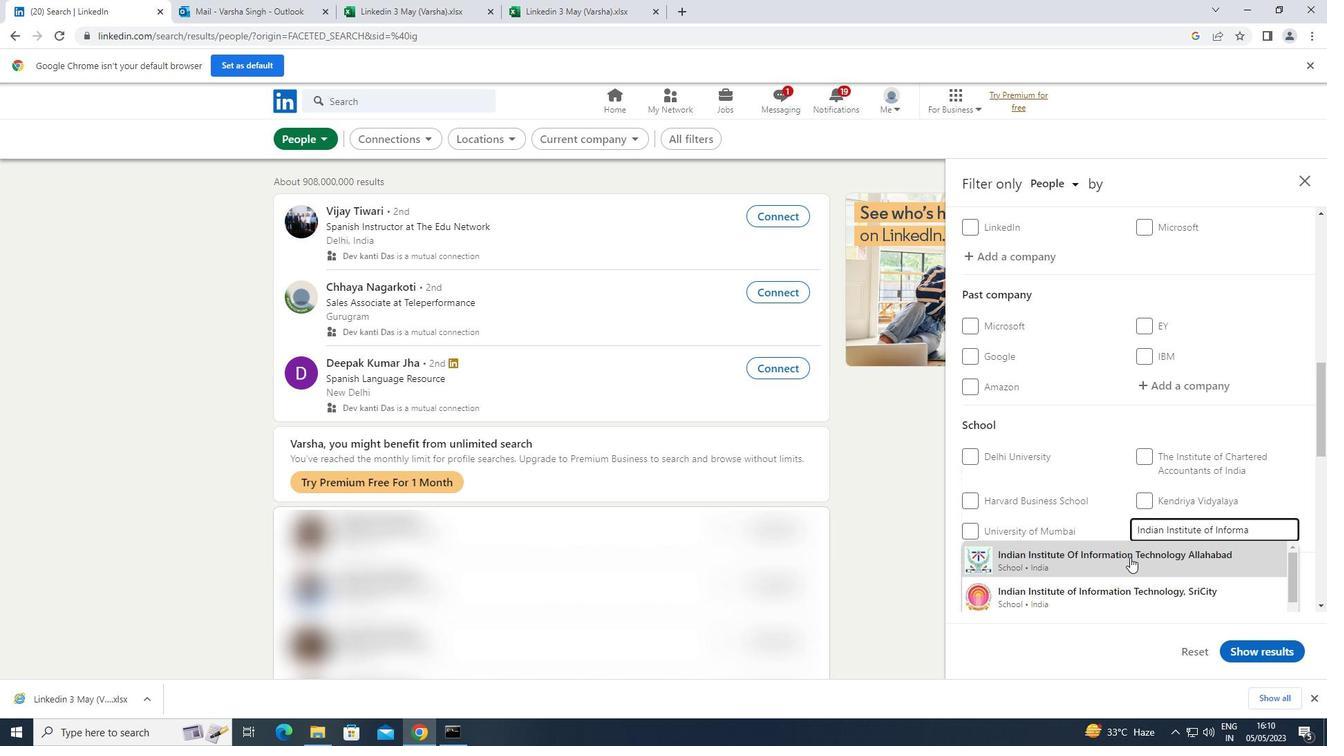 
Action: Mouse moved to (1131, 570)
Screenshot: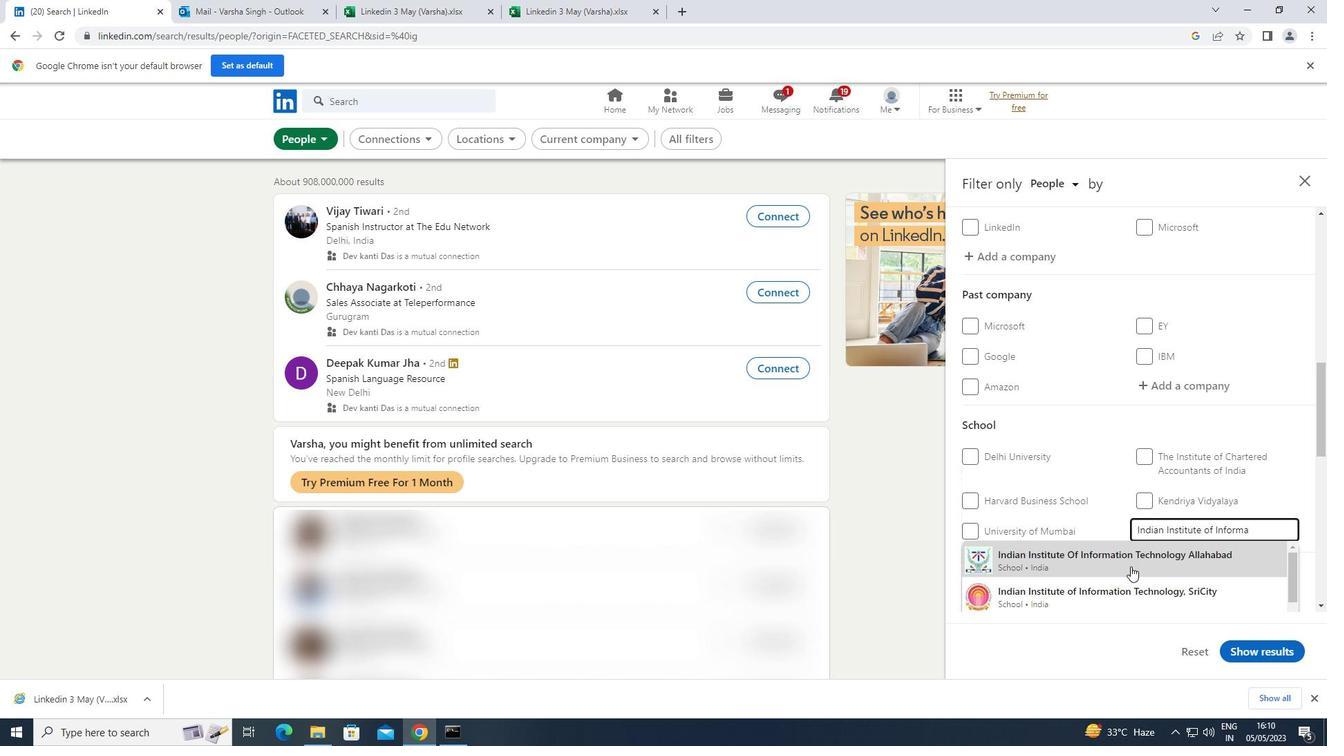 
Action: Mouse scrolled (1131, 569) with delta (0, 0)
Screenshot: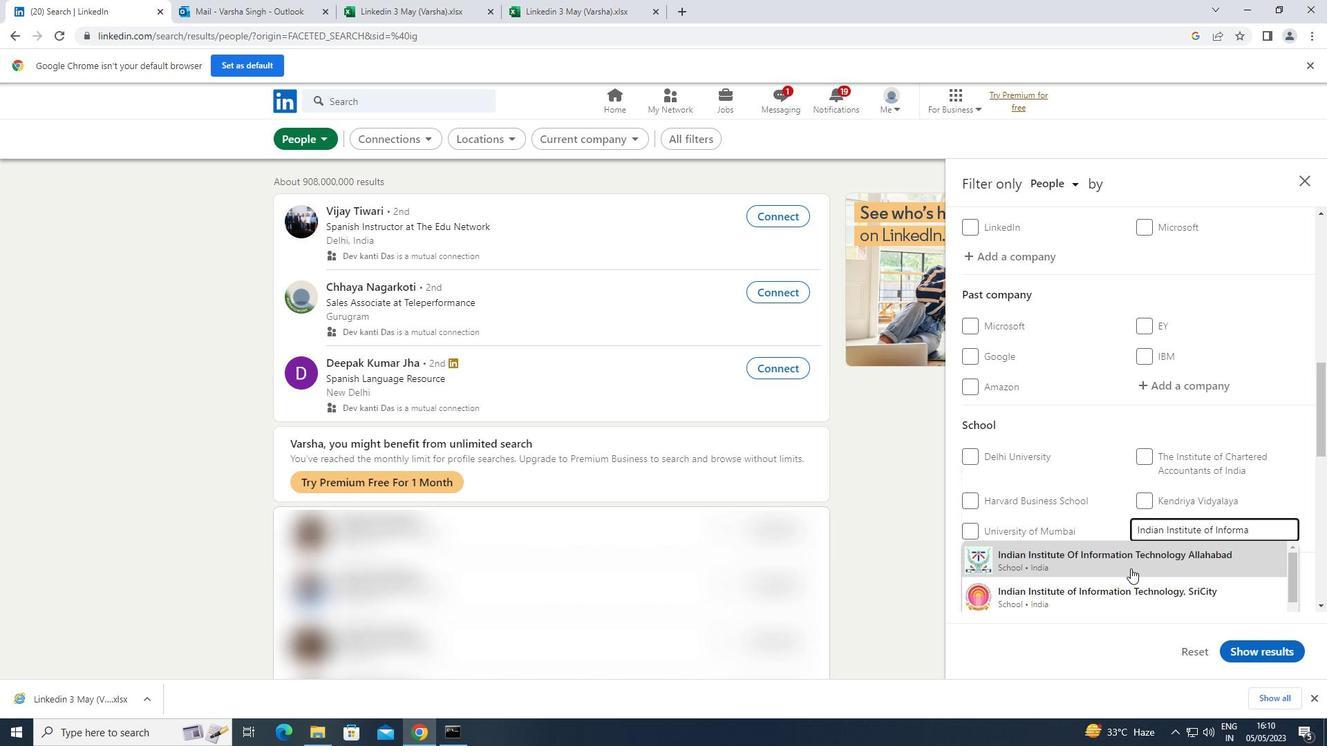 
Action: Mouse moved to (1134, 569)
Screenshot: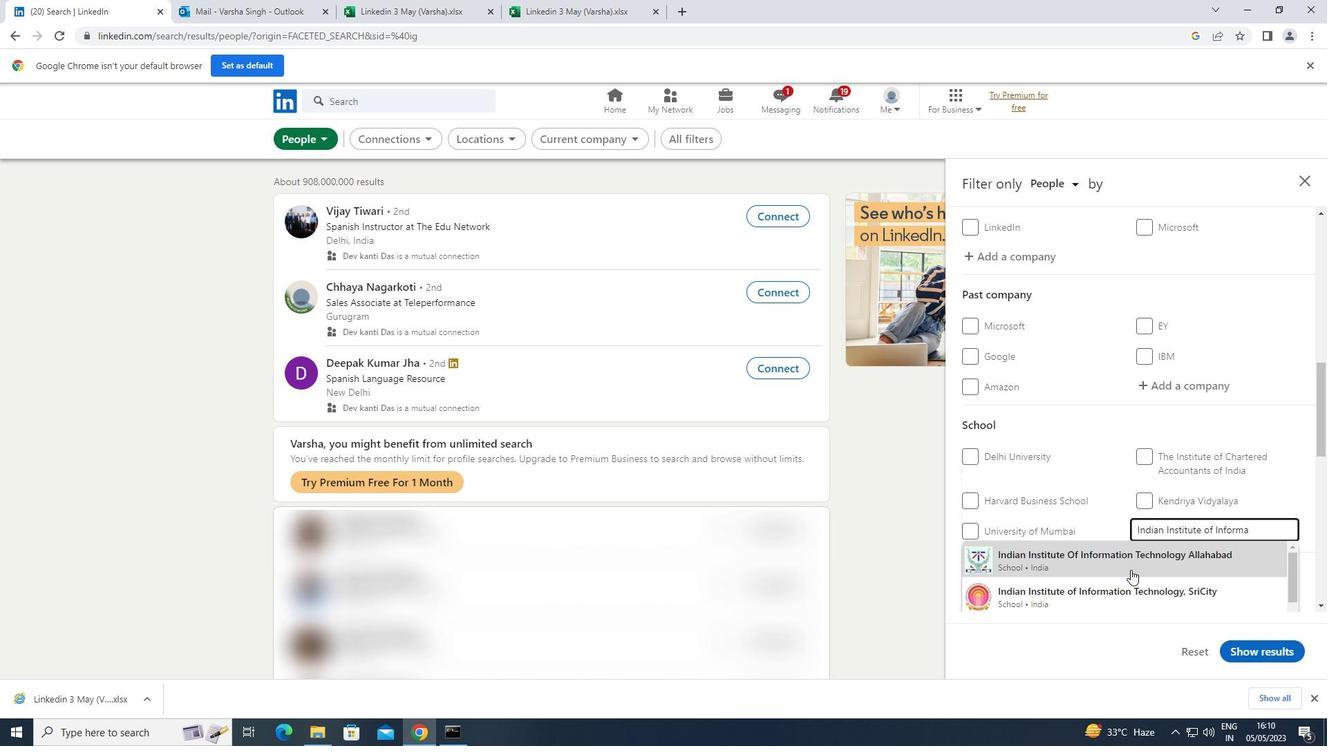 
Action: Mouse scrolled (1134, 569) with delta (0, 0)
Screenshot: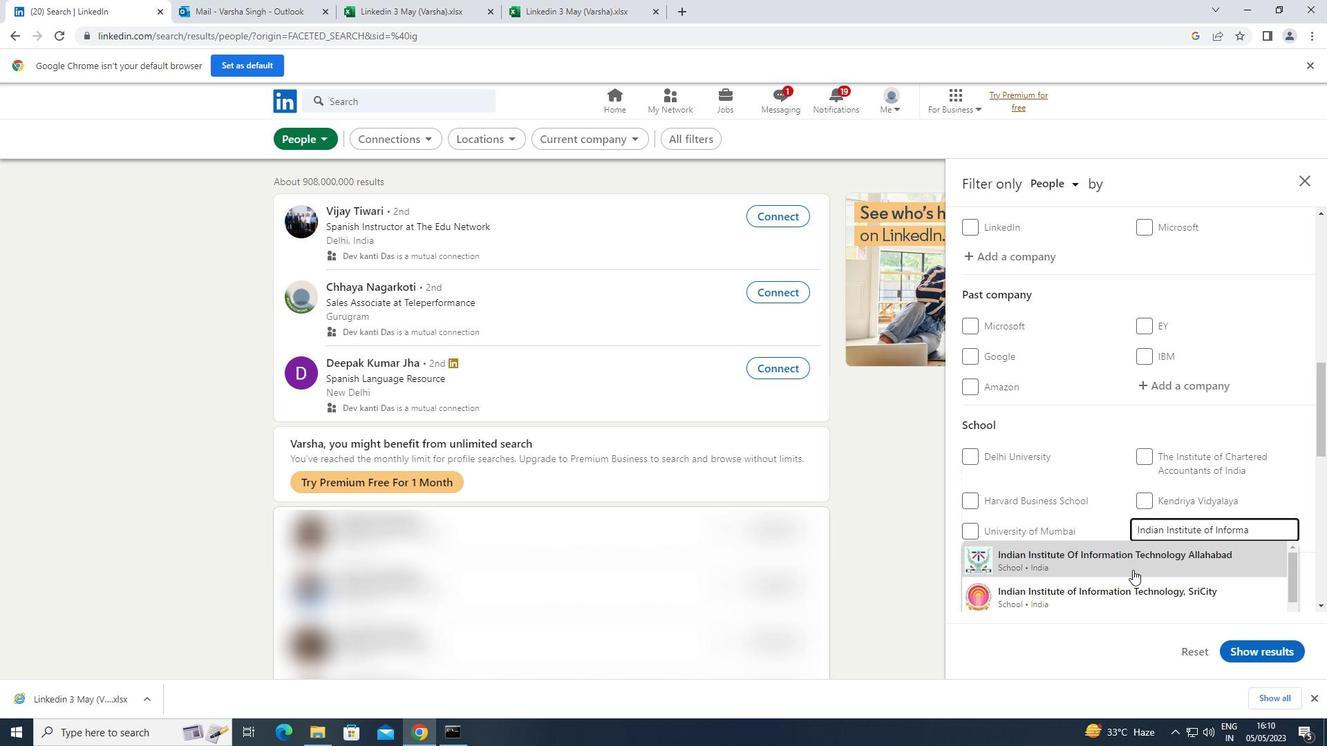 
Action: Mouse scrolled (1134, 569) with delta (0, 0)
Screenshot: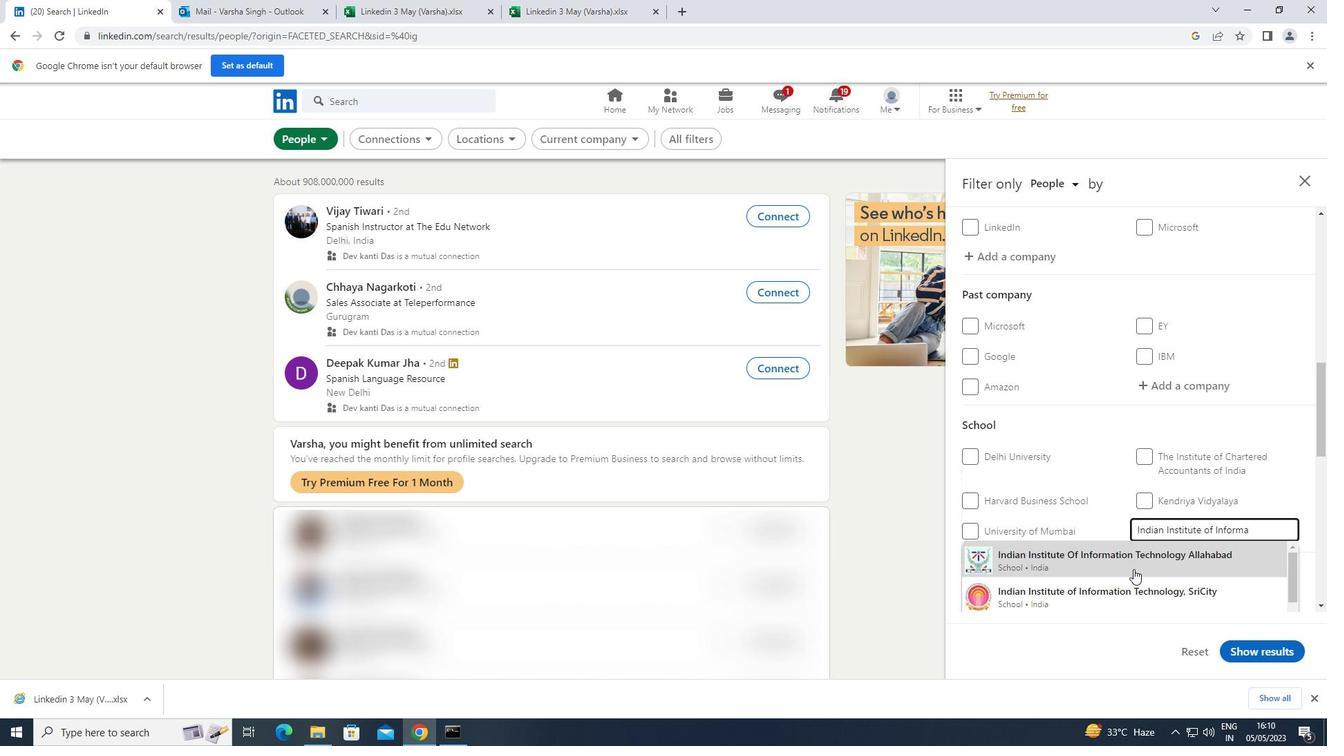 
Action: Mouse moved to (1221, 564)
Screenshot: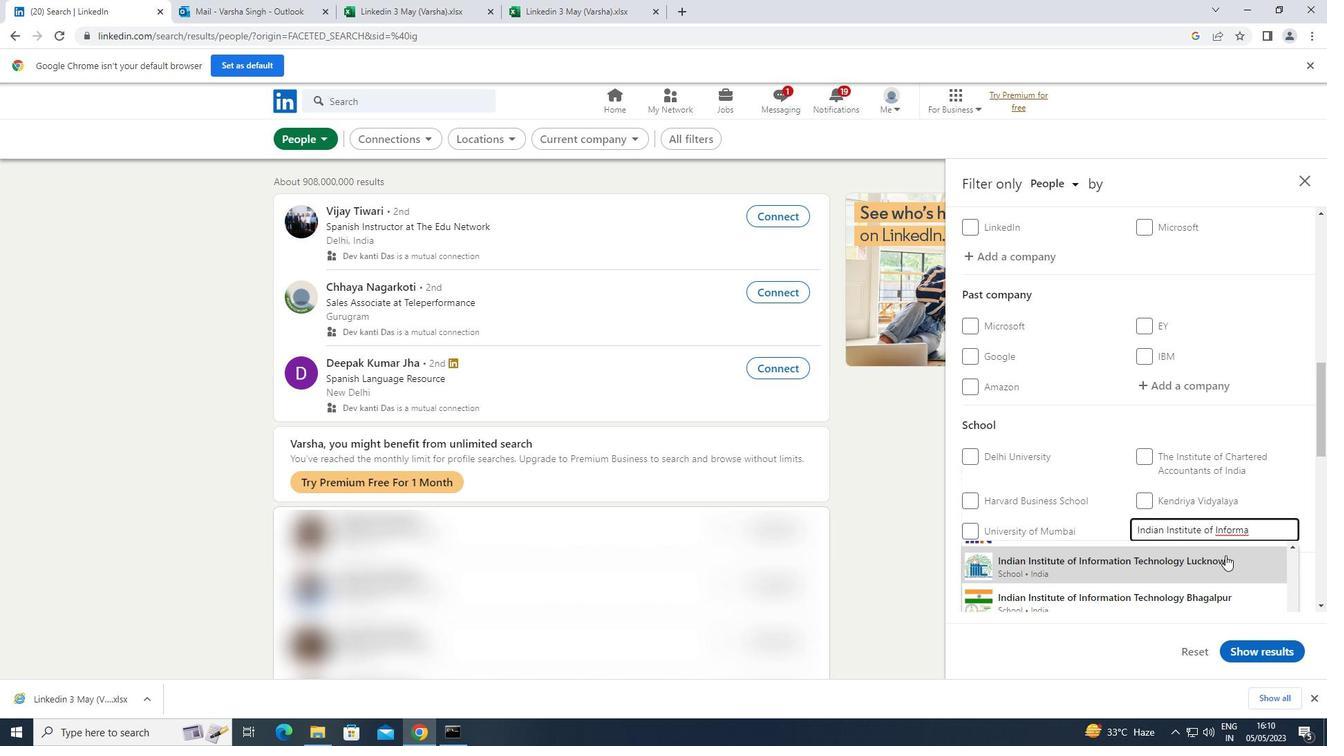 
Action: Mouse scrolled (1221, 564) with delta (0, 0)
Screenshot: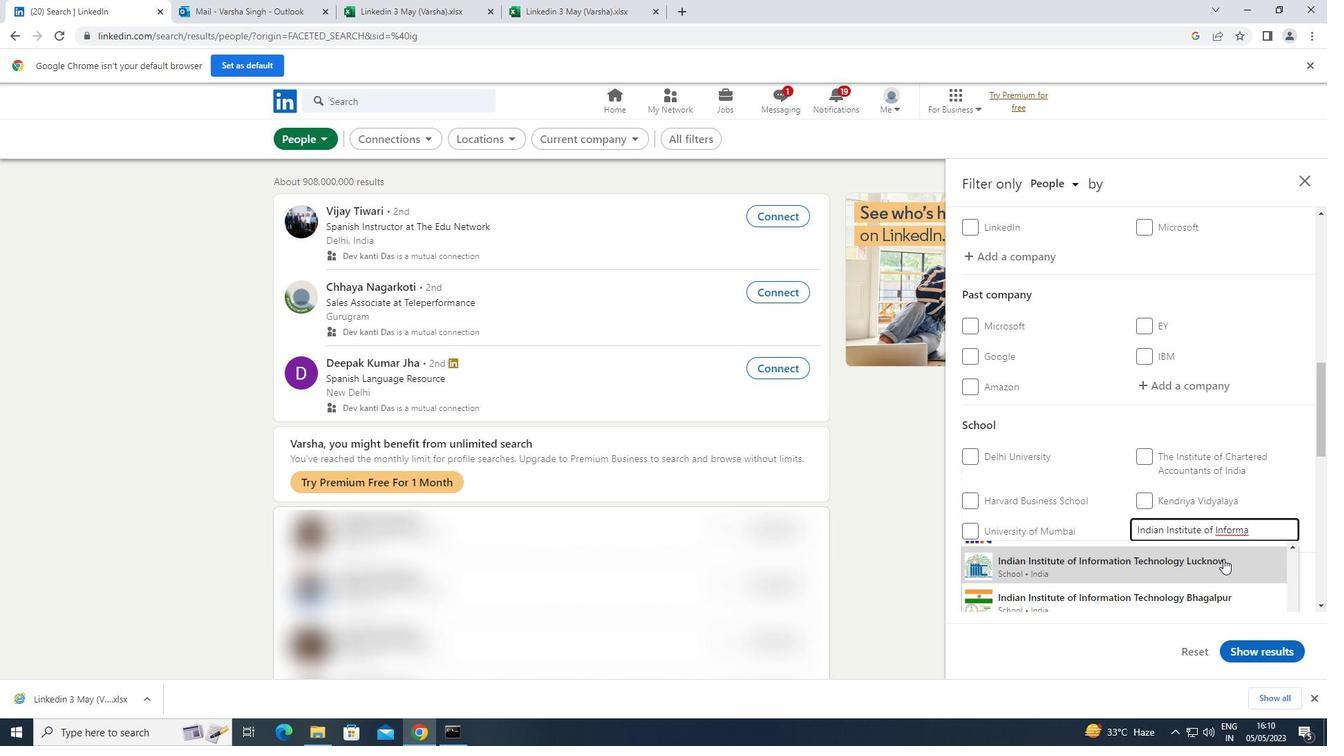 
Action: Mouse scrolled (1221, 564) with delta (0, 0)
Screenshot: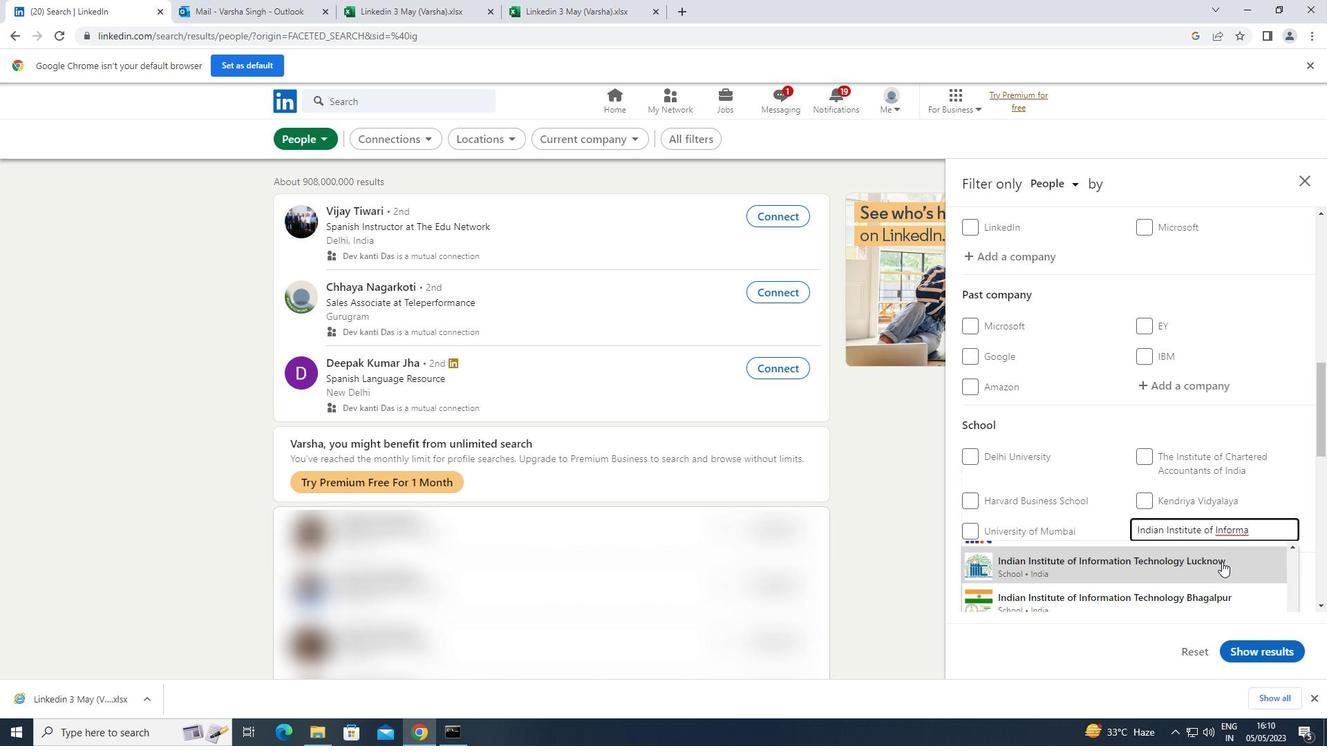 
Action: Mouse scrolled (1221, 564) with delta (0, 0)
Screenshot: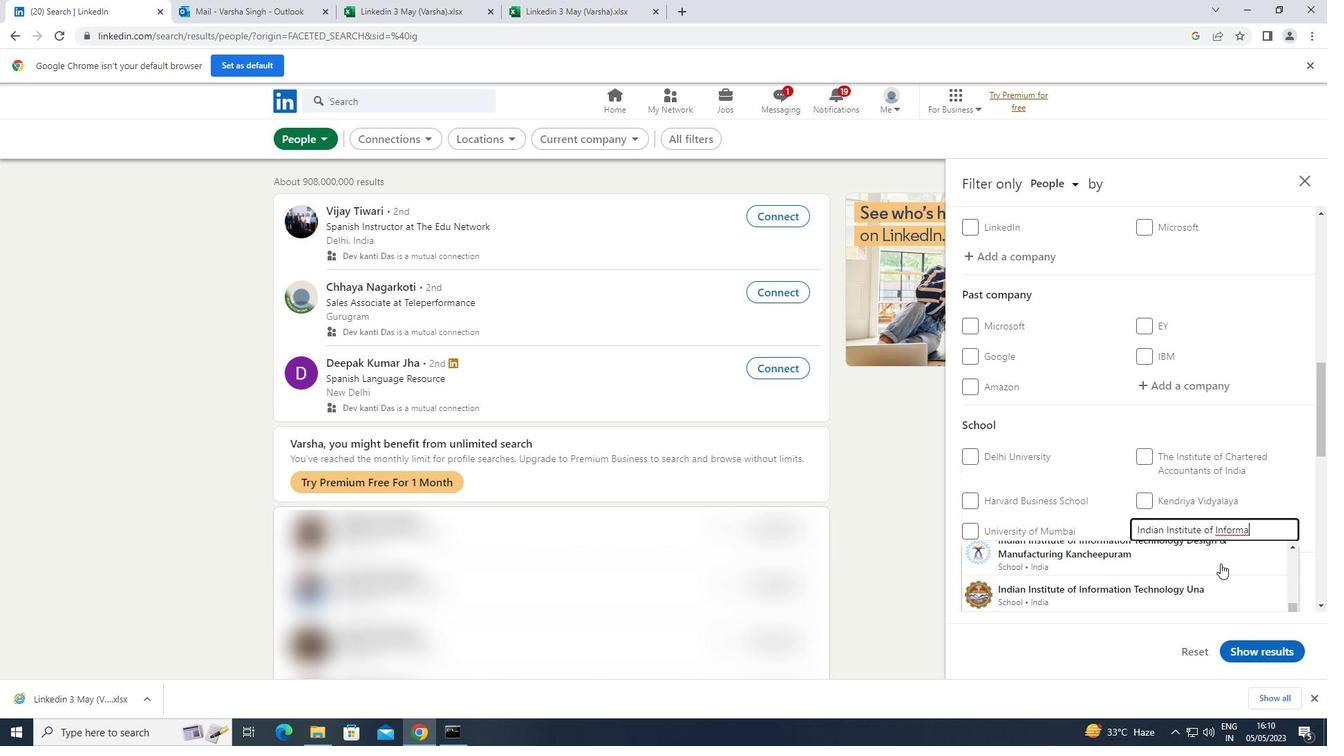 
Action: Mouse scrolled (1221, 564) with delta (0, 0)
Screenshot: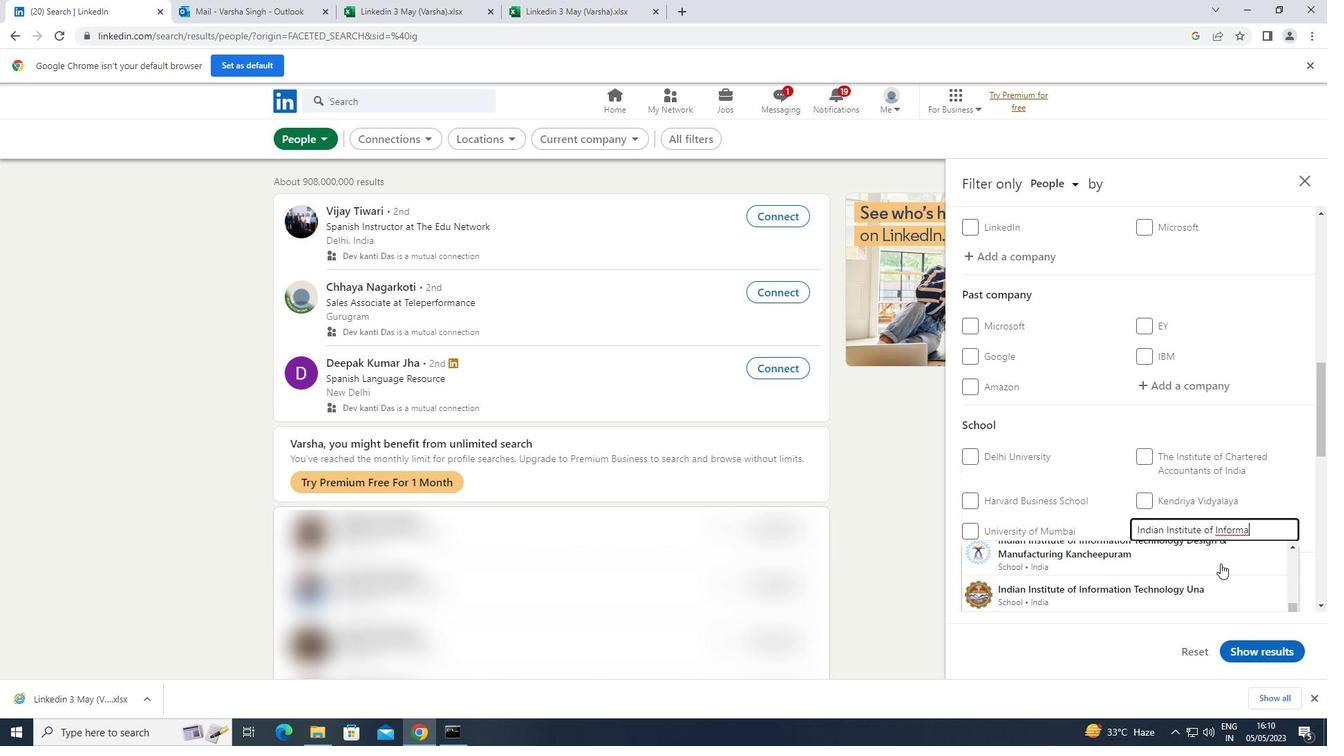 
Action: Mouse scrolled (1221, 564) with delta (0, 0)
Screenshot: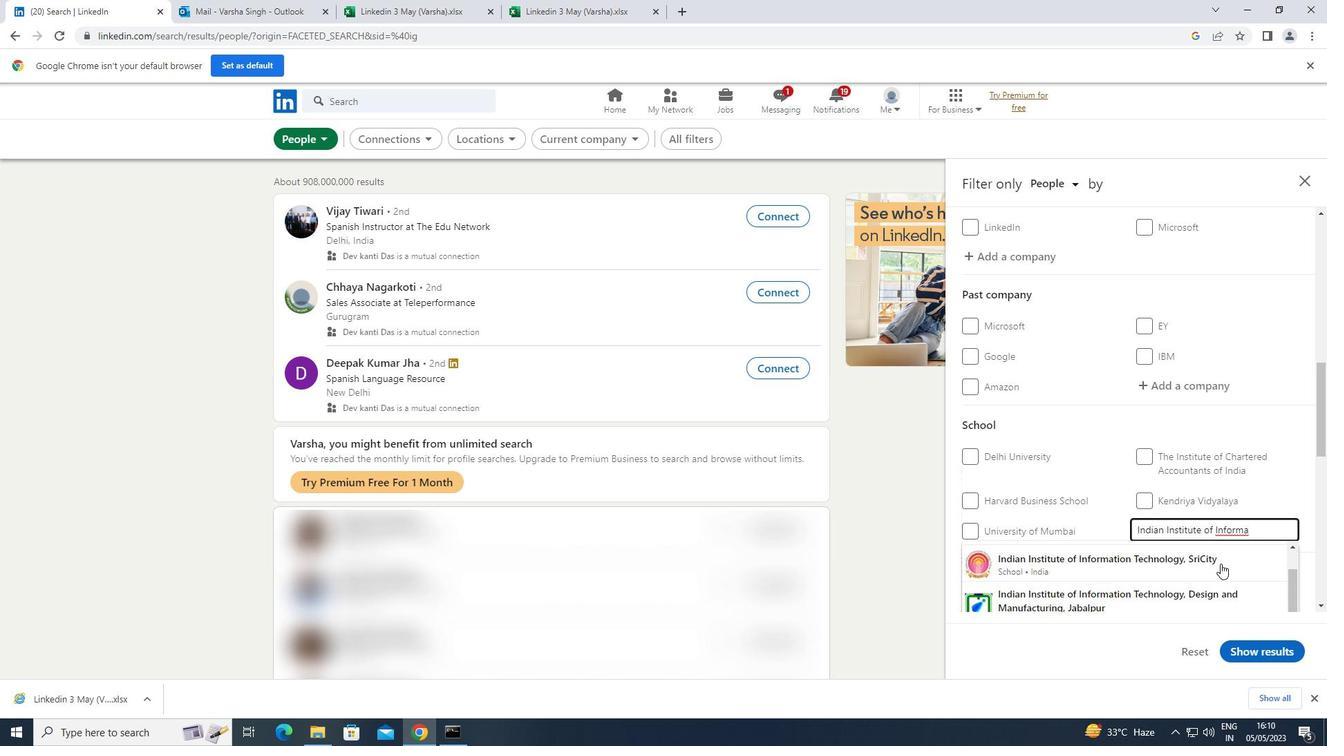 
Action: Mouse scrolled (1221, 564) with delta (0, 0)
Screenshot: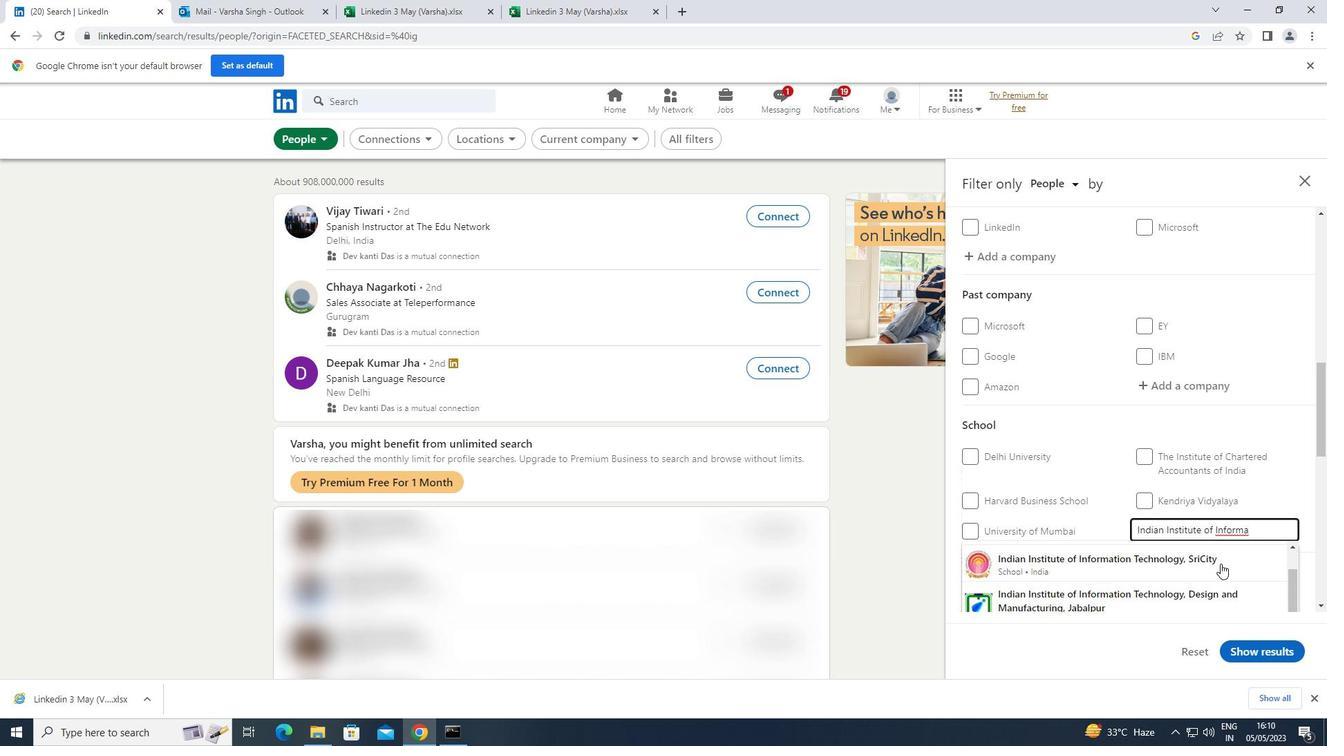 
Action: Mouse scrolled (1221, 563) with delta (0, 0)
Screenshot: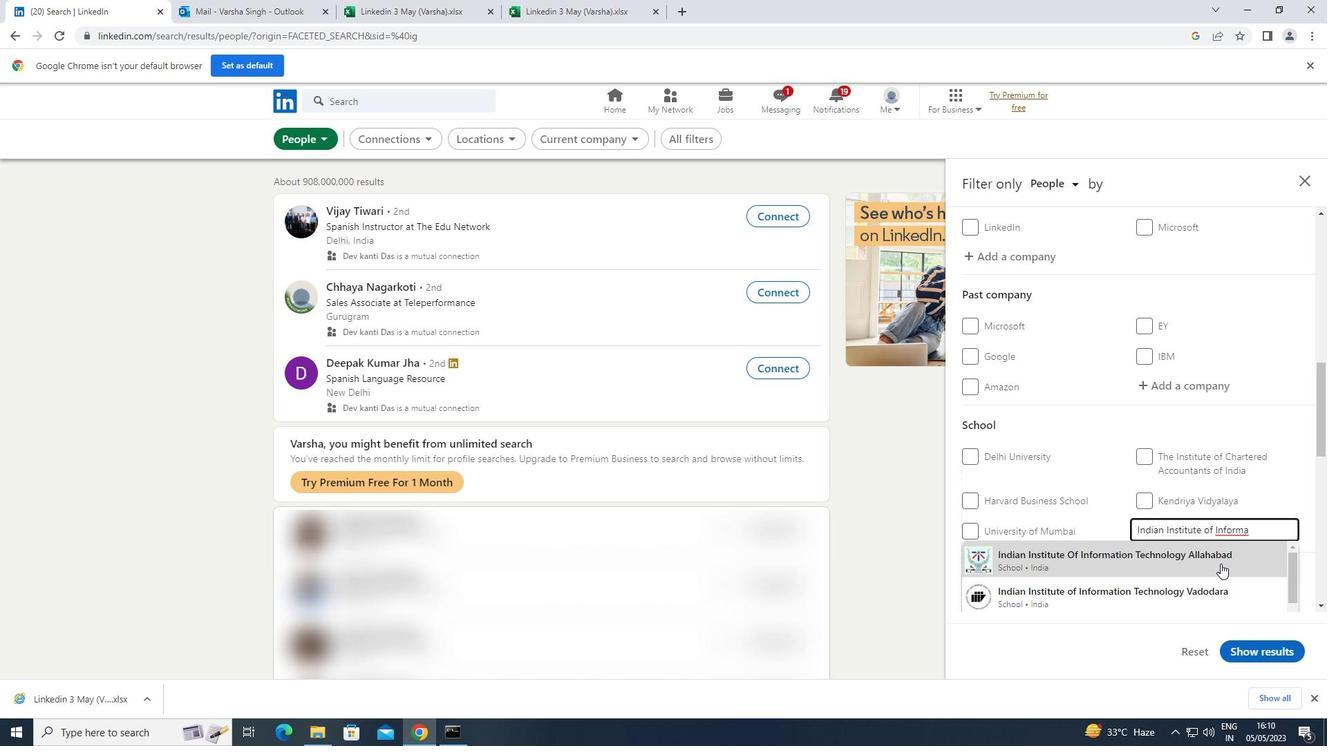 
Action: Mouse scrolled (1221, 563) with delta (0, 0)
Screenshot: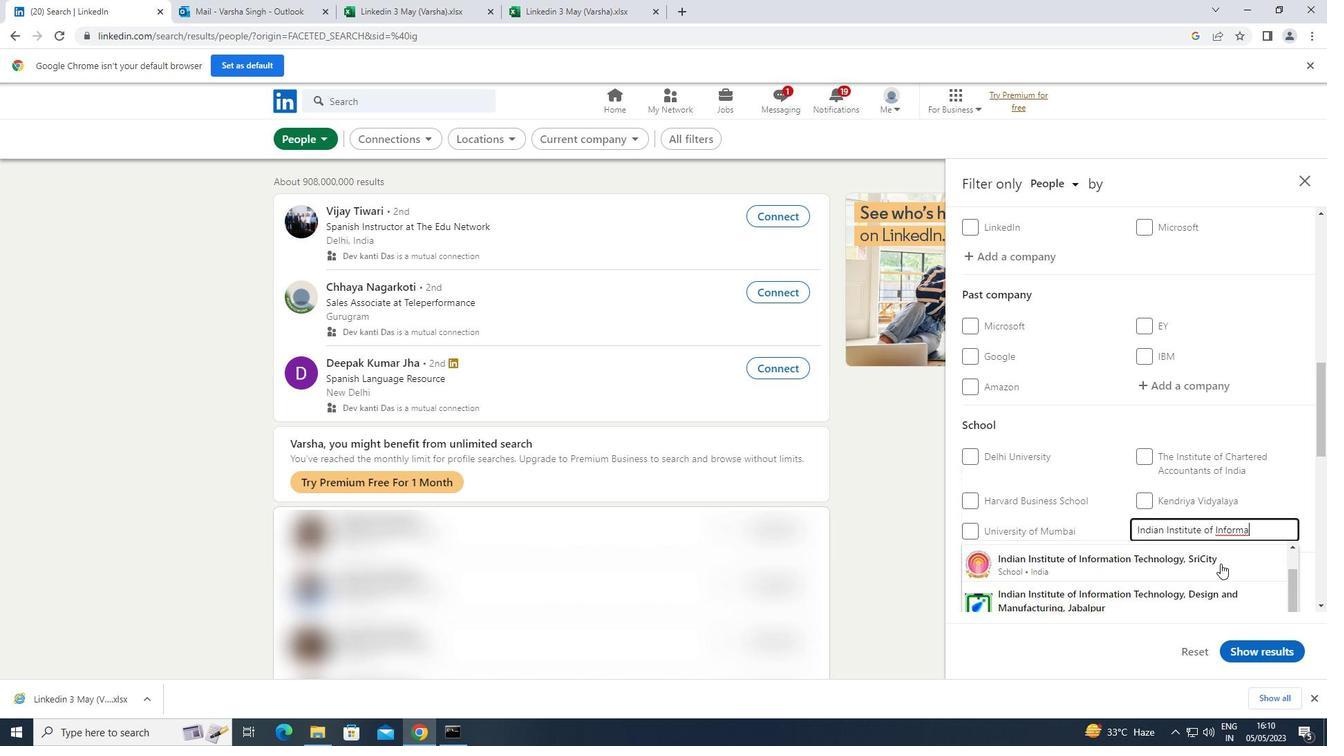 
Action: Mouse moved to (1212, 567)
Screenshot: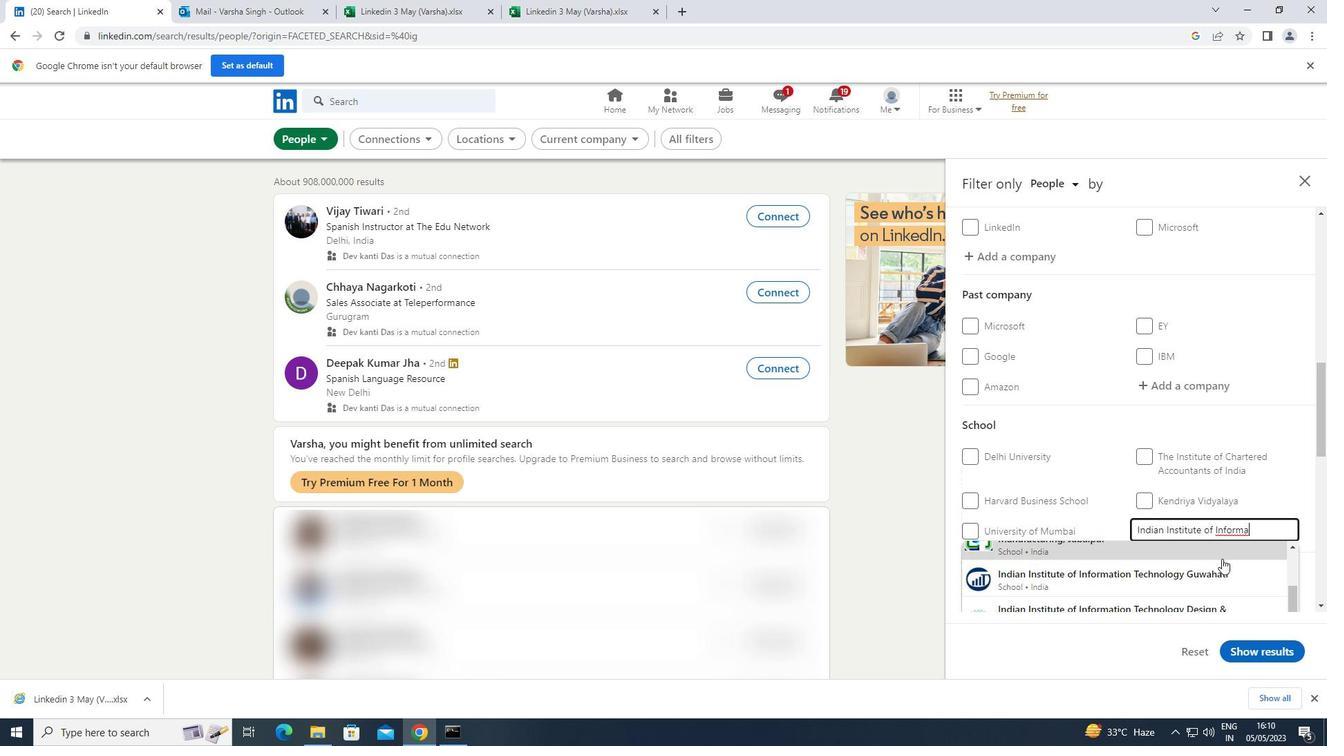 
Action: Mouse pressed left at (1212, 567)
Screenshot: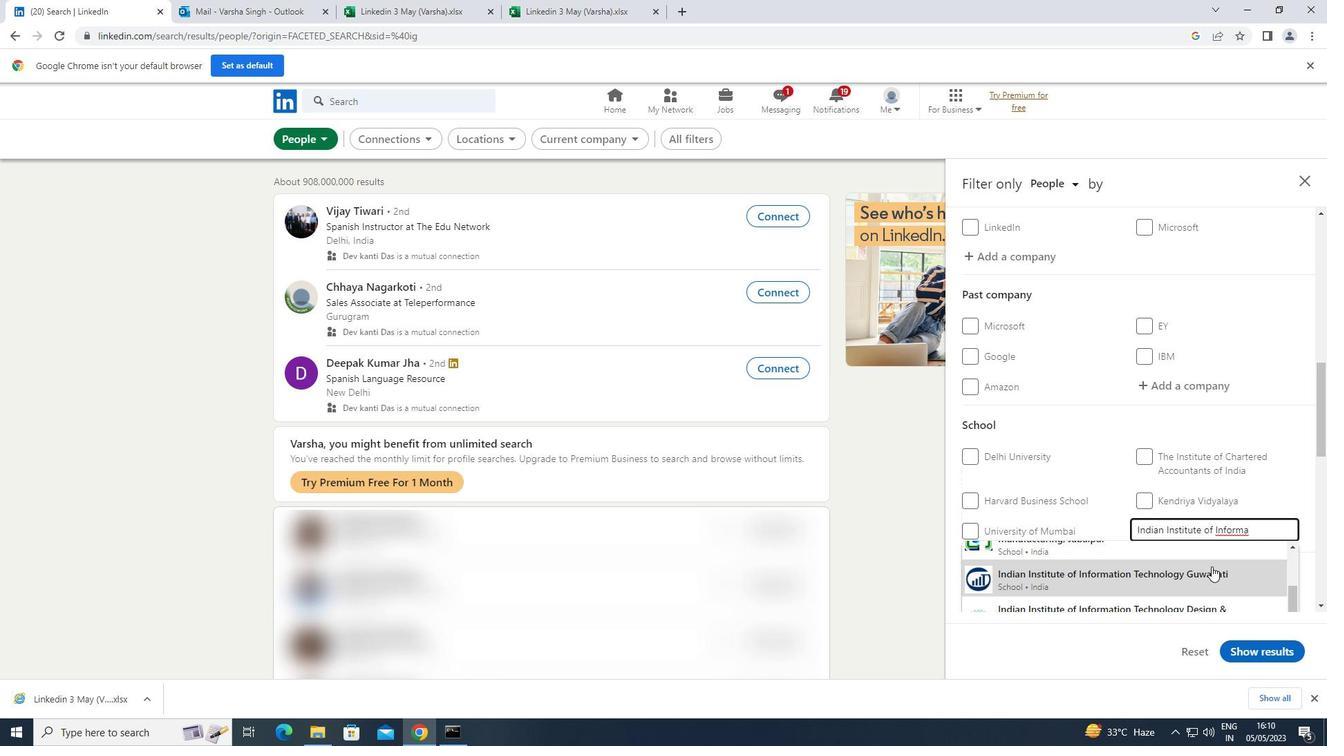 
Action: Mouse scrolled (1212, 566) with delta (0, 0)
Screenshot: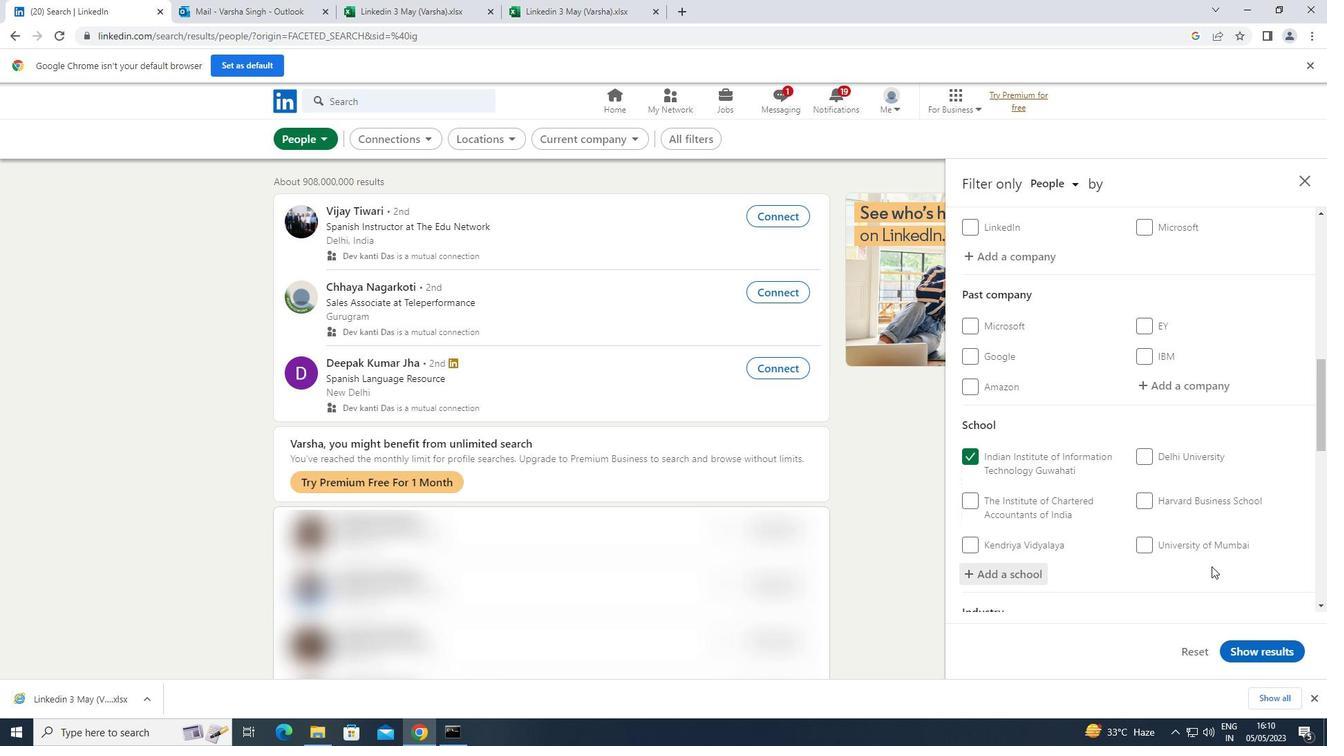 
Action: Mouse scrolled (1212, 566) with delta (0, 0)
Screenshot: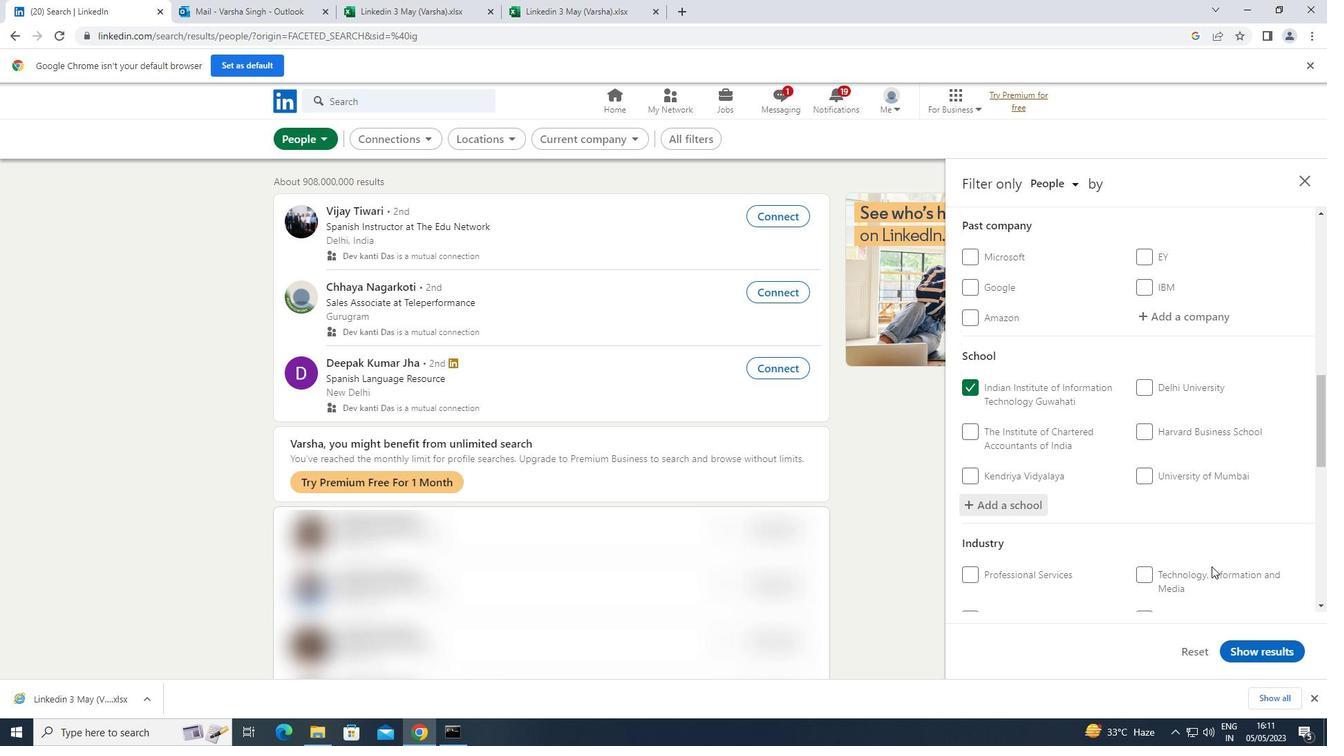 
Action: Mouse scrolled (1212, 566) with delta (0, 0)
Screenshot: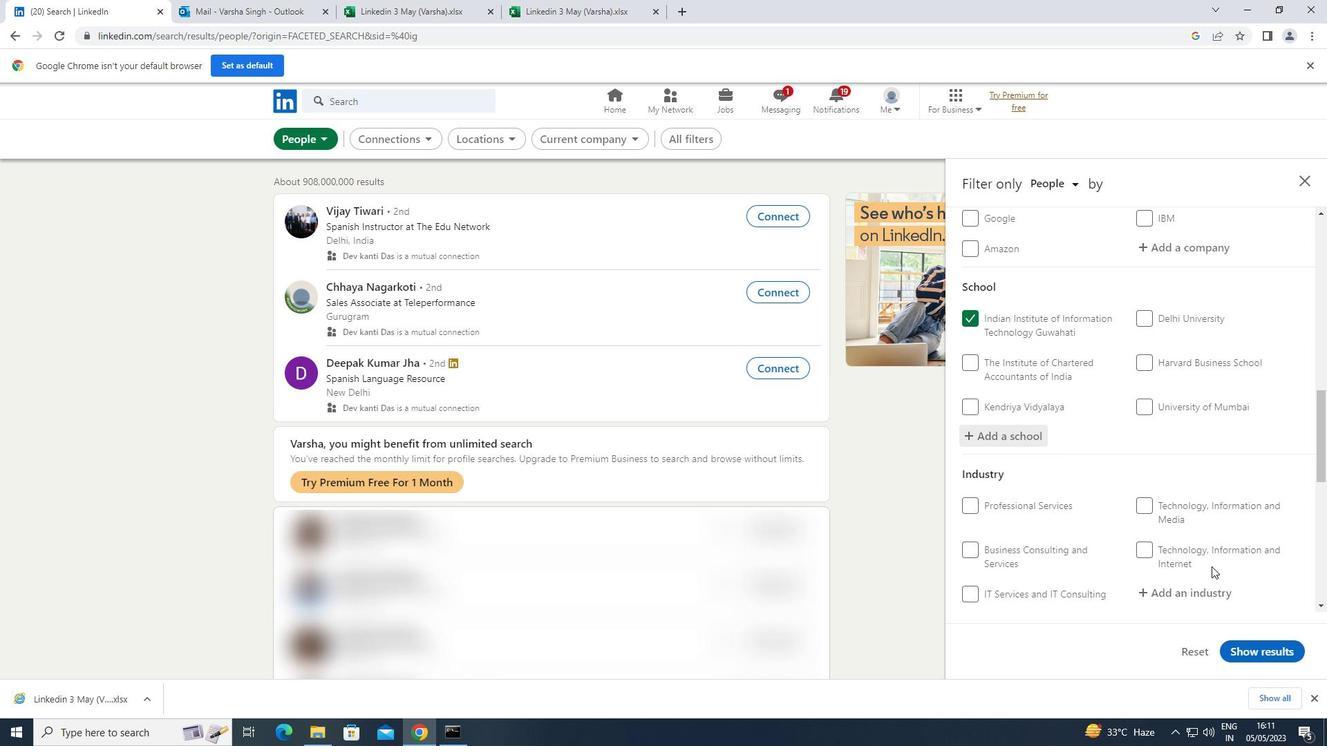 
Action: Mouse moved to (1226, 524)
Screenshot: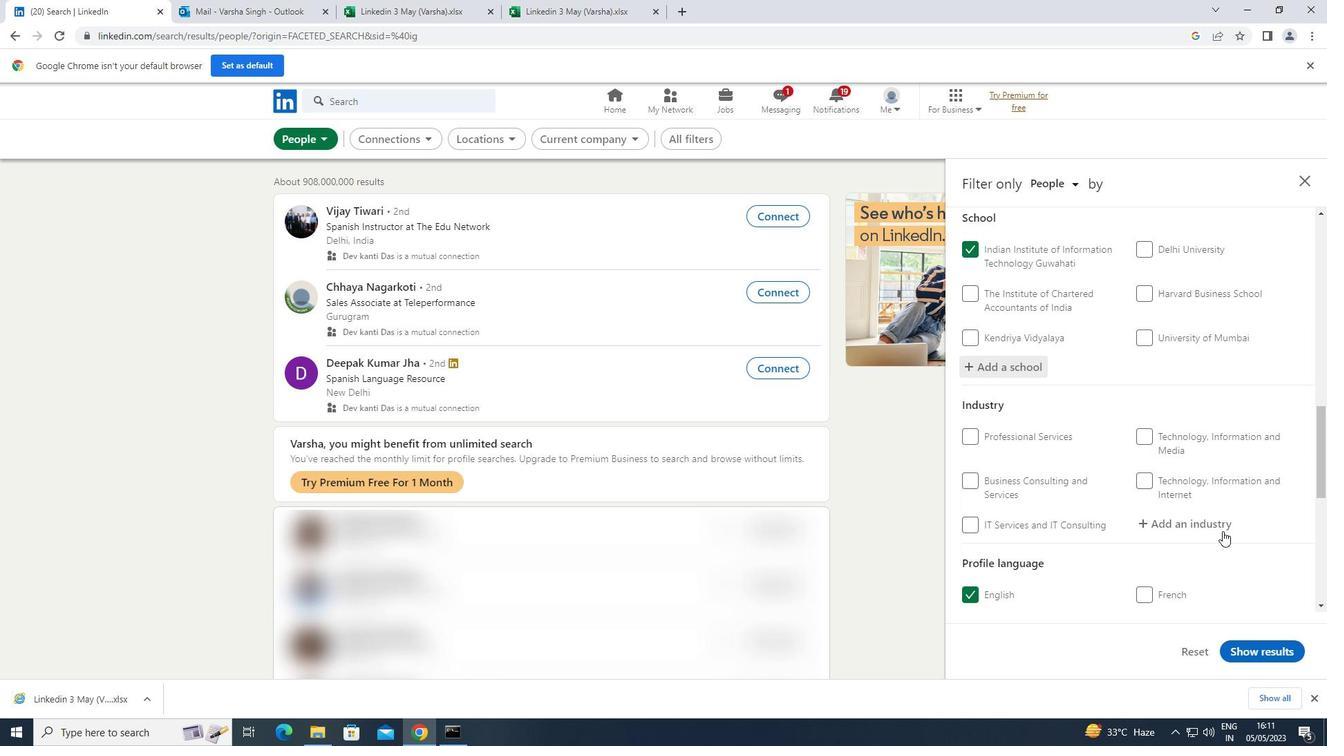 
Action: Mouse pressed left at (1226, 524)
Screenshot: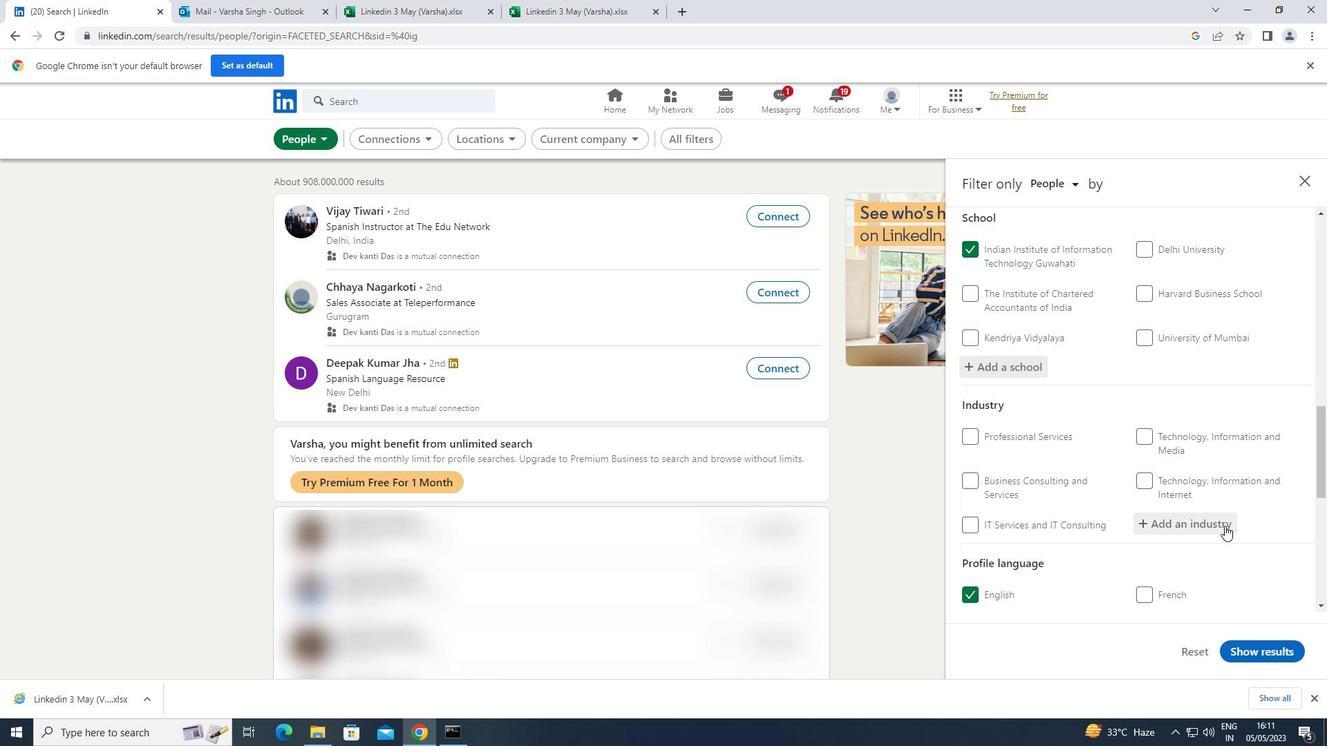 
Action: Key pressed <Key.shift>BLOCKCHAIN
Screenshot: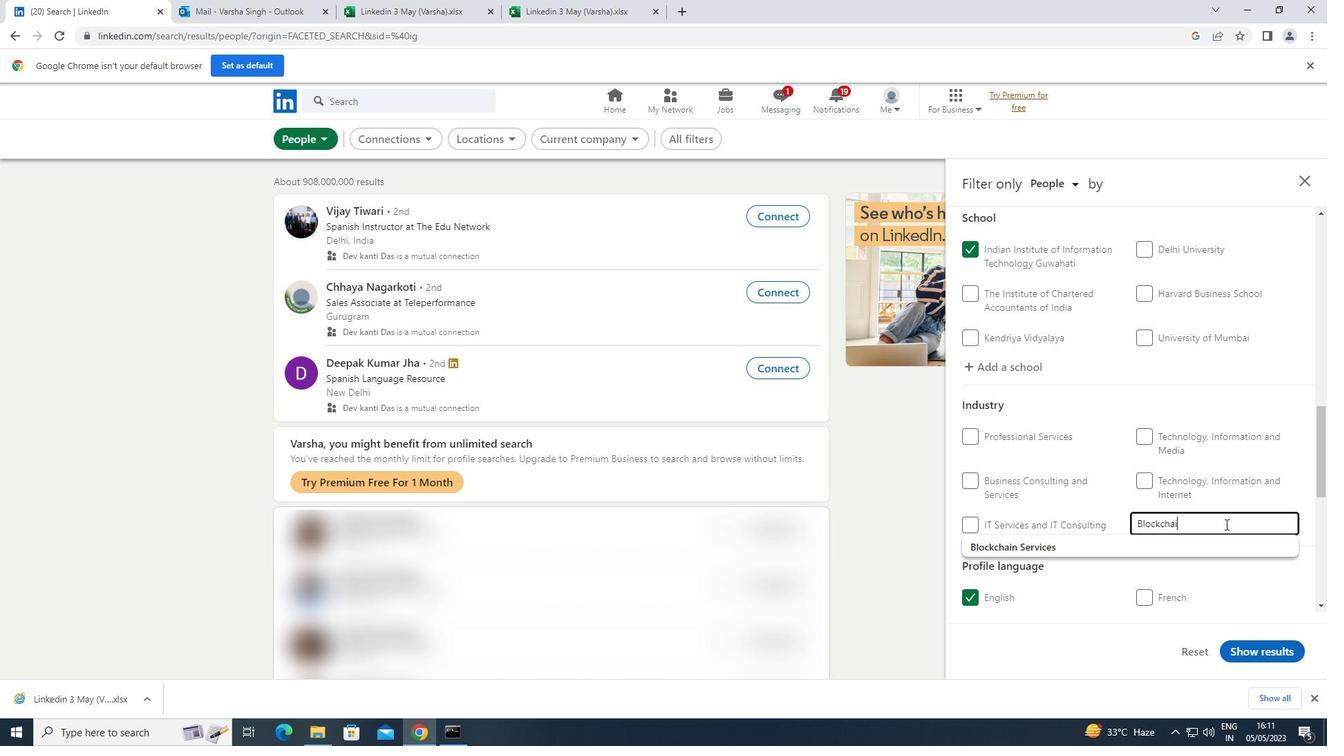 
Action: Mouse moved to (1115, 542)
Screenshot: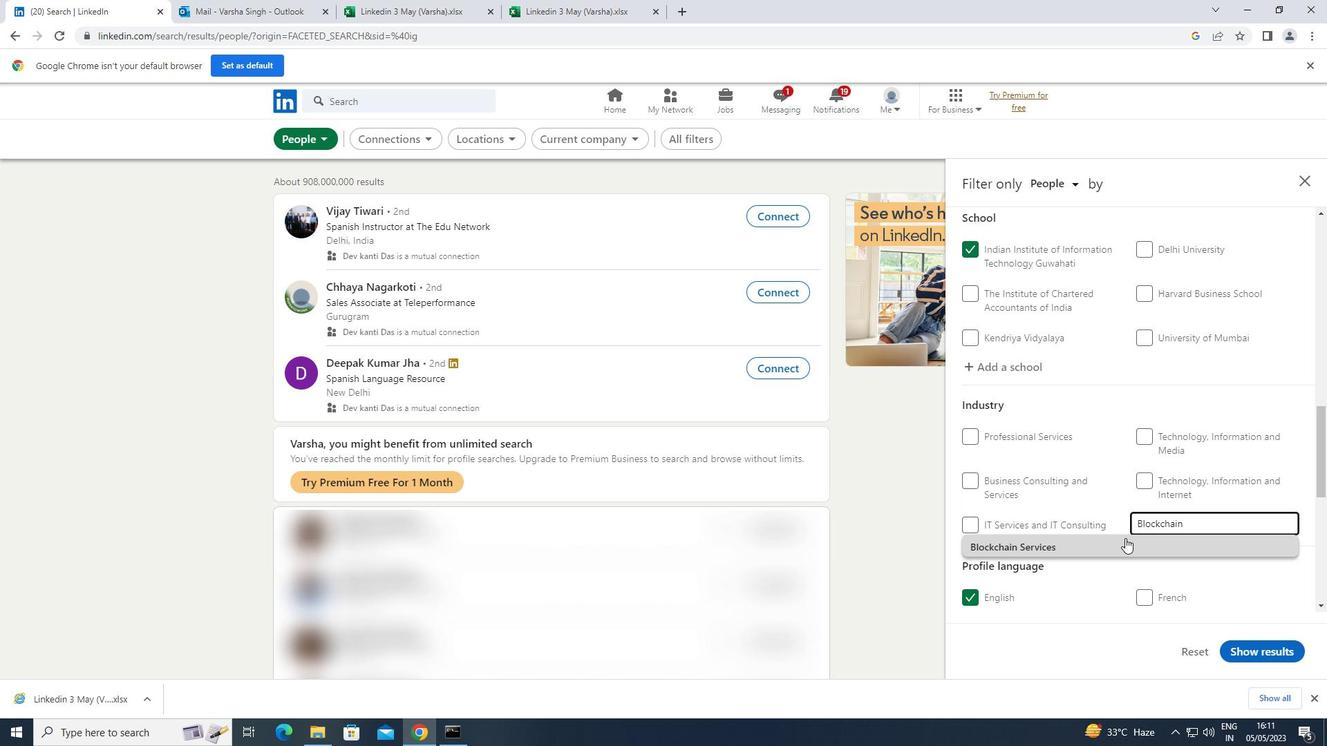 
Action: Mouse pressed left at (1115, 542)
Screenshot: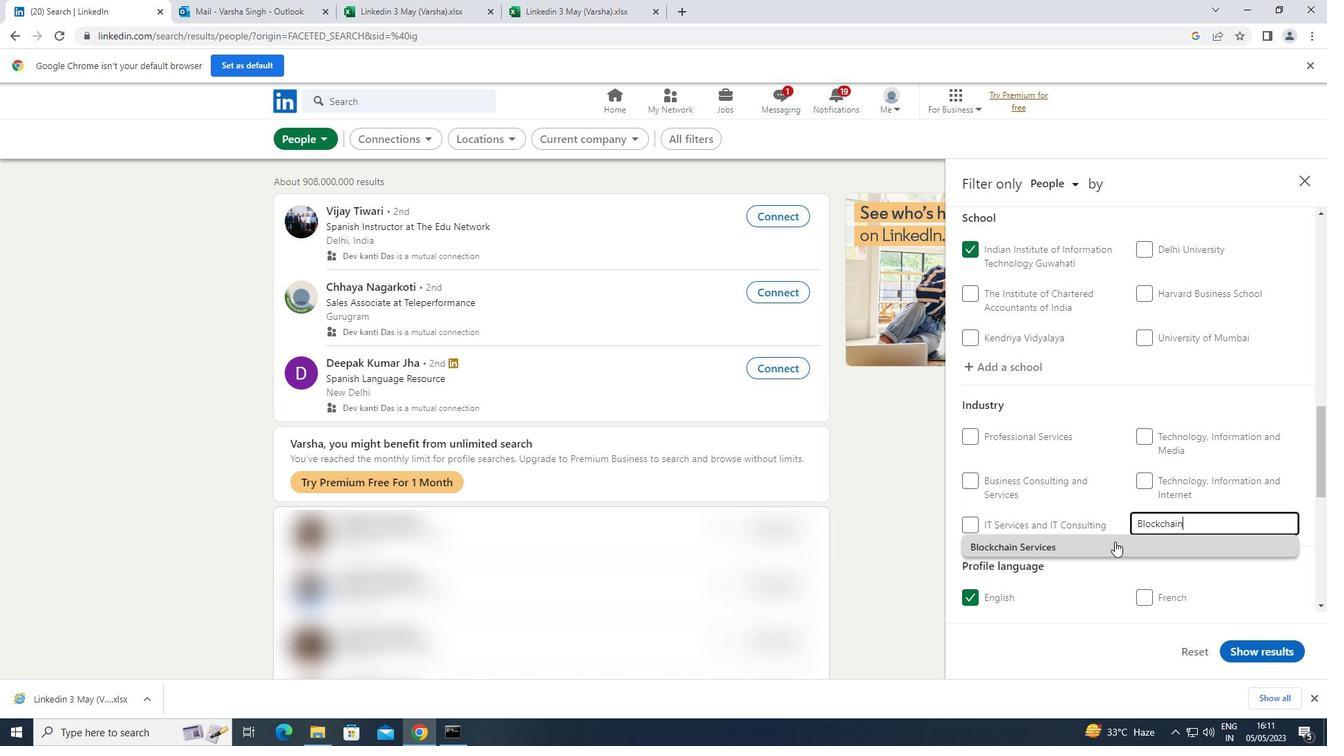 
Action: Mouse scrolled (1115, 541) with delta (0, 0)
Screenshot: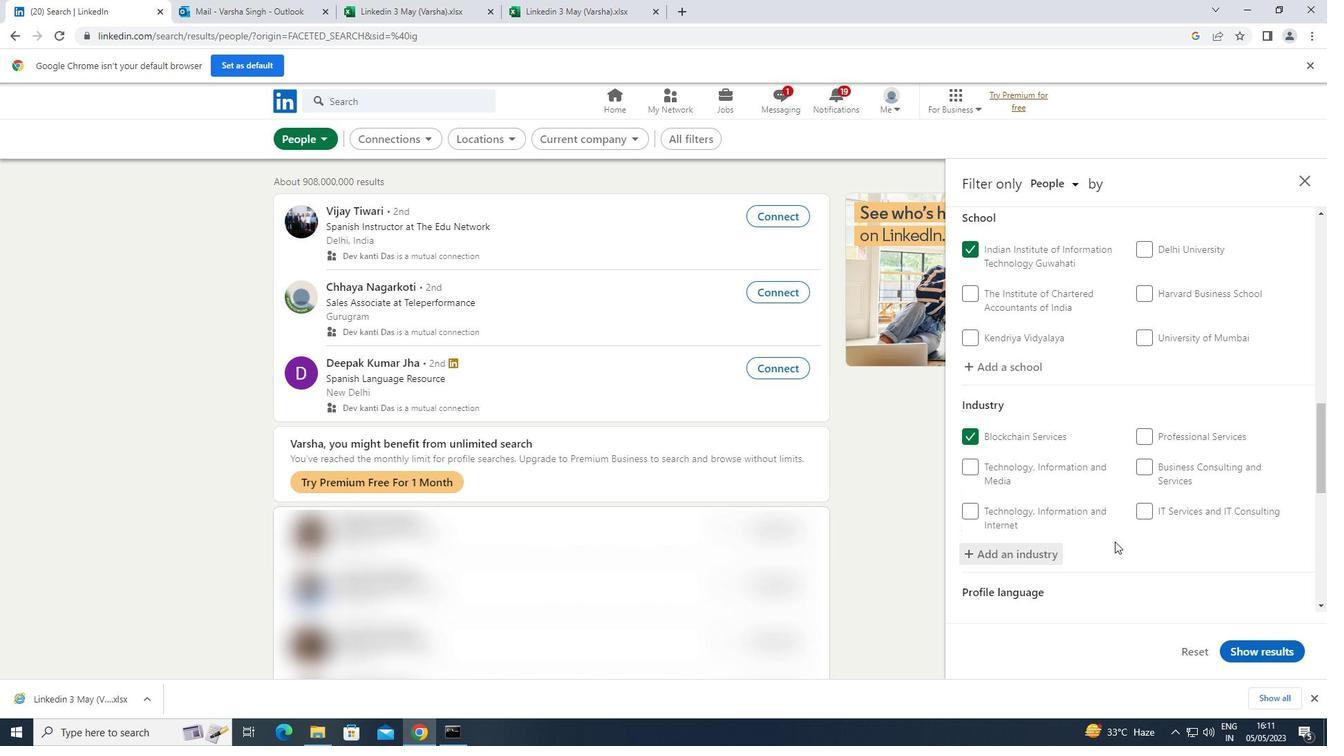 
Action: Mouse moved to (1115, 541)
Screenshot: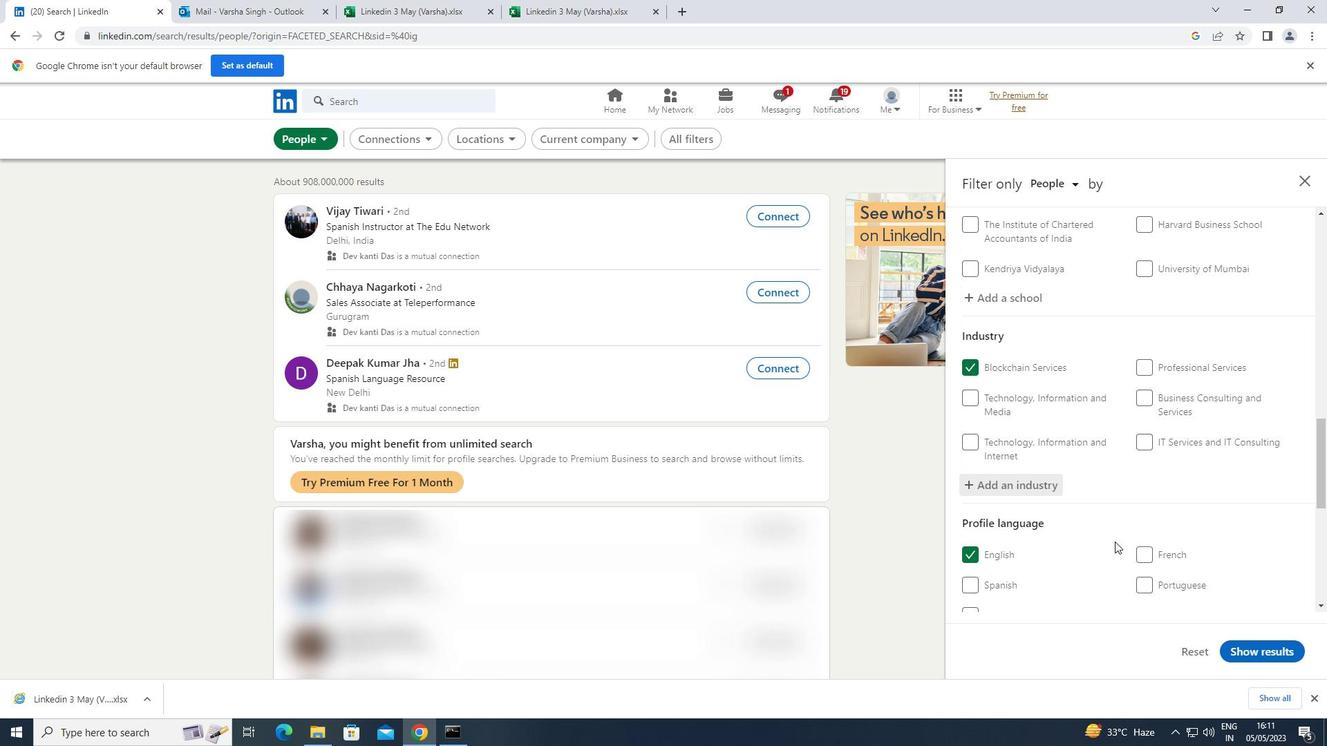 
Action: Mouse scrolled (1115, 540) with delta (0, 0)
Screenshot: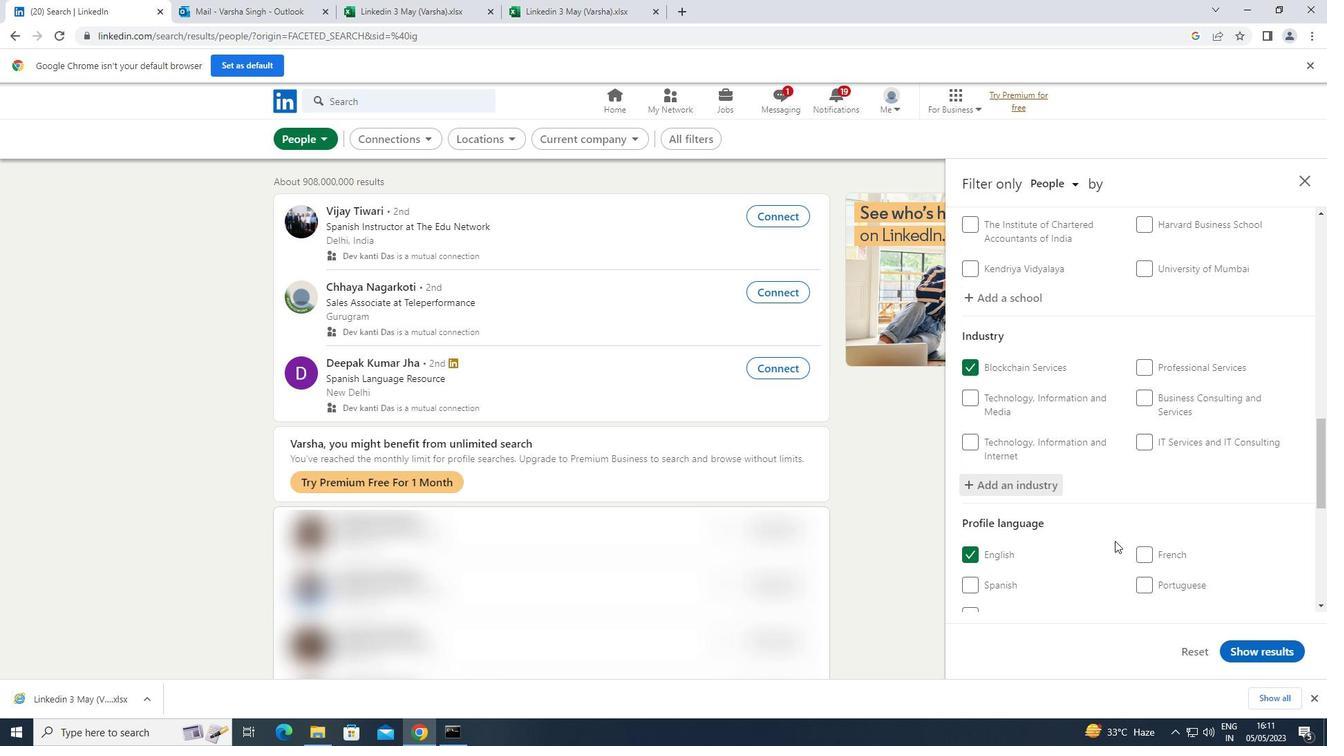 
Action: Mouse scrolled (1115, 540) with delta (0, 0)
Screenshot: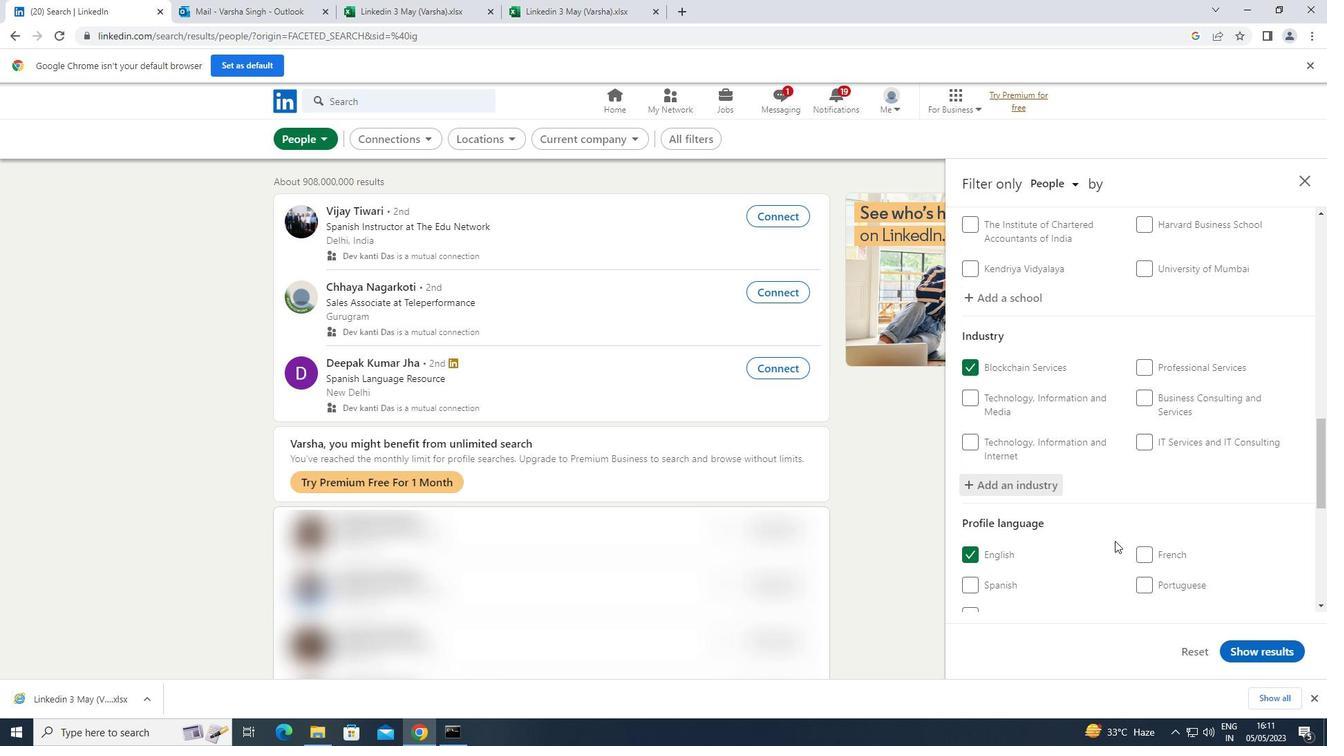 
Action: Mouse moved to (1114, 524)
Screenshot: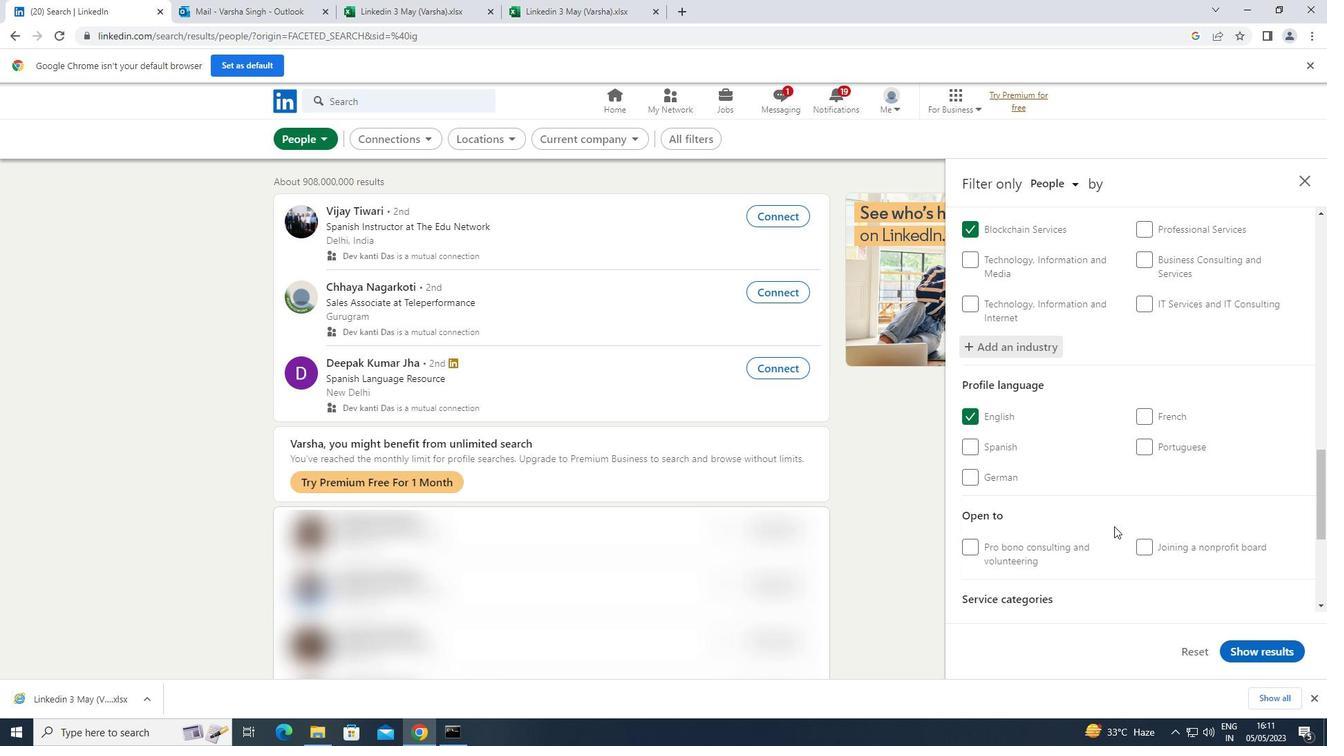 
Action: Mouse scrolled (1114, 524) with delta (0, 0)
Screenshot: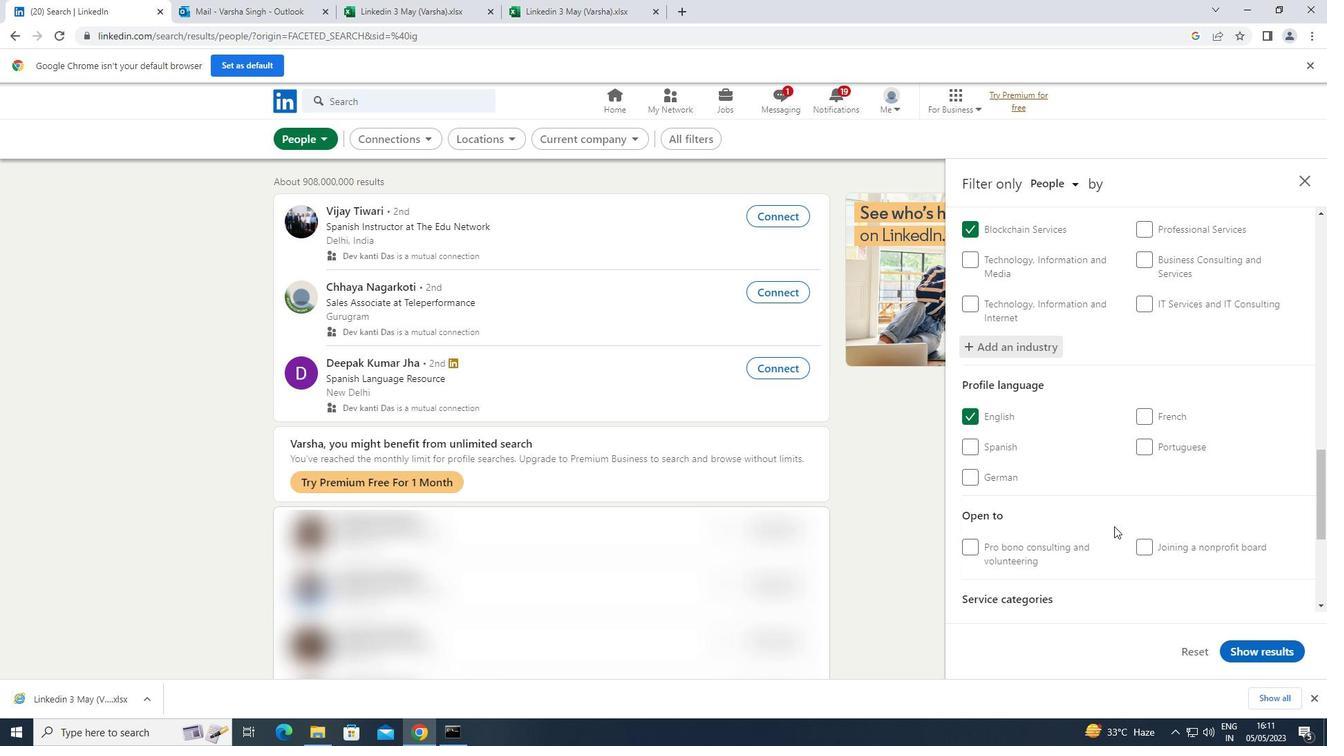 
Action: Mouse scrolled (1114, 524) with delta (0, 0)
Screenshot: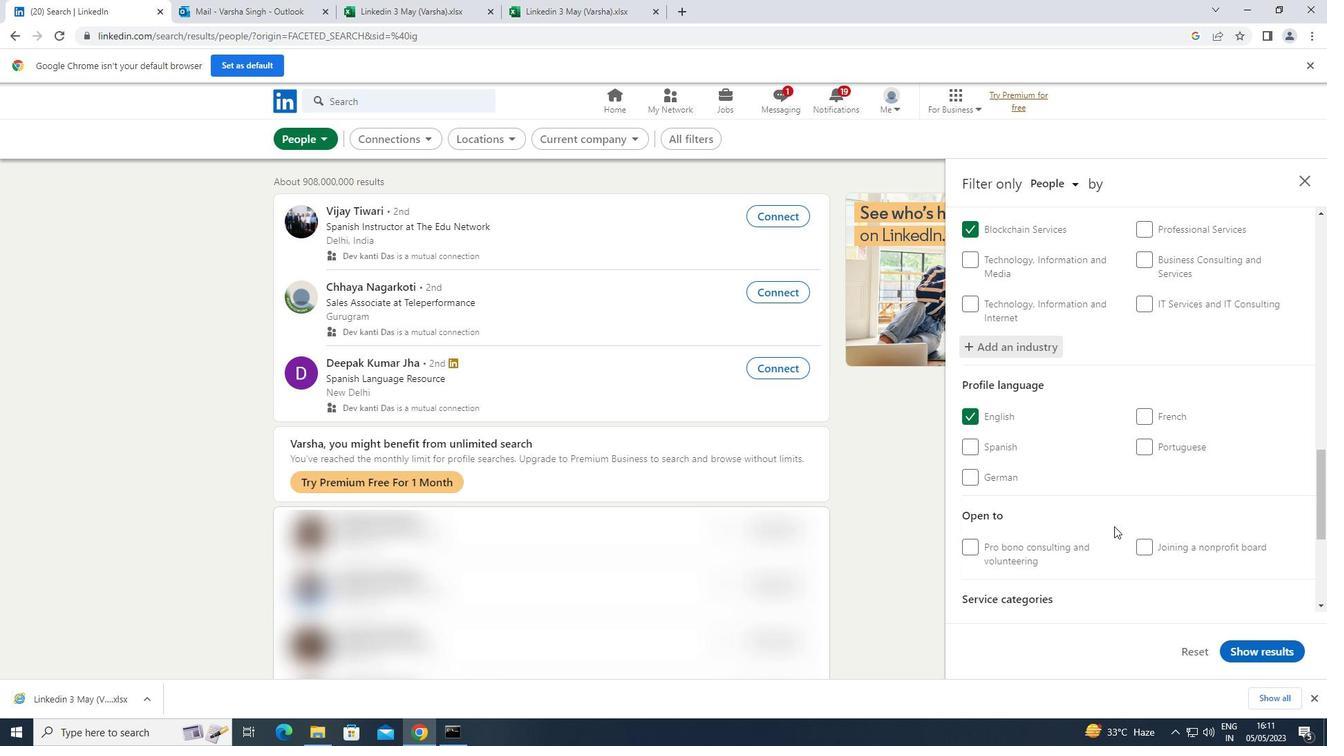 
Action: Mouse scrolled (1114, 524) with delta (0, 0)
Screenshot: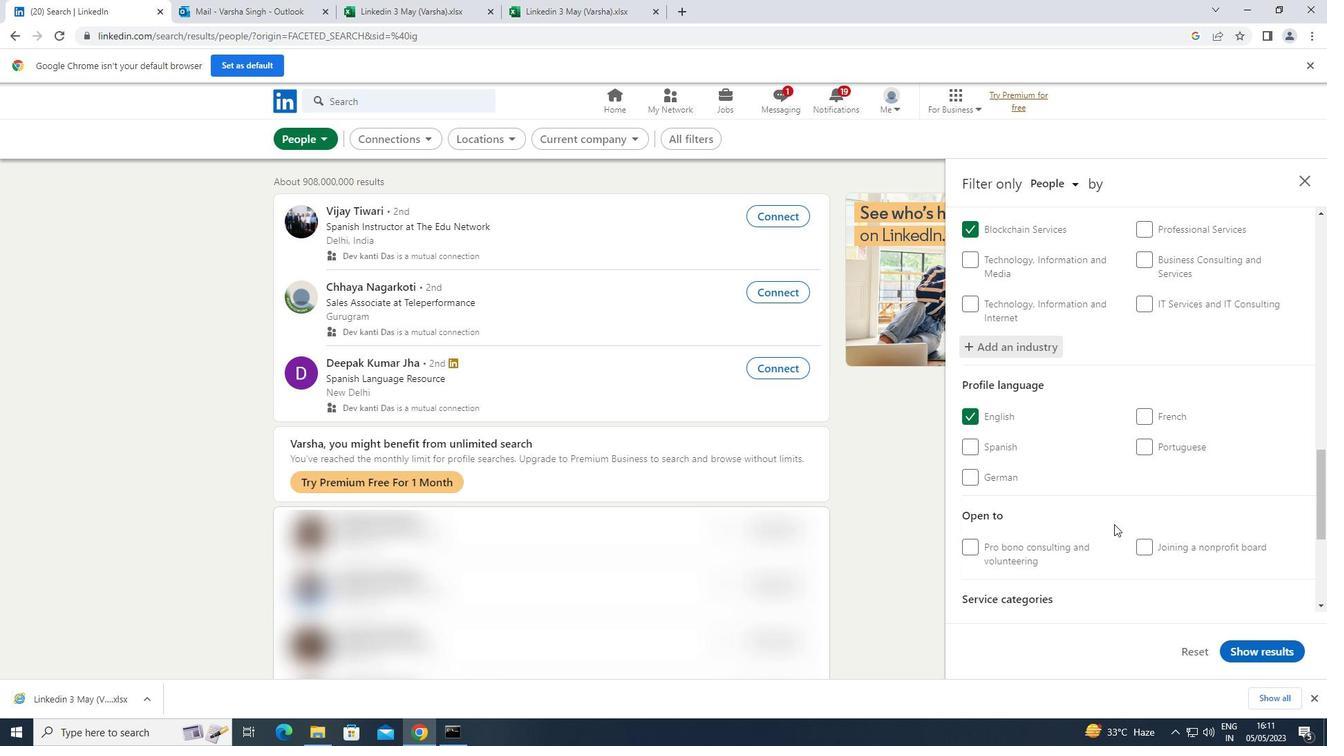 
Action: Mouse moved to (1186, 486)
Screenshot: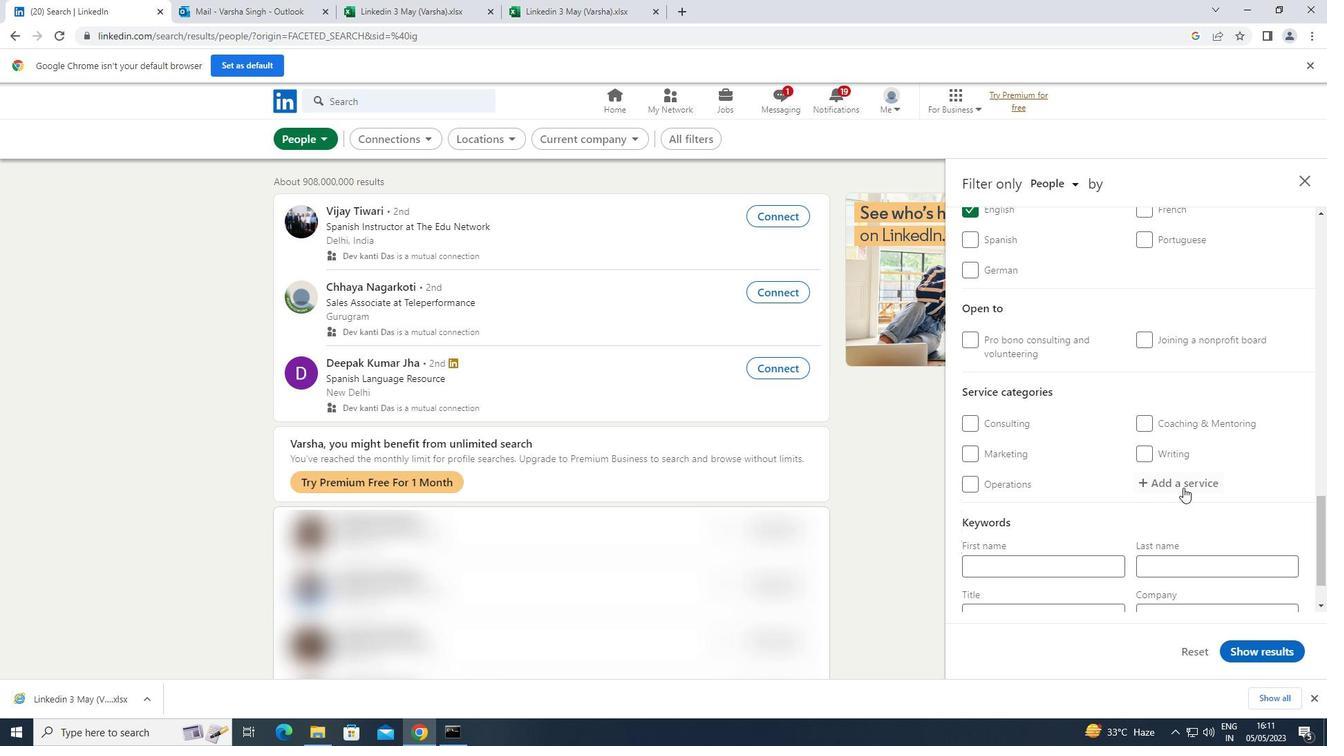 
Action: Mouse pressed left at (1186, 486)
Screenshot: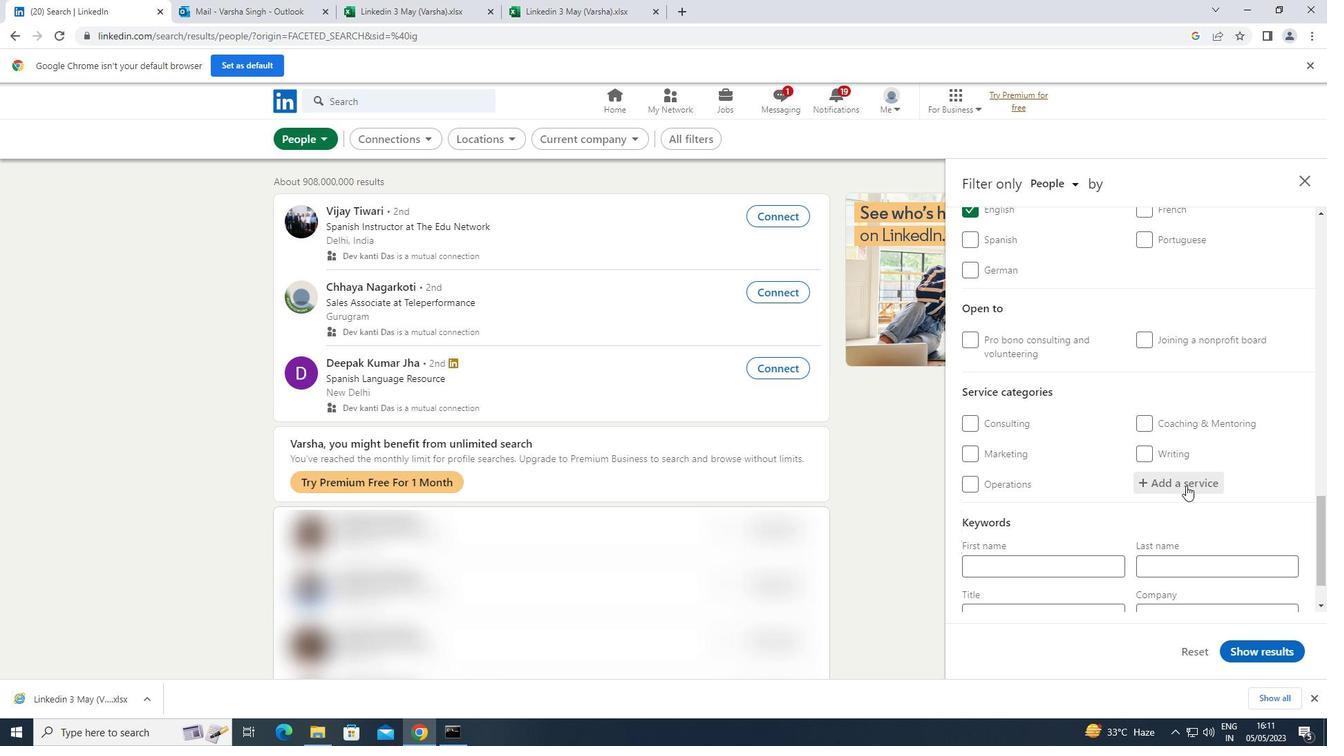 
Action: Key pressed <Key.shift>TRANSLATI
Screenshot: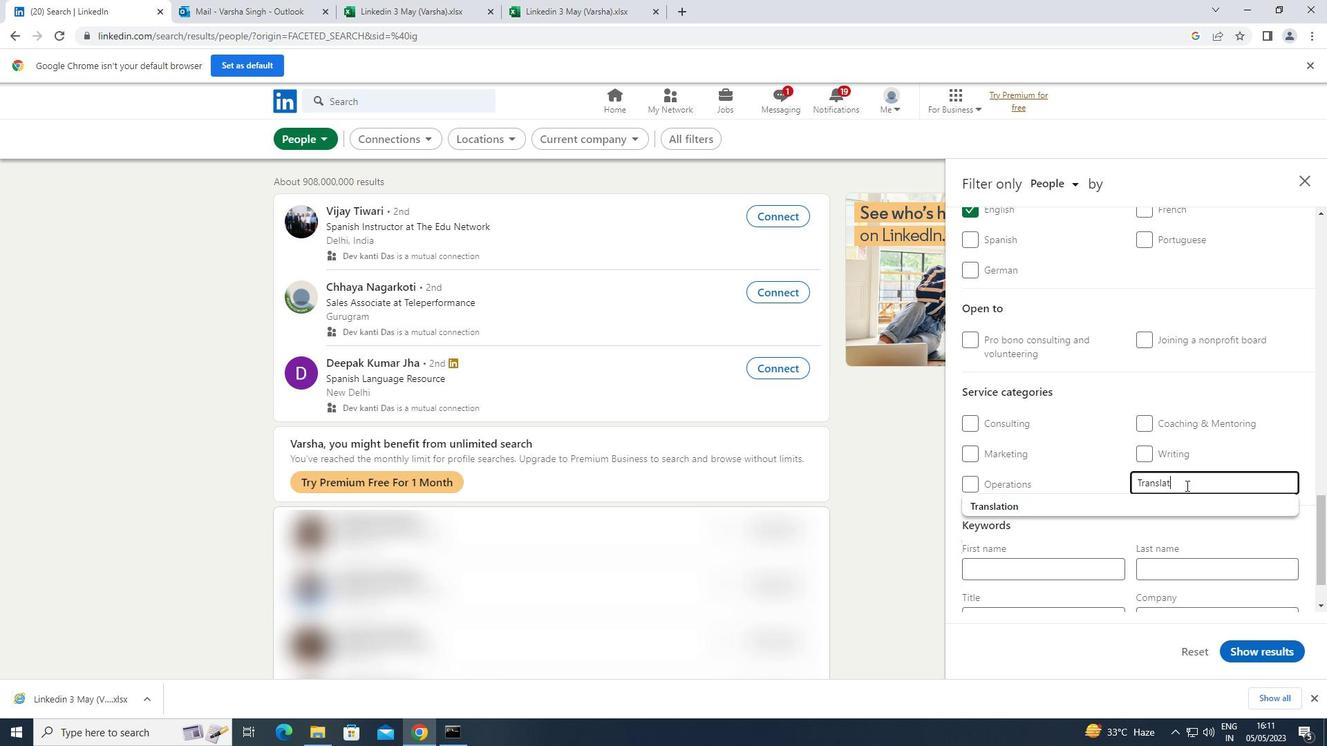 
Action: Mouse moved to (1020, 508)
Screenshot: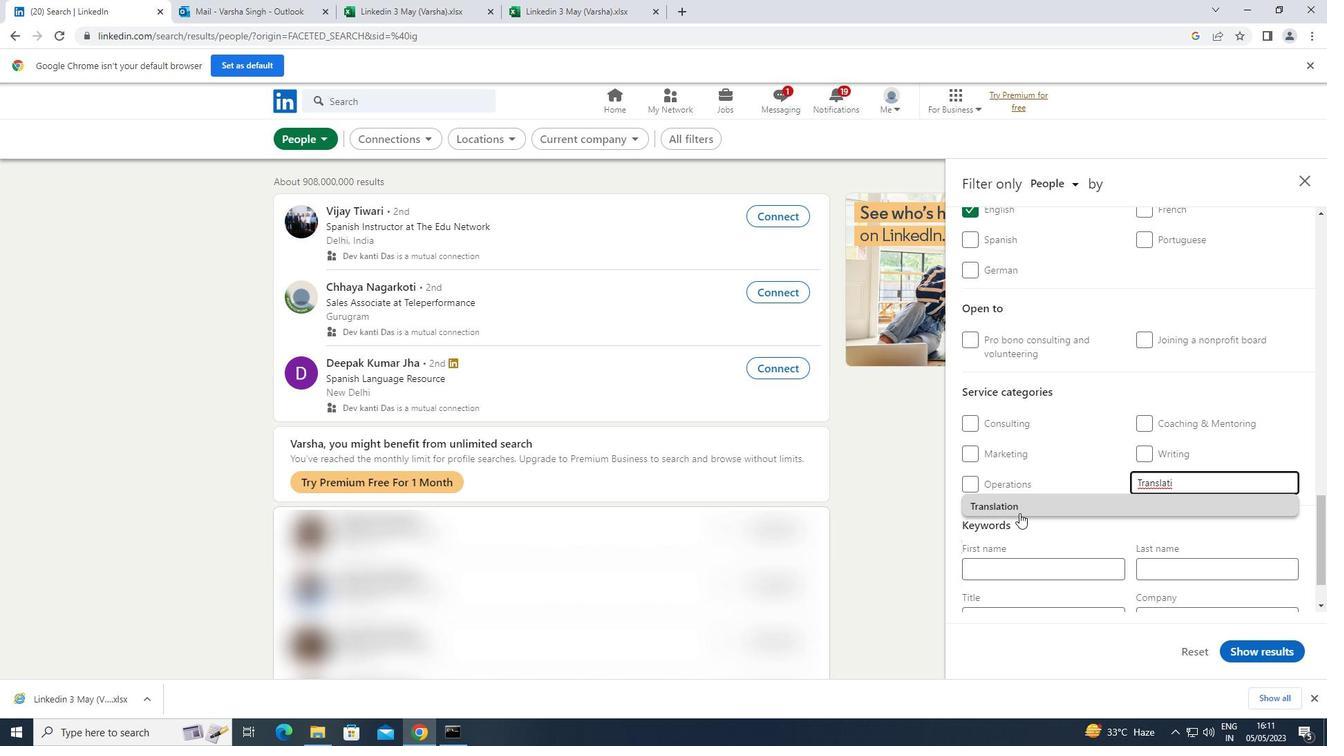 
Action: Mouse pressed left at (1020, 508)
Screenshot: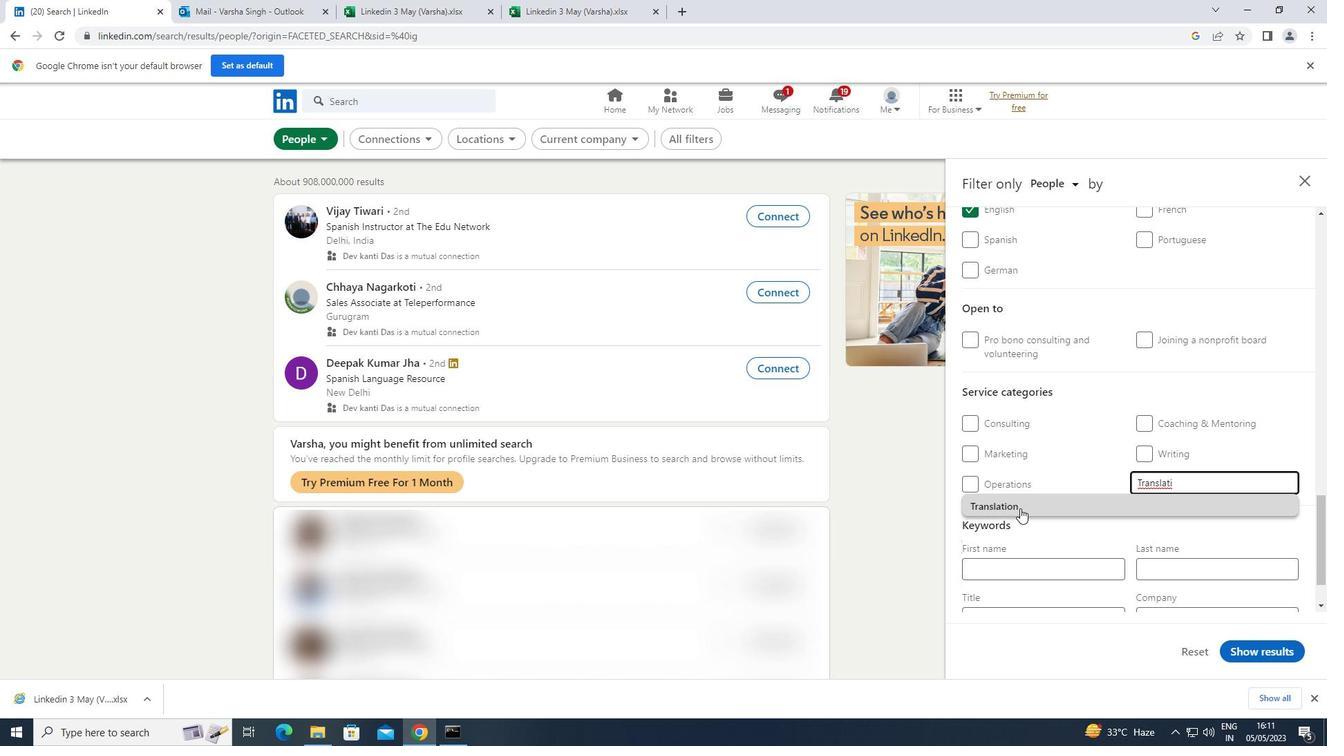 
Action: Mouse scrolled (1020, 508) with delta (0, 0)
Screenshot: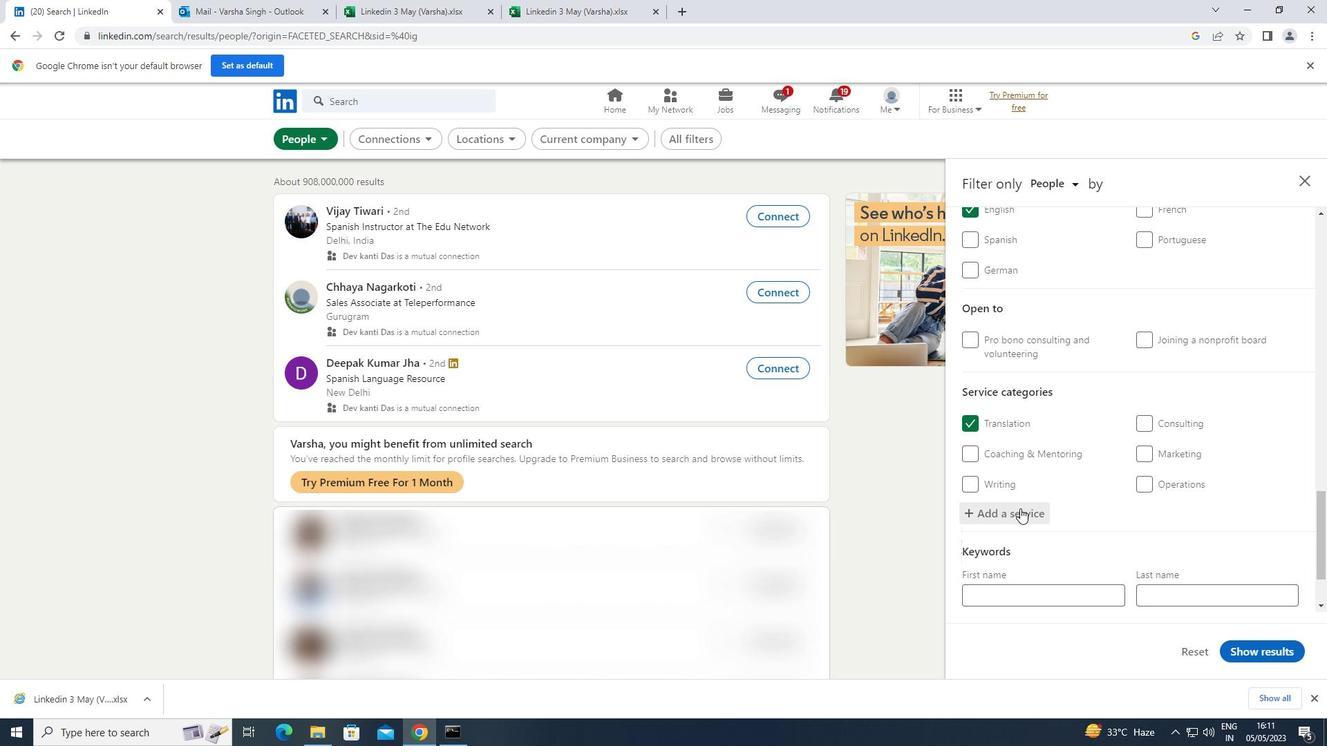 
Action: Mouse scrolled (1020, 508) with delta (0, 0)
Screenshot: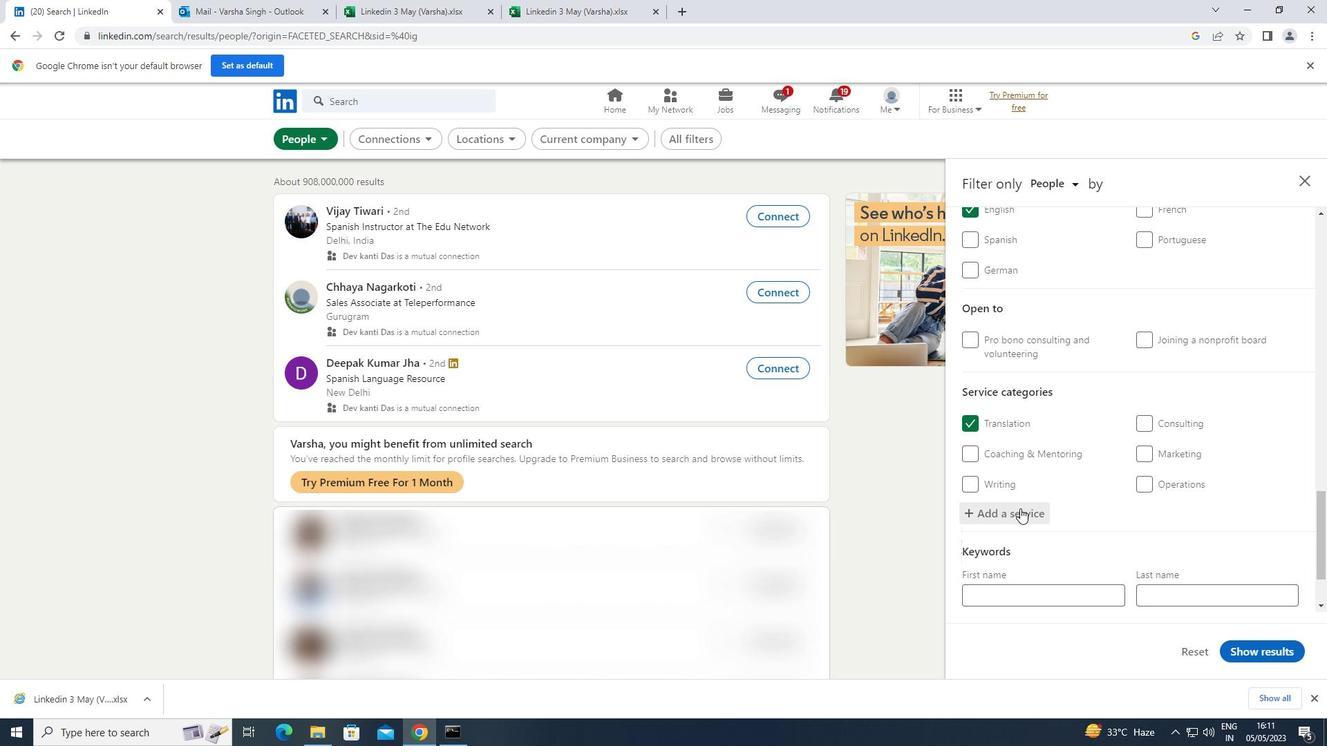 
Action: Mouse scrolled (1020, 508) with delta (0, 0)
Screenshot: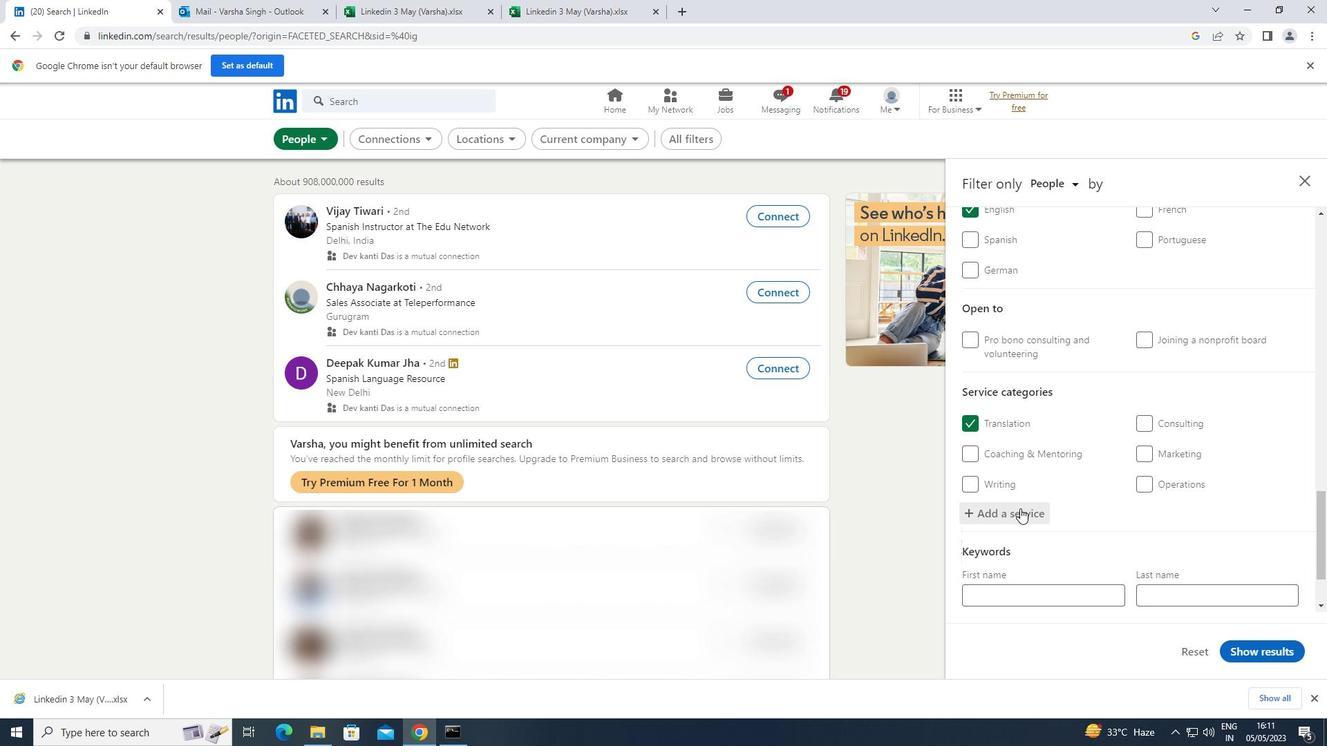 
Action: Mouse moved to (1013, 549)
Screenshot: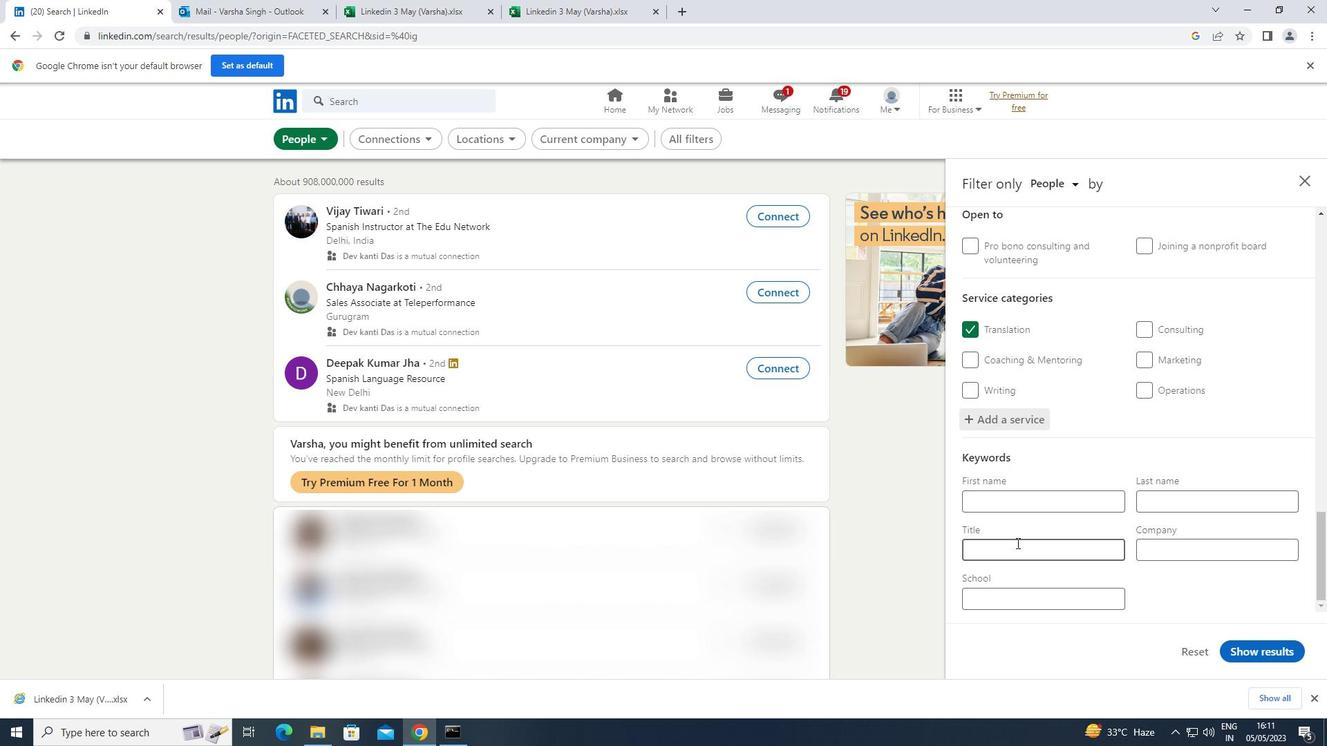 
Action: Mouse pressed left at (1013, 549)
Screenshot: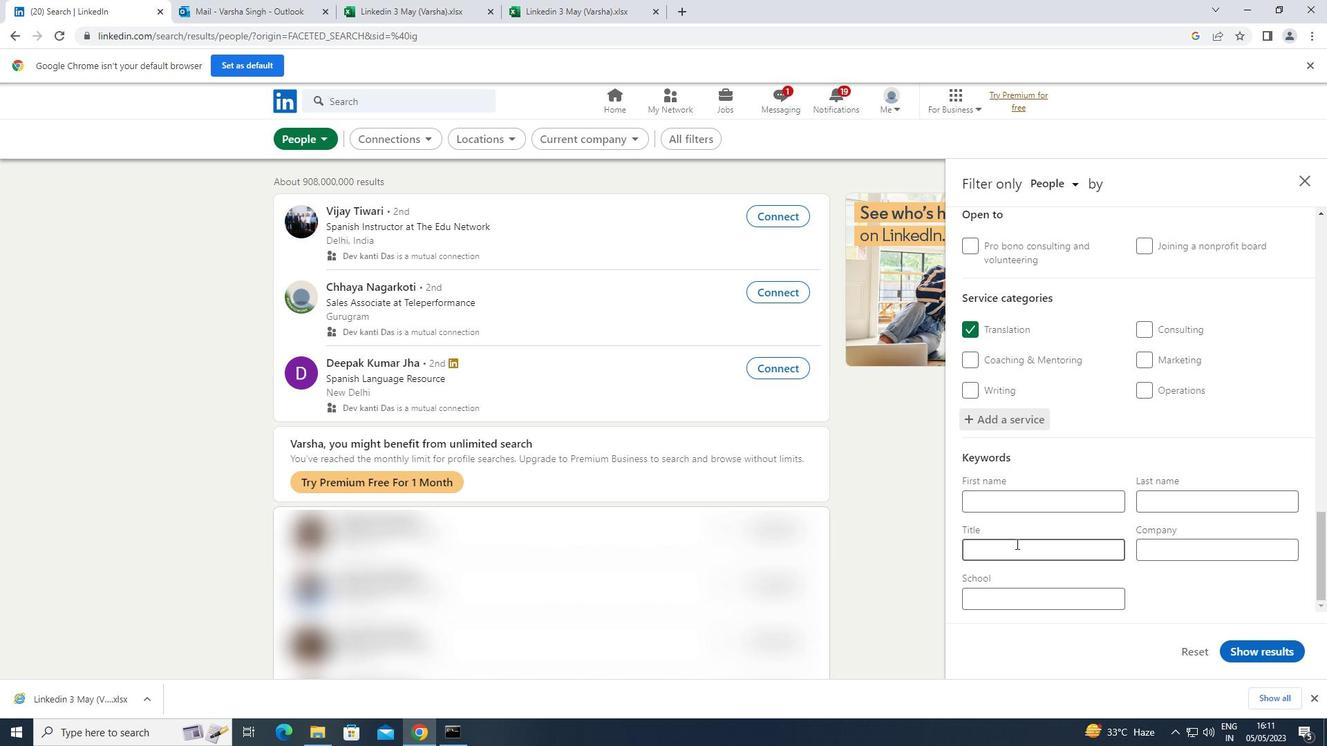 
Action: Key pressed <Key.shift>ENTREPRENEUR
Screenshot: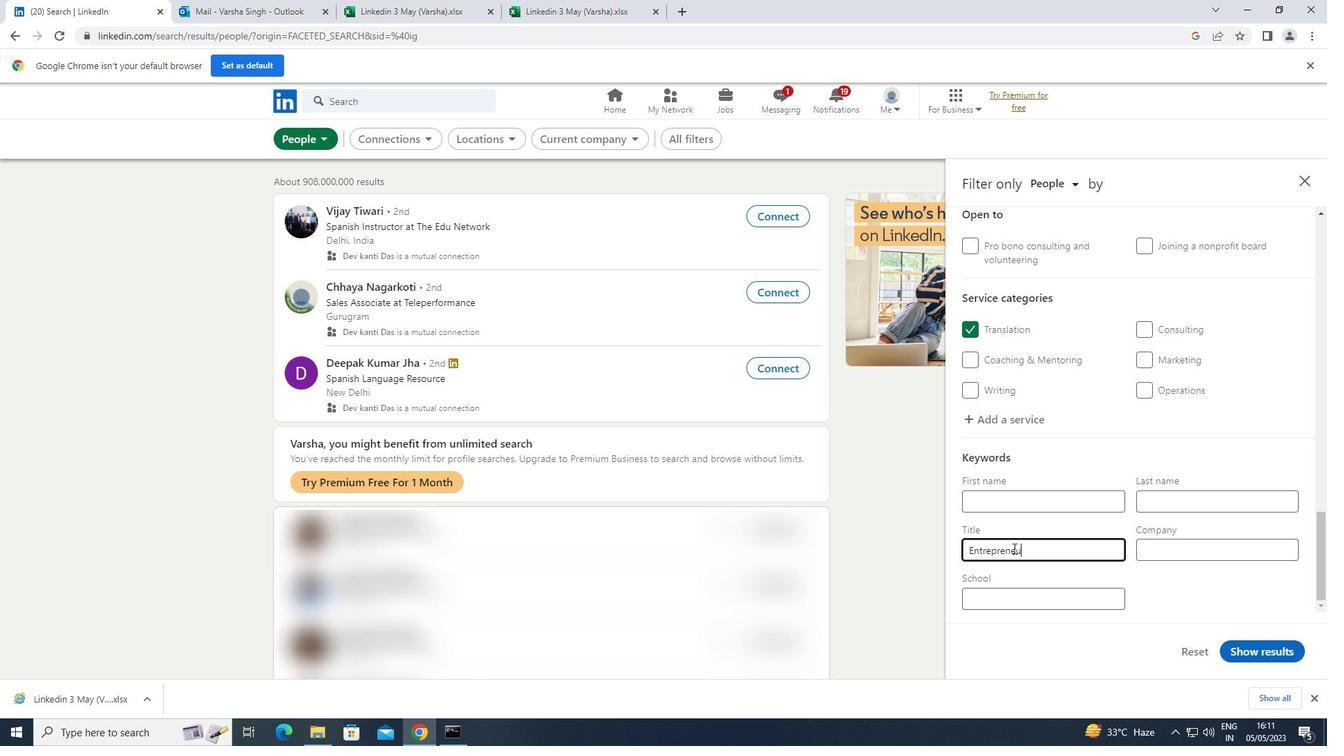 
Action: Mouse moved to (1241, 654)
Screenshot: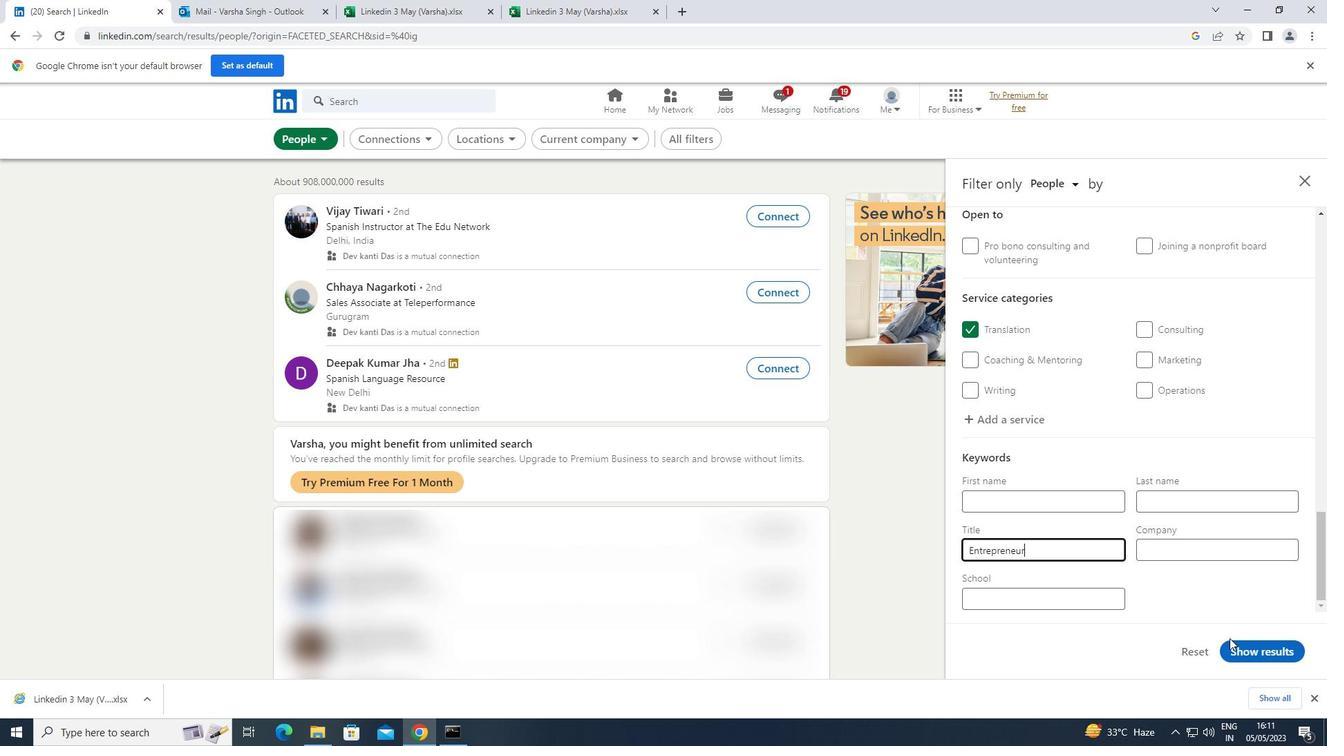 
Action: Mouse pressed left at (1241, 654)
Screenshot: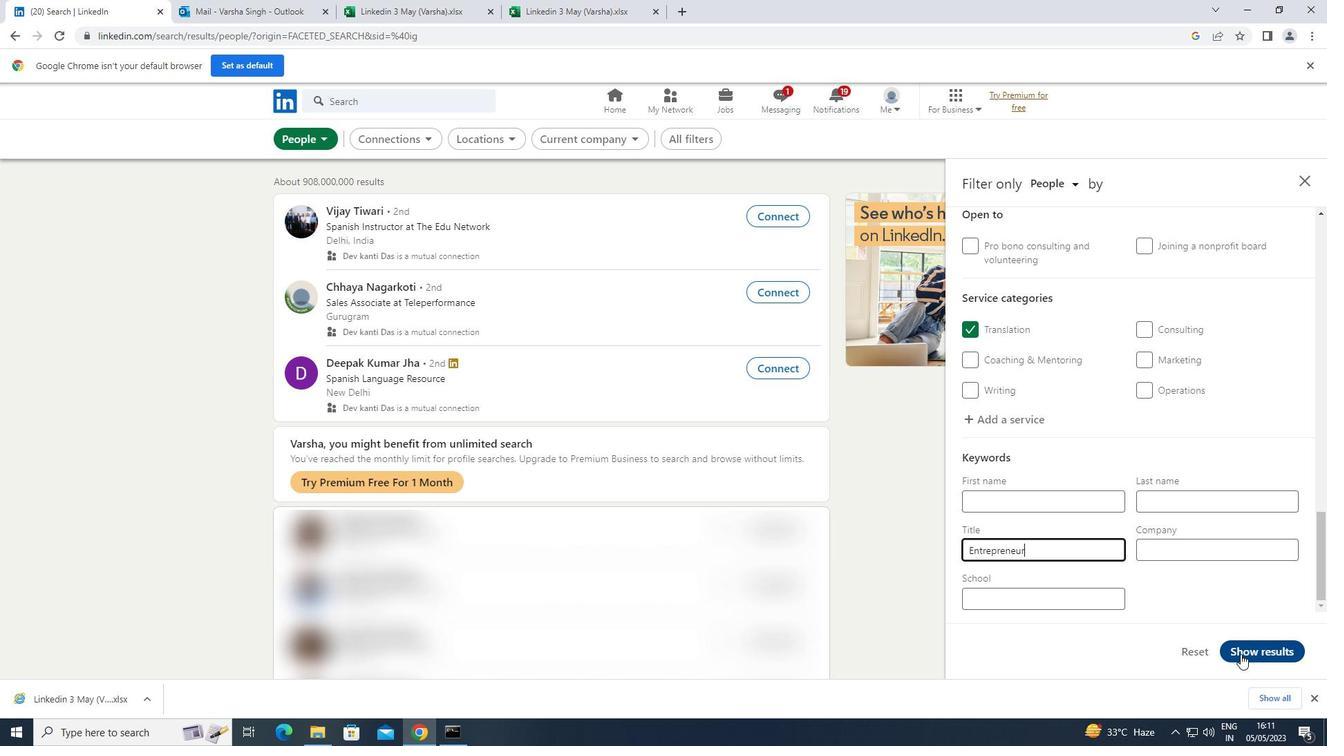 
